 Task: Research Airbnb accommodation in SansannÃ©-Mango, Togo from 12th December, 2023 to 16th December, 2023 for 8 adults.8 bedrooms having 8 beds and 8 bathrooms. Property type can be hotel. Amenities needed are: wifi, TV, free parkinig on premises, gym, breakfast. Look for 3 properties as per requirement.
Action: Mouse moved to (437, 96)
Screenshot: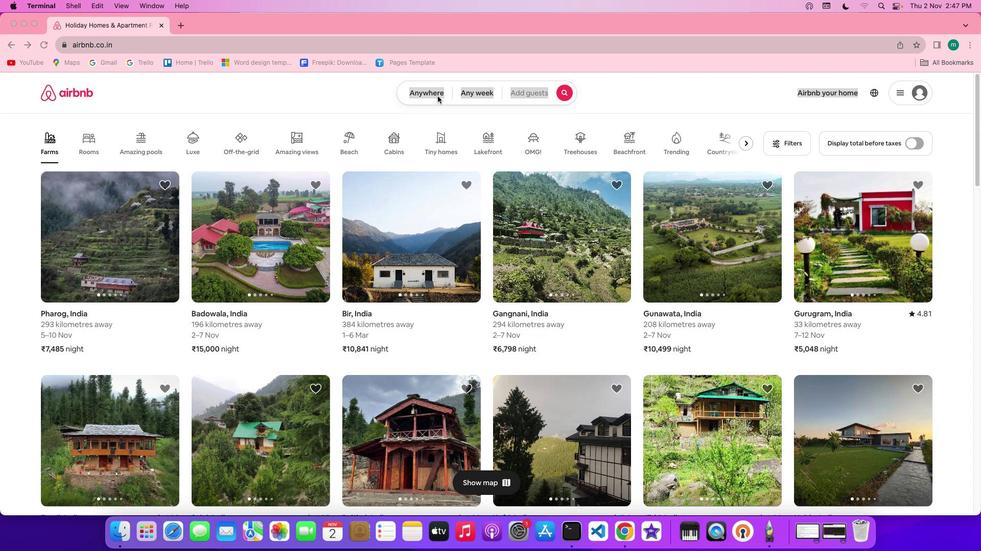 
Action: Mouse pressed left at (437, 96)
Screenshot: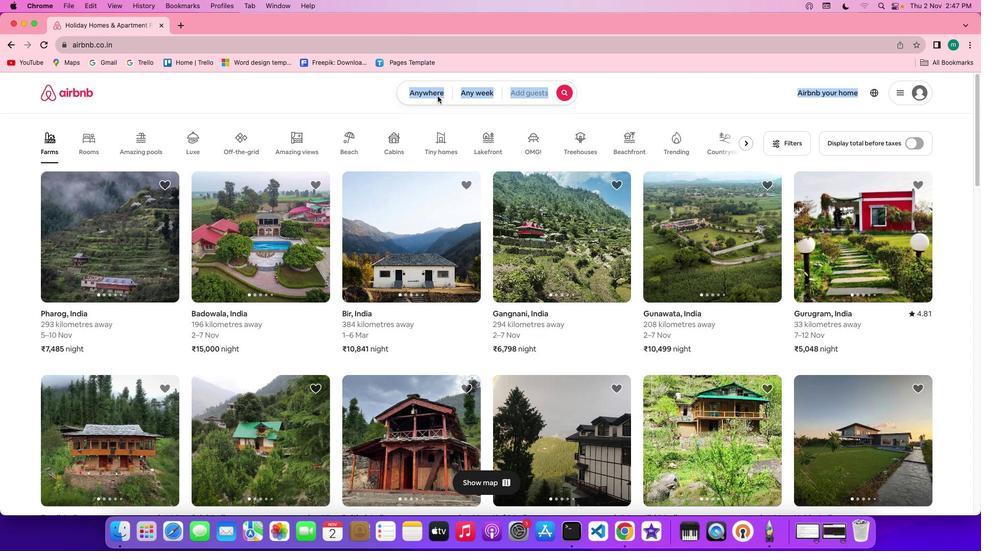 
Action: Mouse pressed left at (437, 96)
Screenshot: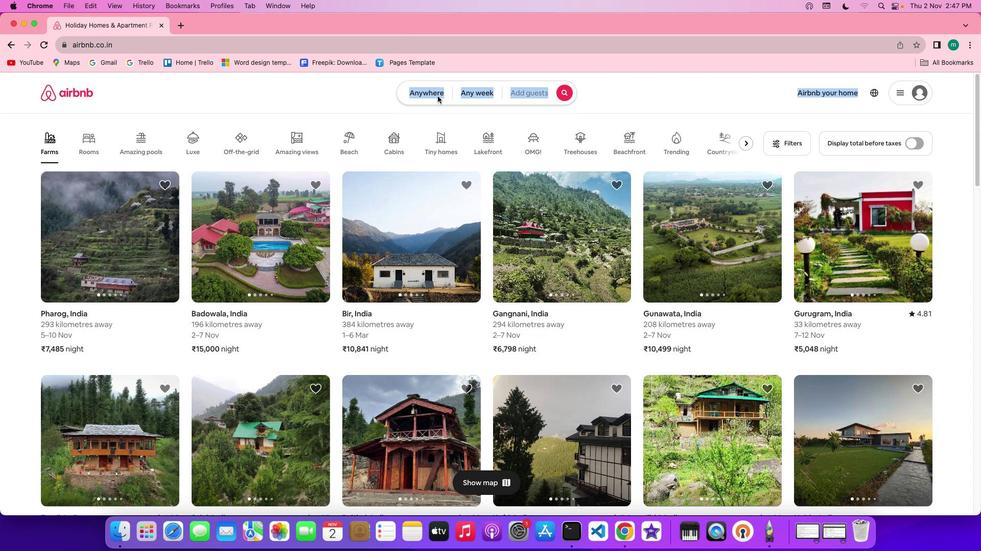 
Action: Mouse moved to (355, 135)
Screenshot: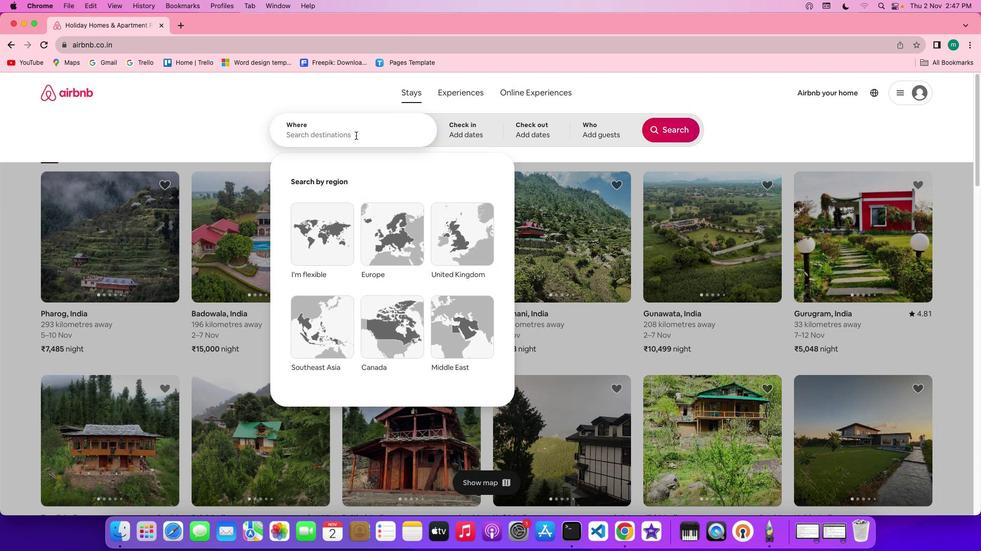 
Action: Key pressed Key.spaceKey.shift'S''a''n''s''a''n''n''e''-'Key.spaceKey.shift'M''a''n''g''o'','Key.spaceKey.shift'T''o''g''o'
Screenshot: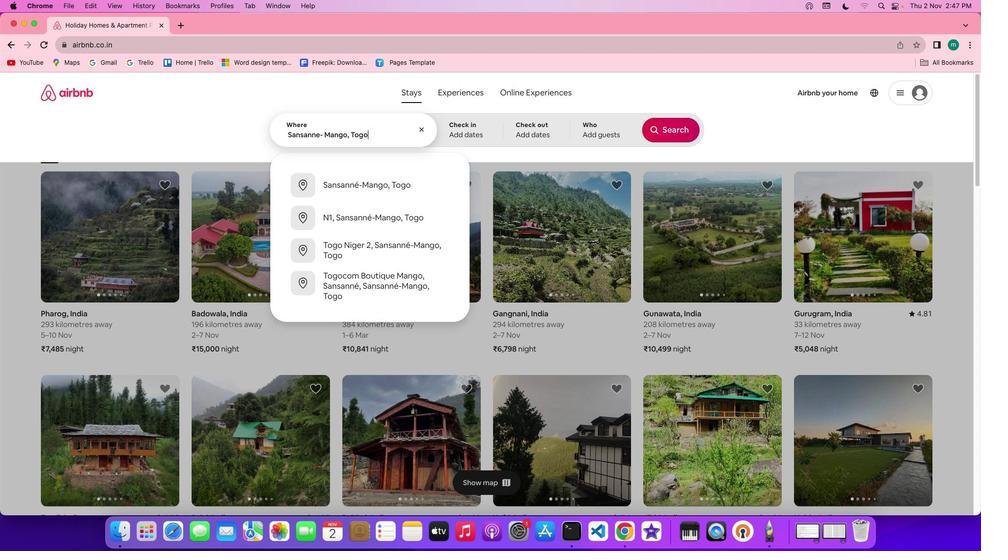 
Action: Mouse moved to (468, 130)
Screenshot: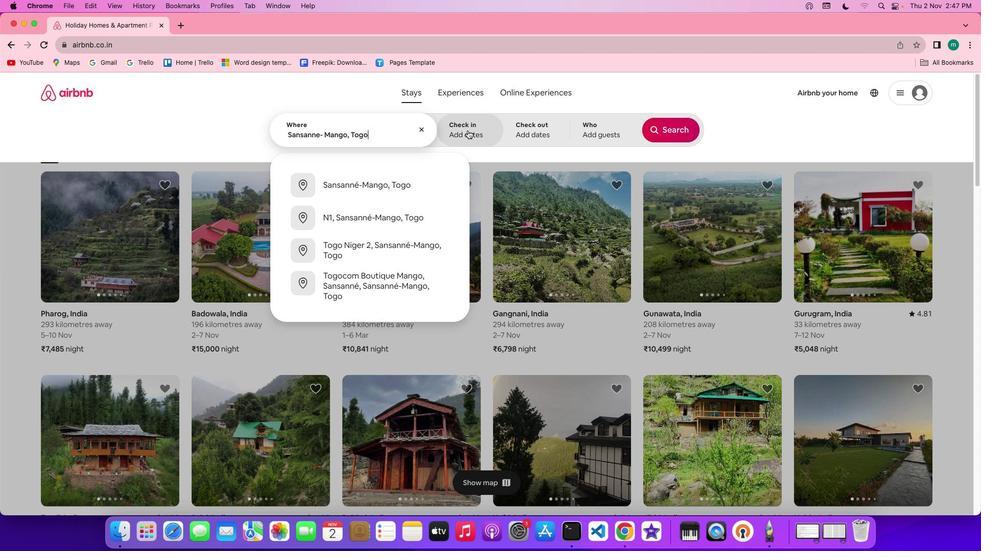 
Action: Mouse pressed left at (468, 130)
Screenshot: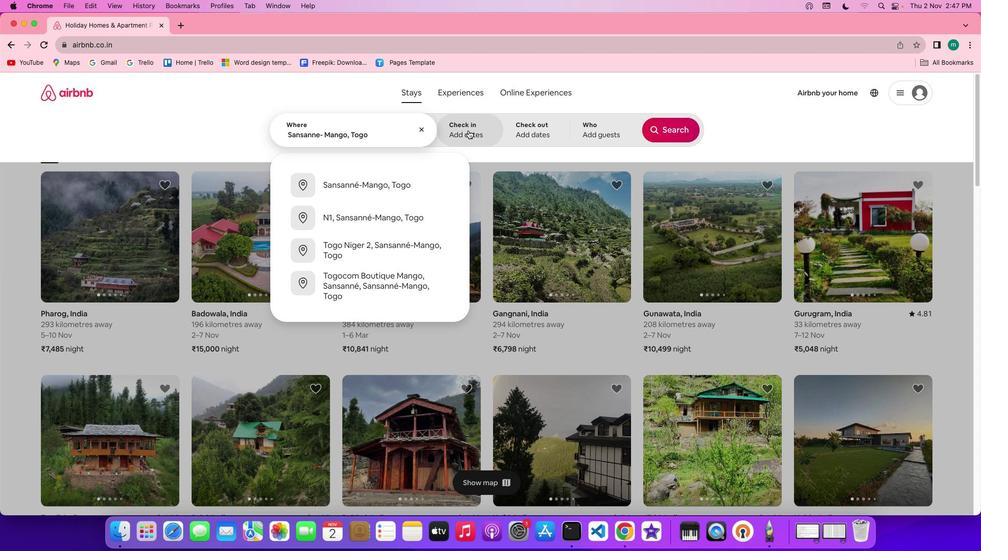 
Action: Mouse moved to (558, 306)
Screenshot: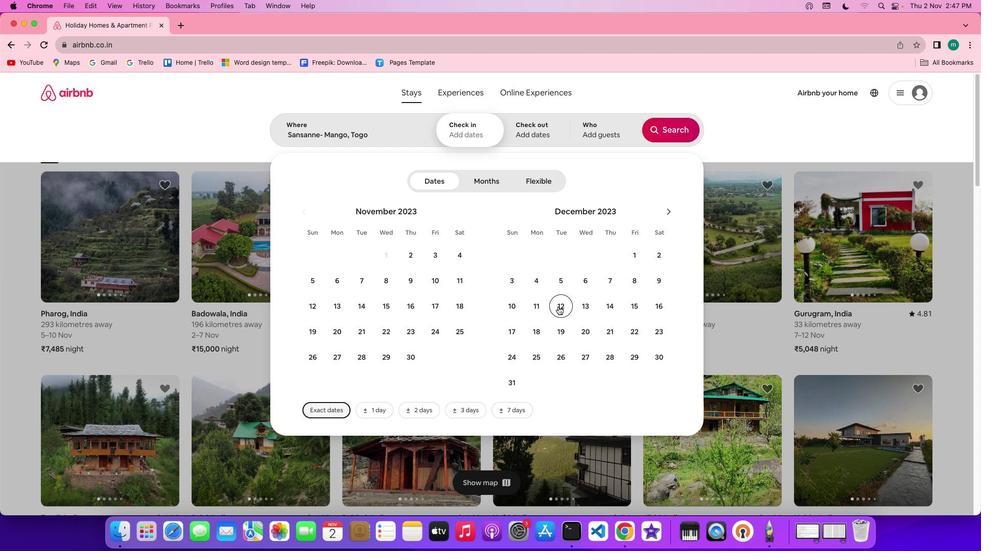 
Action: Mouse pressed left at (558, 306)
Screenshot: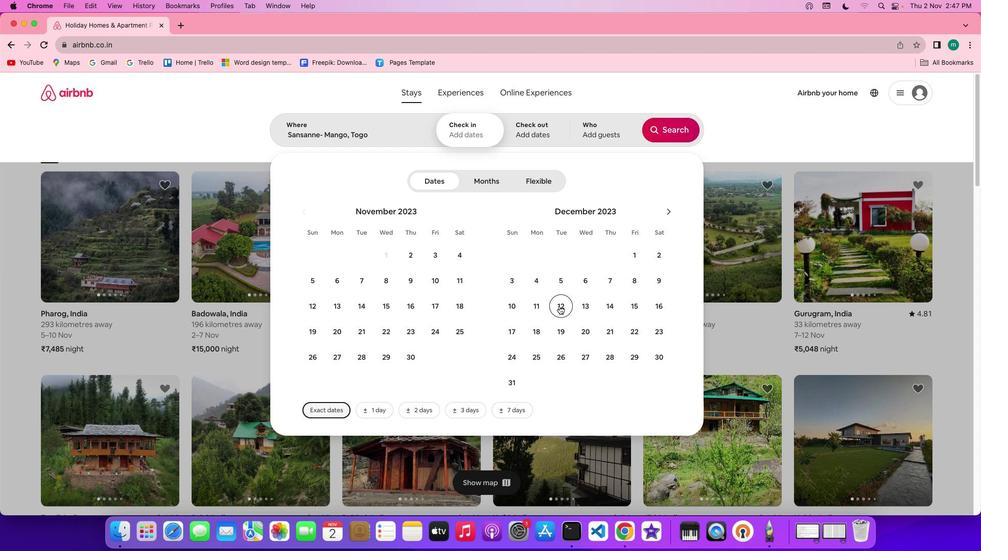 
Action: Mouse moved to (658, 304)
Screenshot: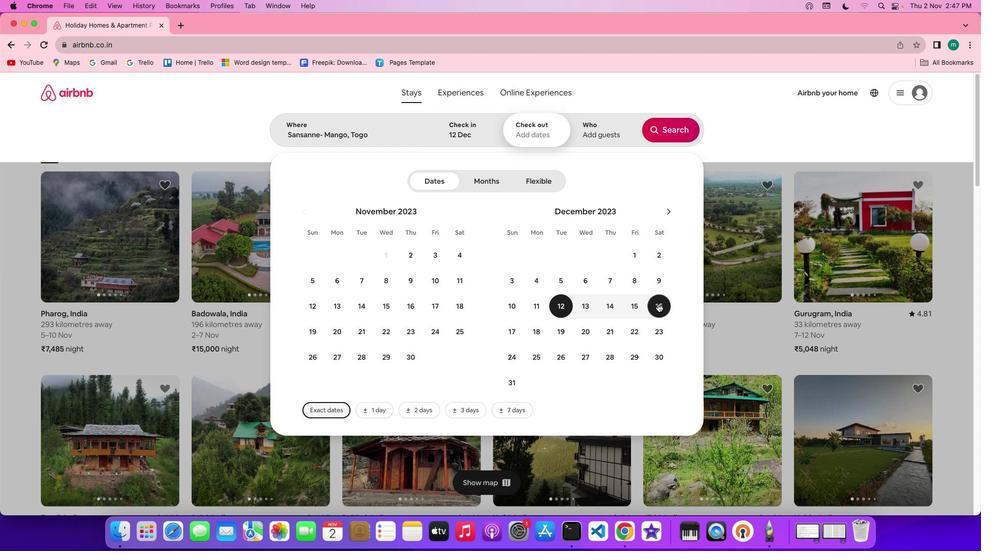 
Action: Mouse pressed left at (658, 304)
Screenshot: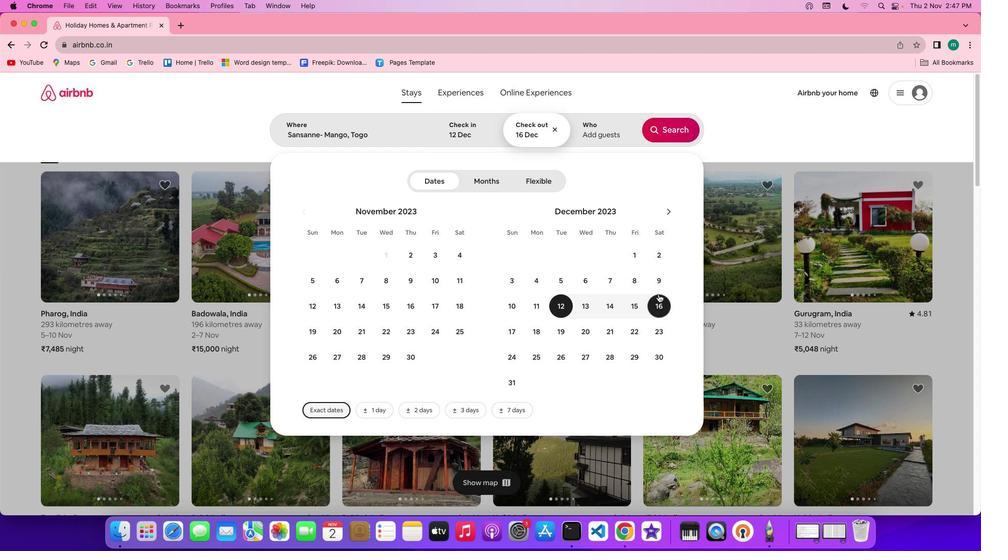 
Action: Mouse moved to (598, 125)
Screenshot: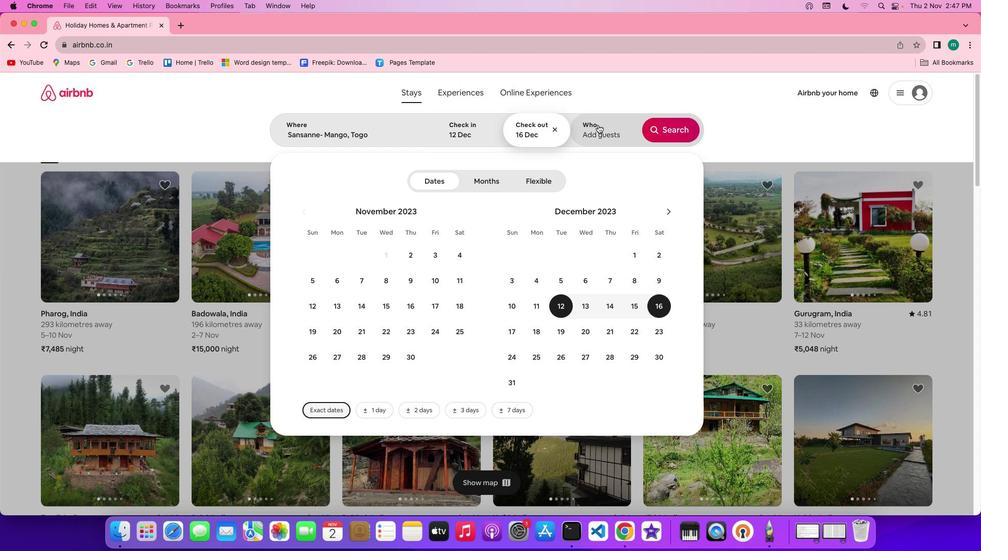 
Action: Mouse pressed left at (598, 125)
Screenshot: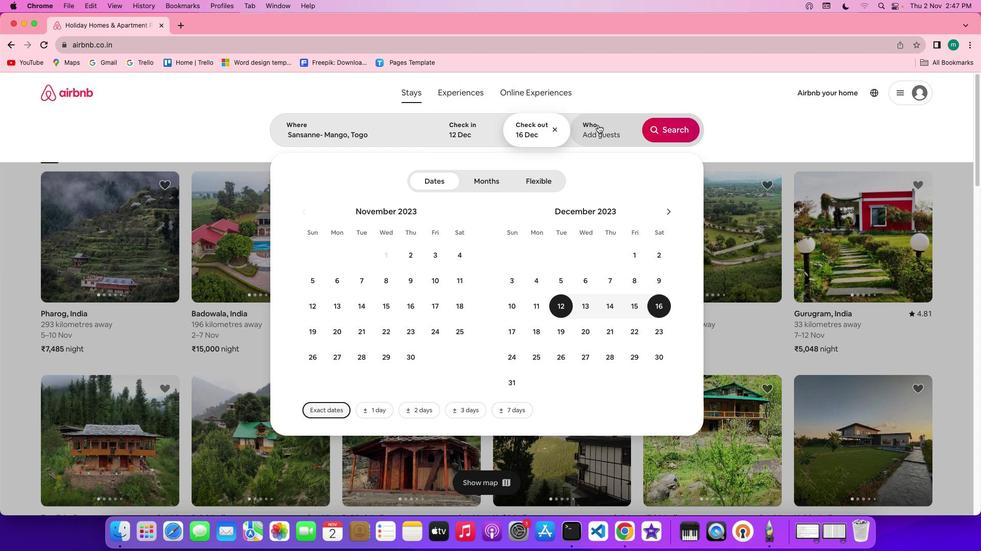 
Action: Mouse moved to (676, 185)
Screenshot: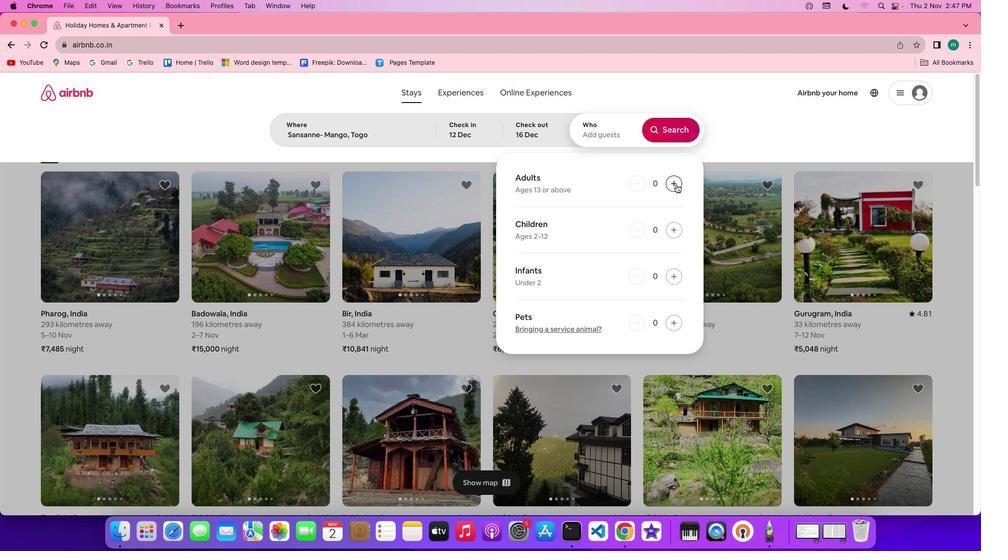 
Action: Mouse pressed left at (676, 185)
Screenshot: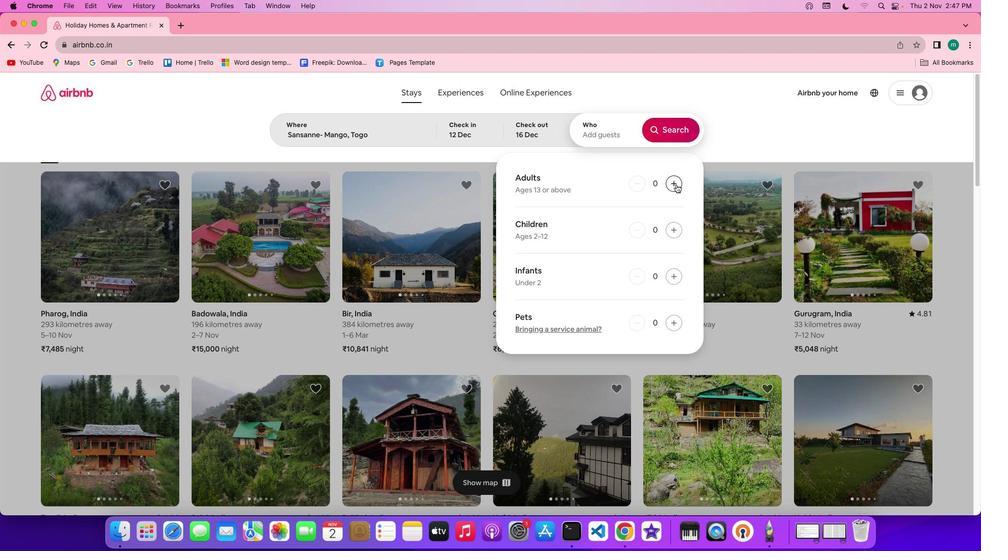 
Action: Mouse pressed left at (676, 185)
Screenshot: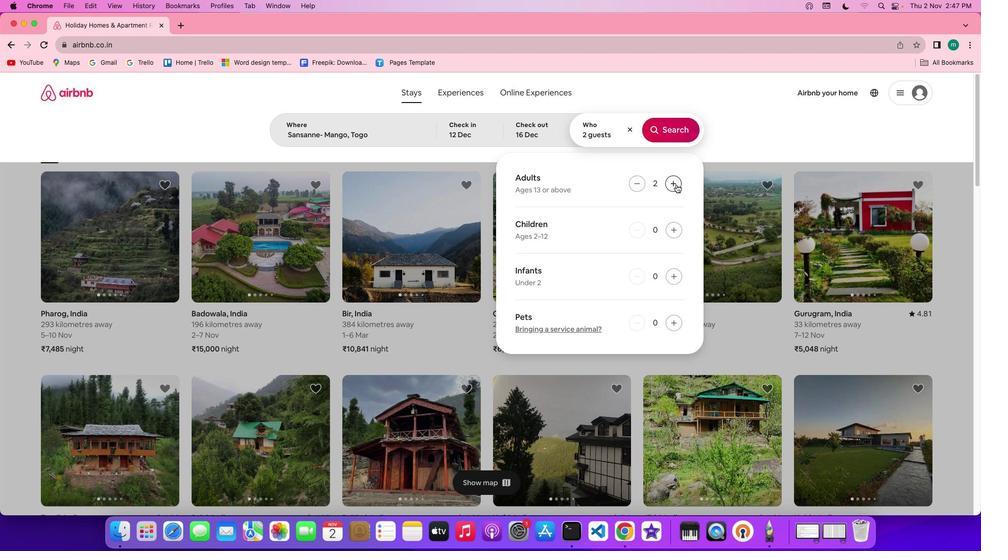 
Action: Mouse pressed left at (676, 185)
Screenshot: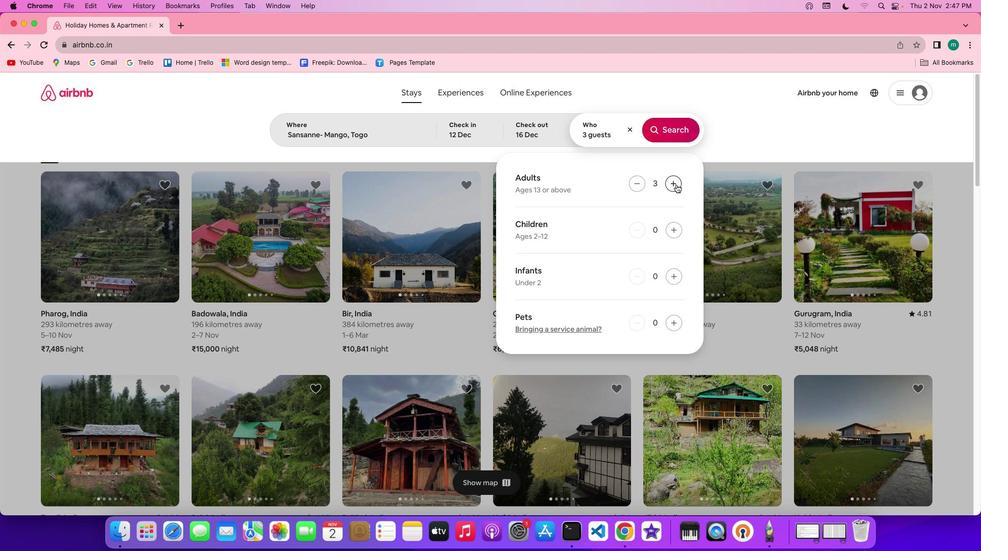 
Action: Mouse pressed left at (676, 185)
Screenshot: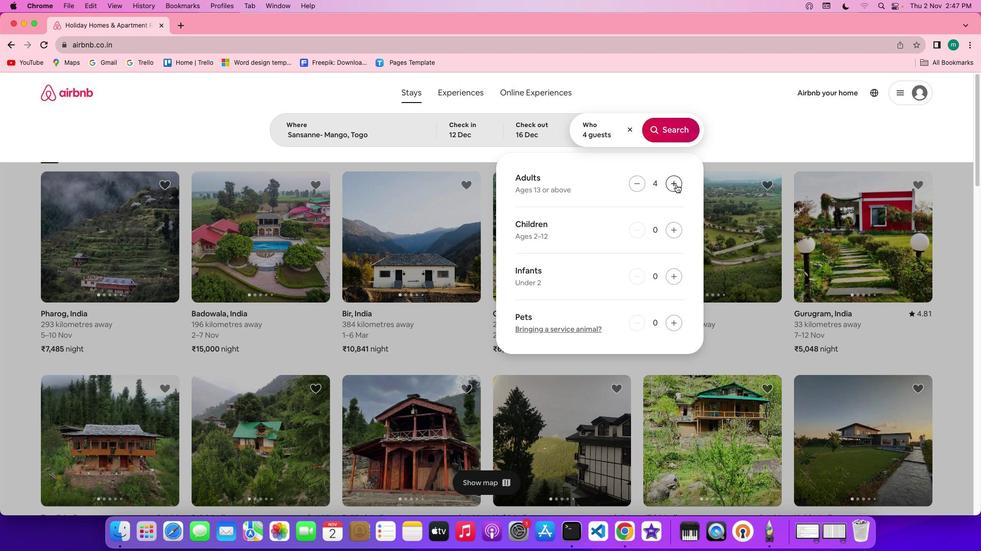 
Action: Mouse pressed left at (676, 185)
Screenshot: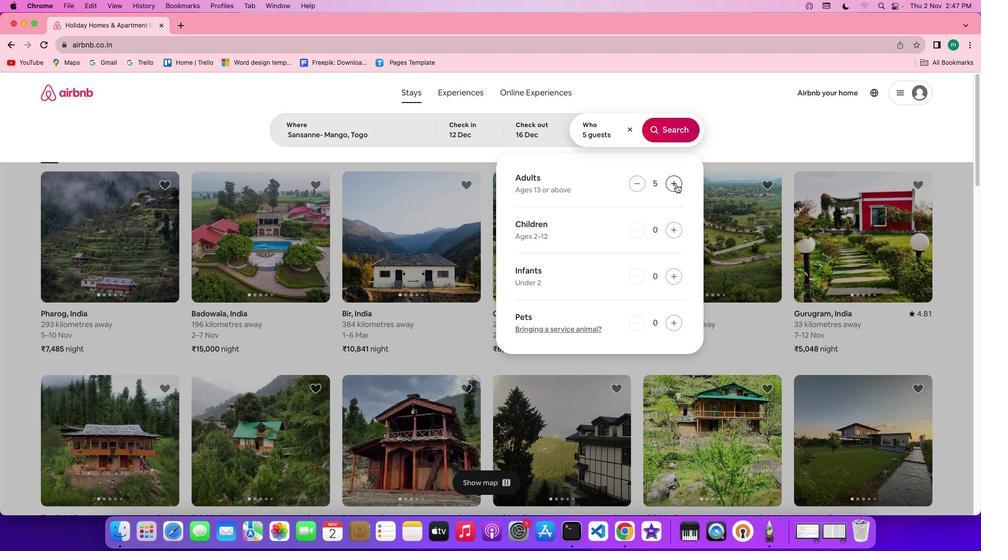 
Action: Mouse pressed left at (676, 185)
Screenshot: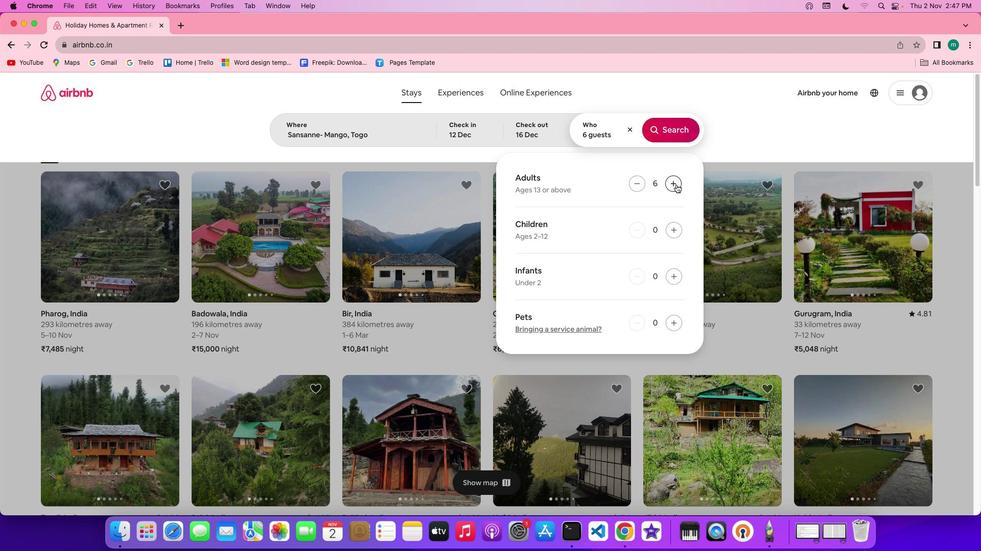 
Action: Mouse pressed left at (676, 185)
Screenshot: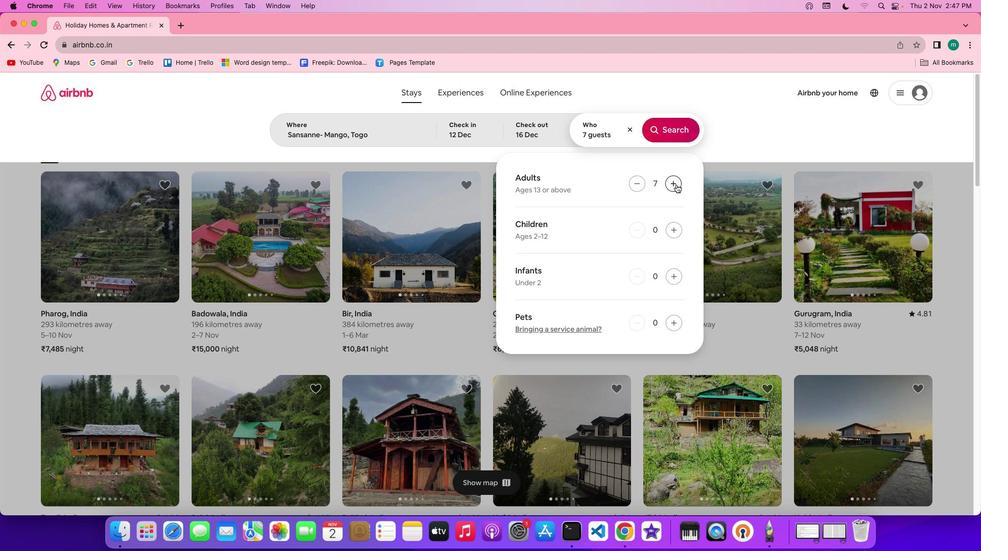 
Action: Mouse pressed left at (676, 185)
Screenshot: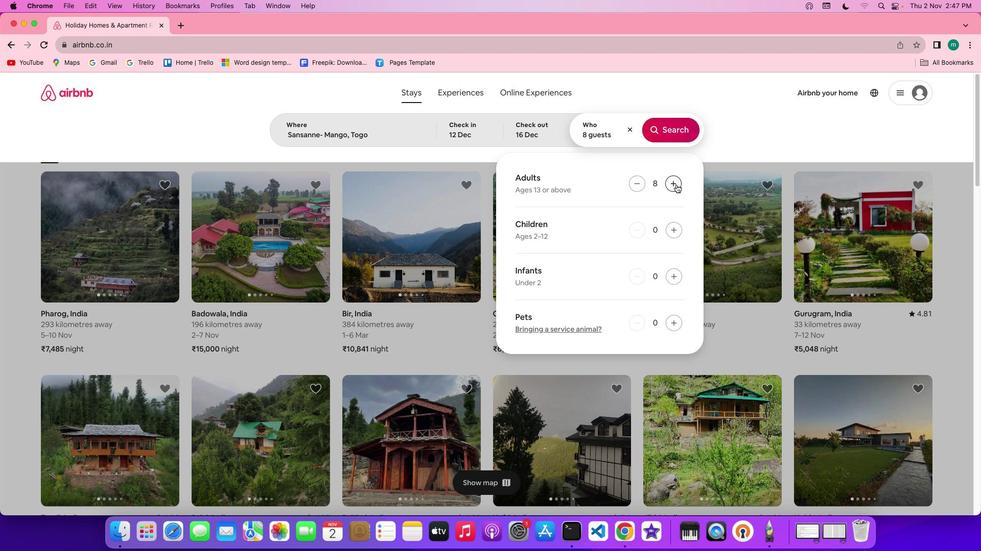 
Action: Mouse moved to (664, 127)
Screenshot: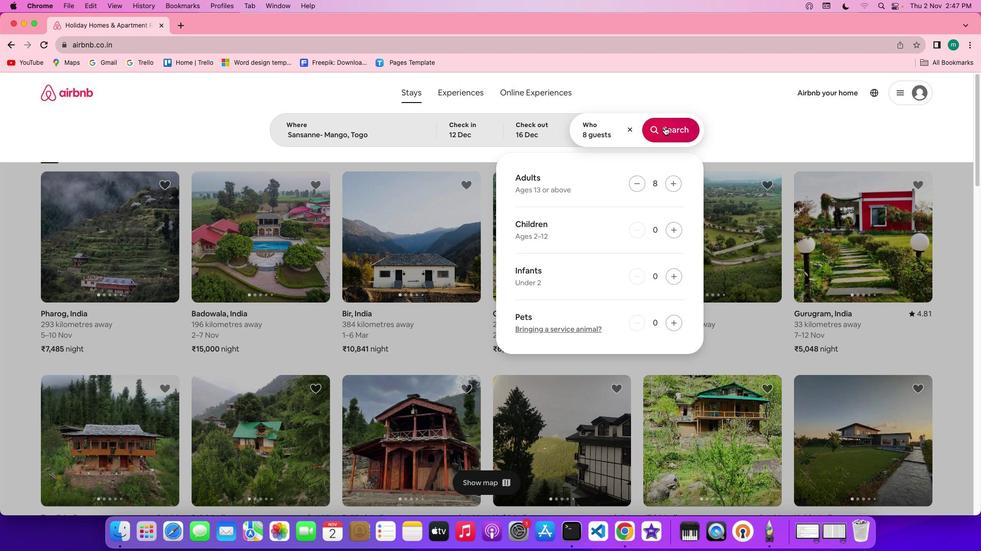 
Action: Mouse pressed left at (664, 127)
Screenshot: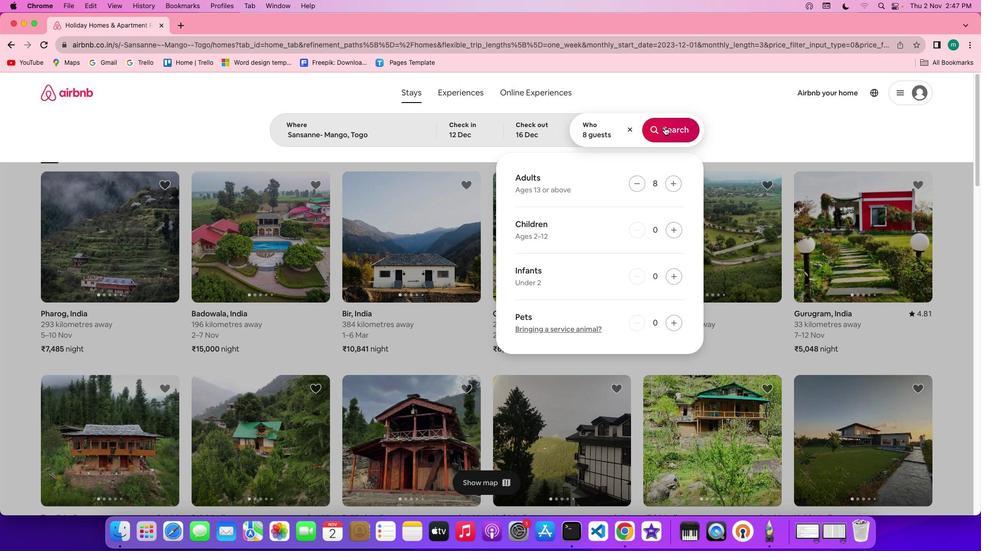 
Action: Mouse moved to (829, 132)
Screenshot: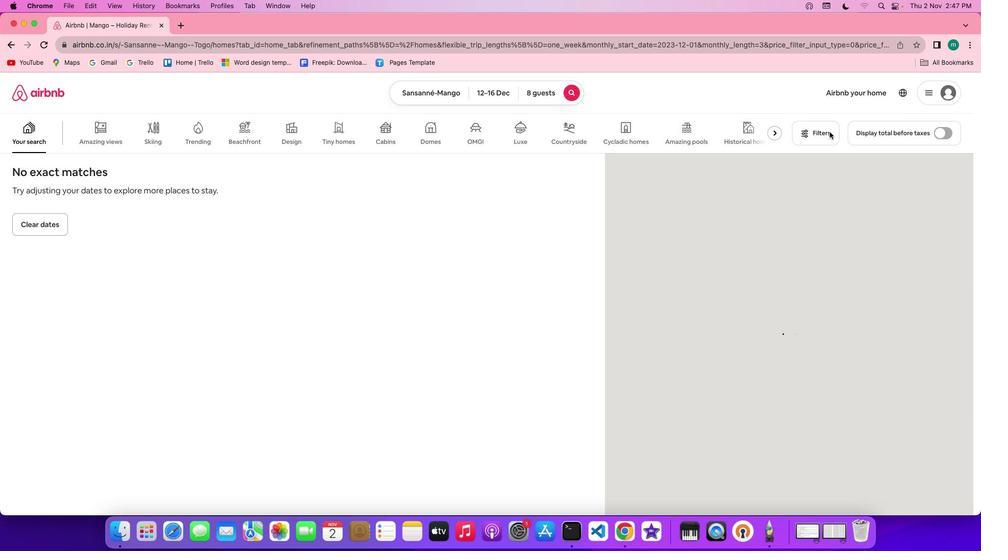 
Action: Mouse pressed left at (829, 132)
Screenshot: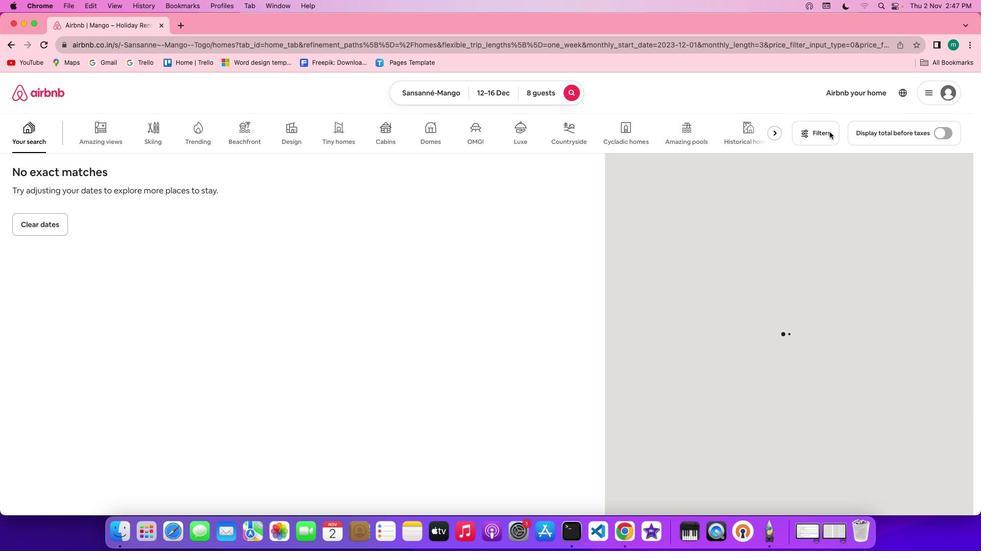 
Action: Mouse moved to (804, 132)
Screenshot: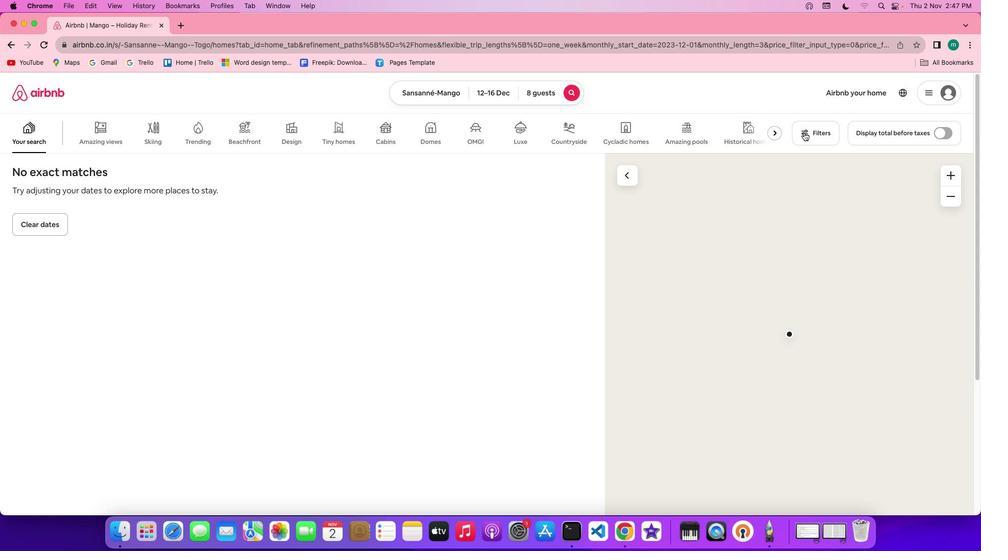 
Action: Mouse pressed left at (804, 132)
Screenshot: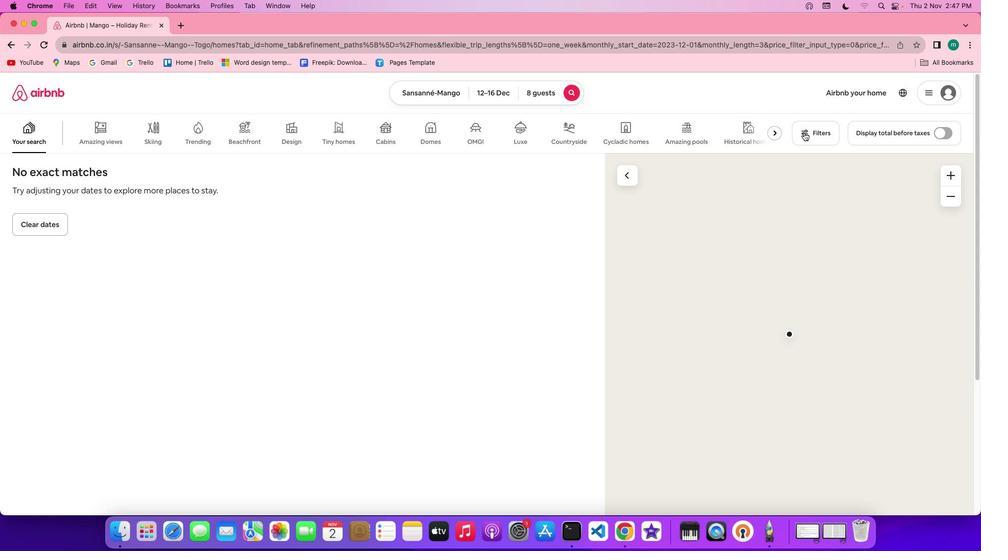 
Action: Mouse moved to (822, 132)
Screenshot: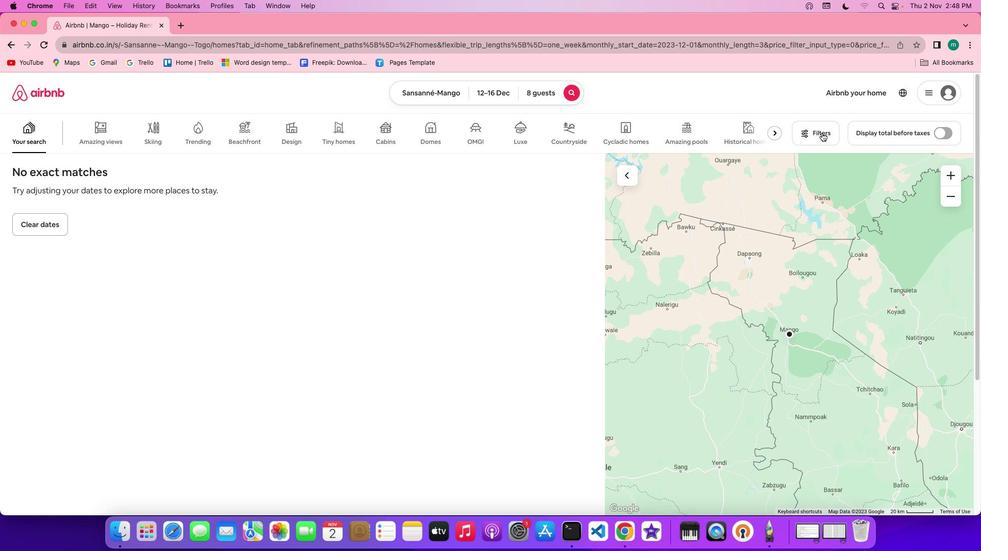 
Action: Mouse pressed left at (822, 132)
Screenshot: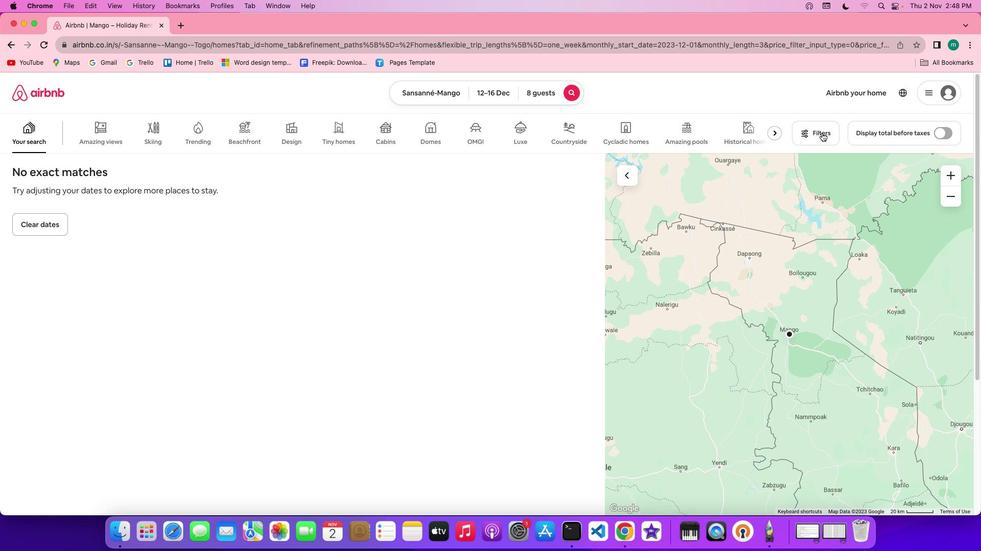 
Action: Mouse moved to (548, 279)
Screenshot: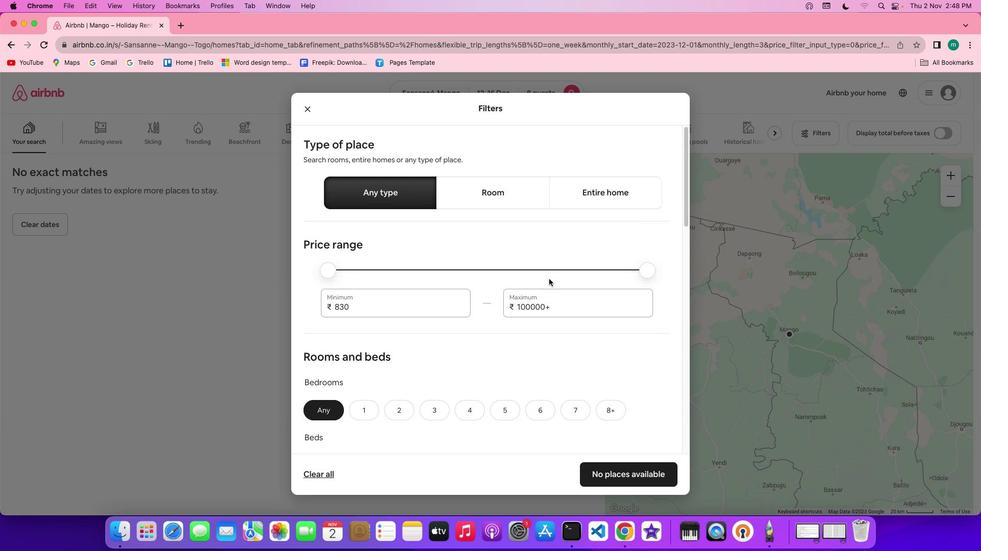 
Action: Mouse scrolled (548, 279) with delta (0, 0)
Screenshot: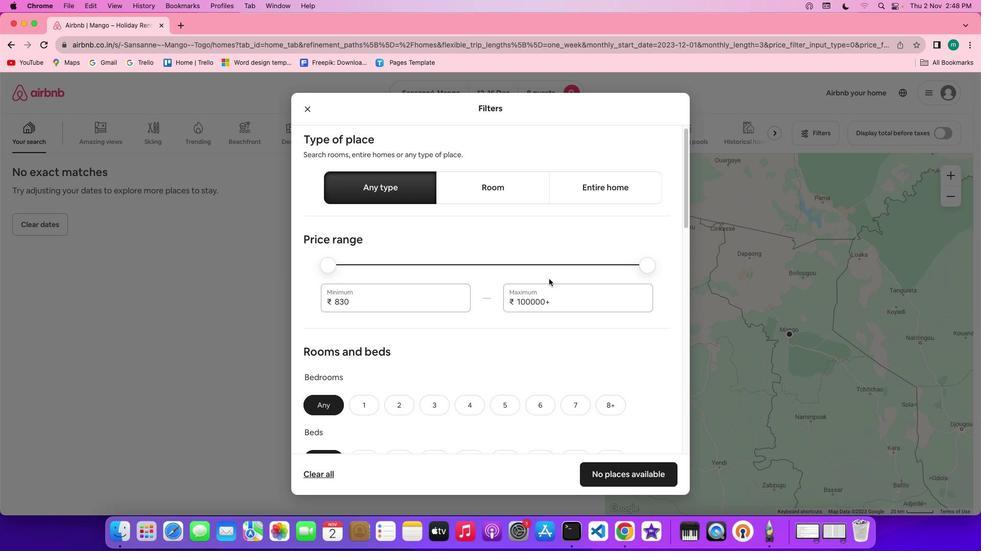 
Action: Mouse scrolled (548, 279) with delta (0, 0)
Screenshot: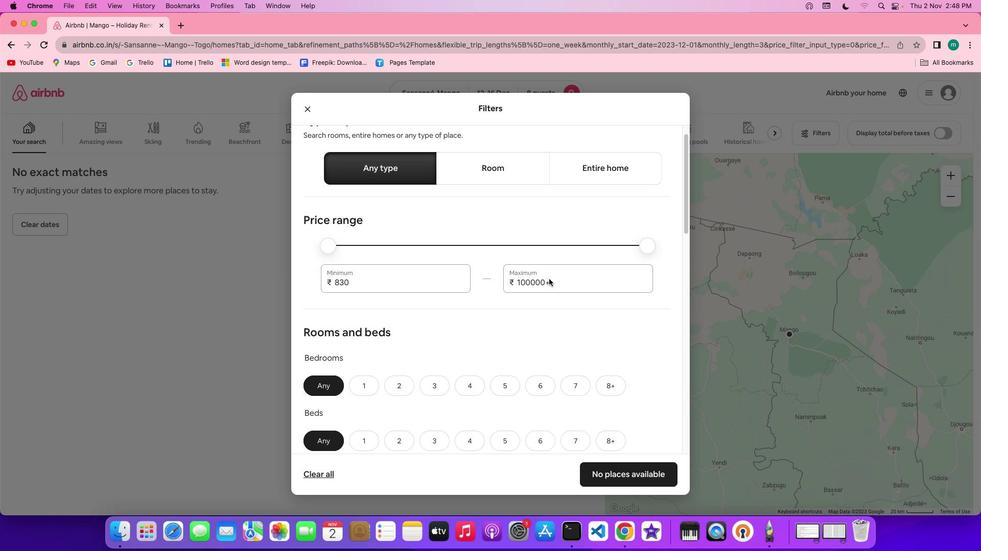 
Action: Mouse scrolled (548, 279) with delta (0, 0)
Screenshot: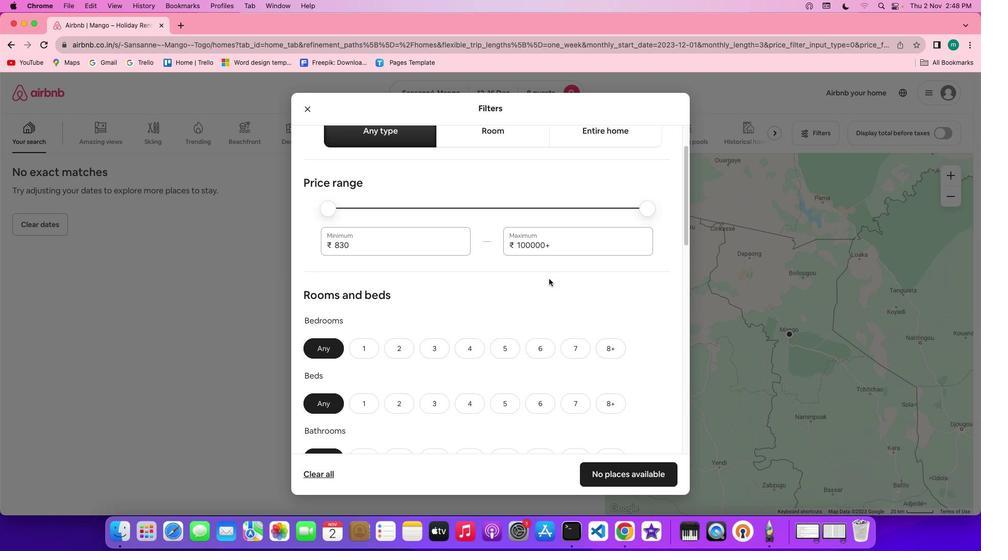 
Action: Mouse scrolled (548, 279) with delta (0, -1)
Screenshot: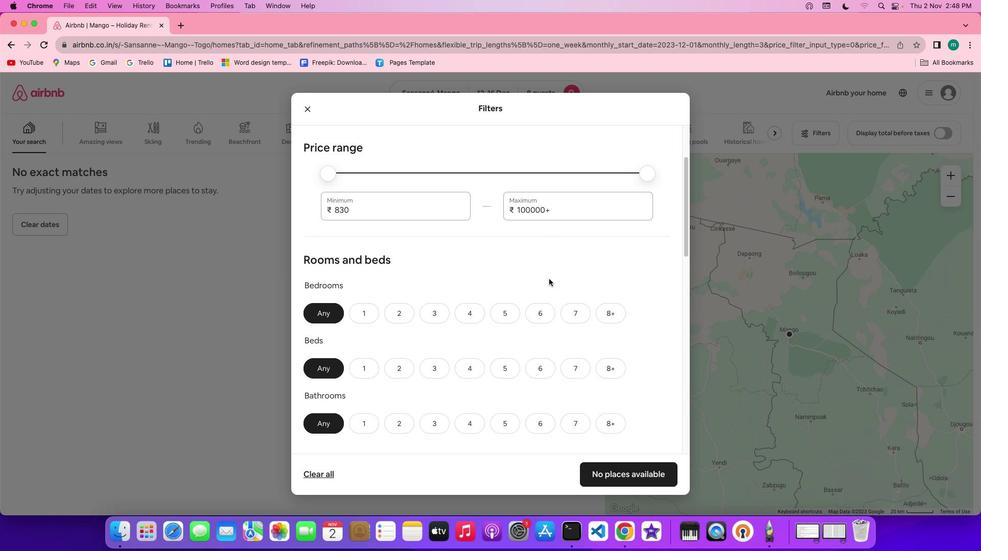 
Action: Mouse scrolled (548, 279) with delta (0, 0)
Screenshot: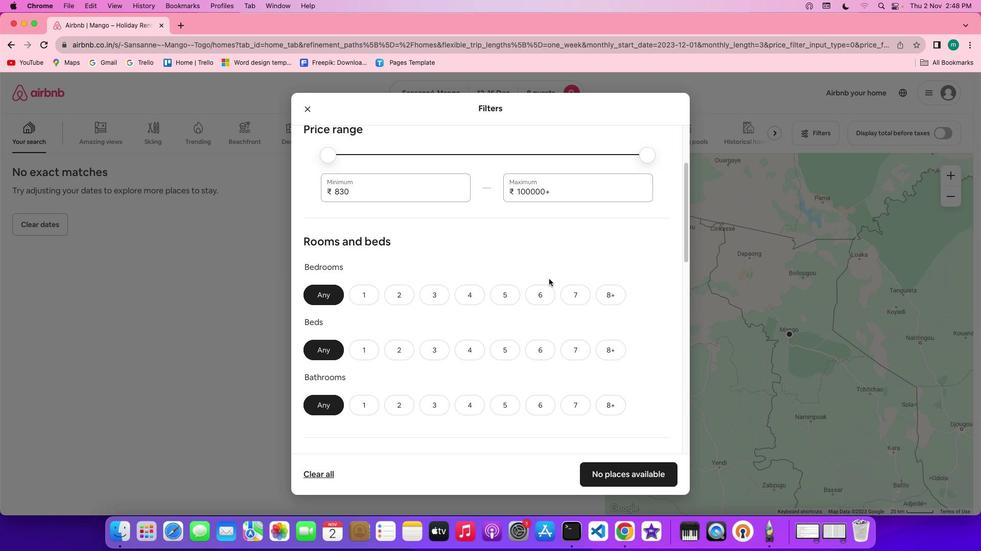 
Action: Mouse scrolled (548, 279) with delta (0, 0)
Screenshot: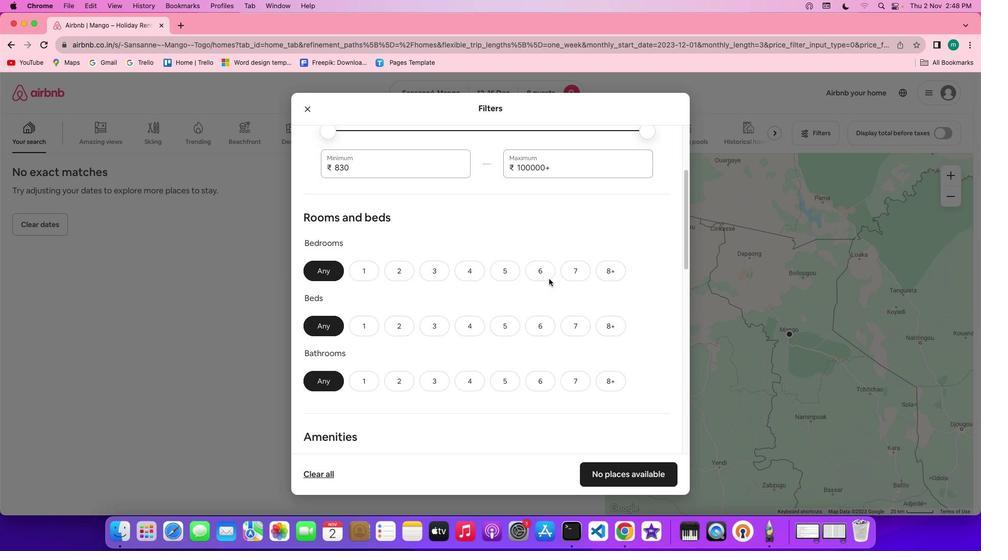 
Action: Mouse scrolled (548, 279) with delta (0, 0)
Screenshot: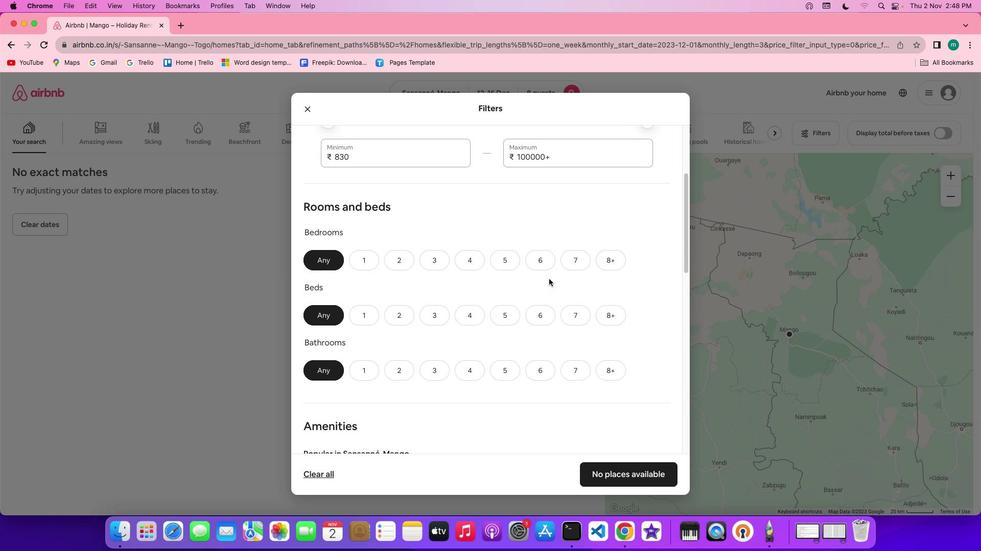 
Action: Mouse scrolled (548, 279) with delta (0, 0)
Screenshot: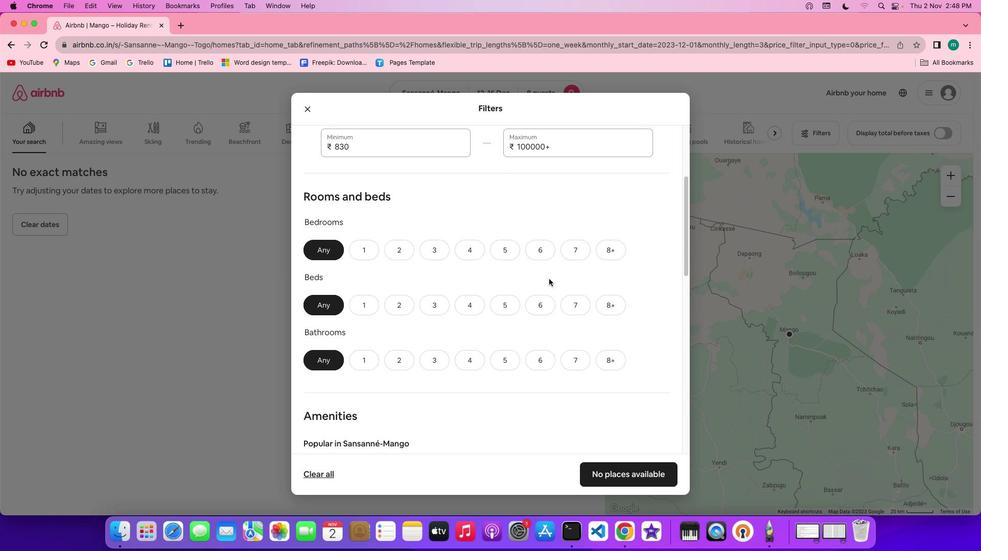 
Action: Mouse scrolled (548, 279) with delta (0, 0)
Screenshot: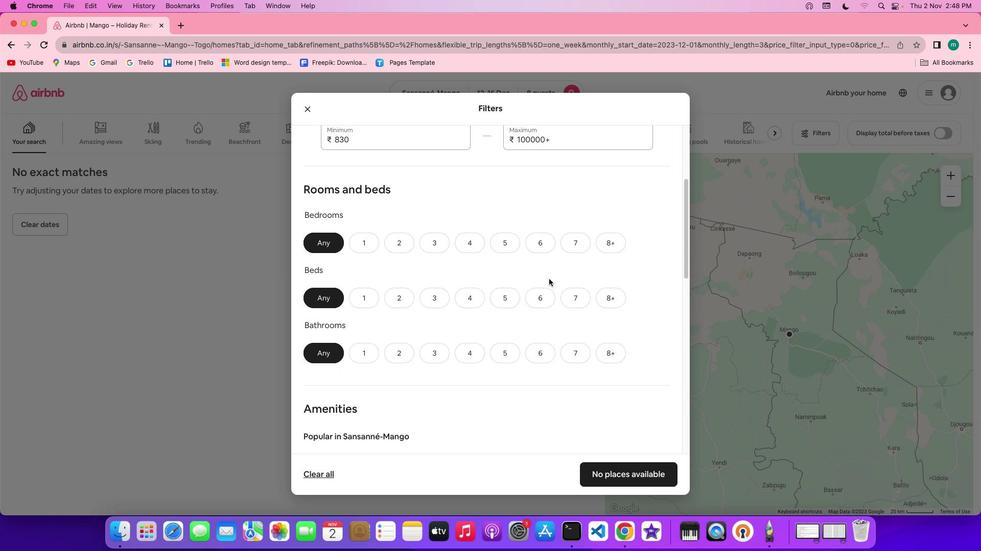 
Action: Mouse scrolled (548, 279) with delta (0, 0)
Screenshot: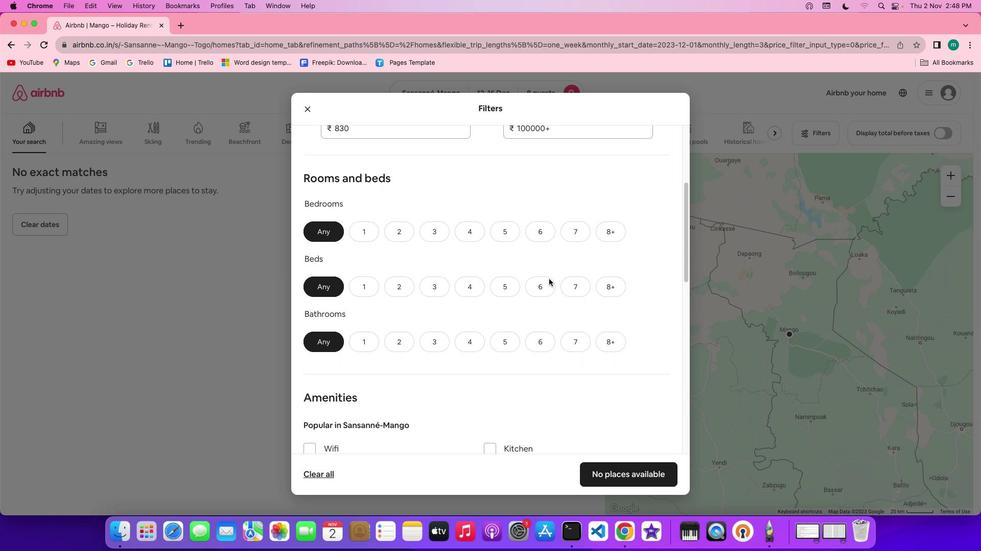 
Action: Mouse moved to (613, 229)
Screenshot: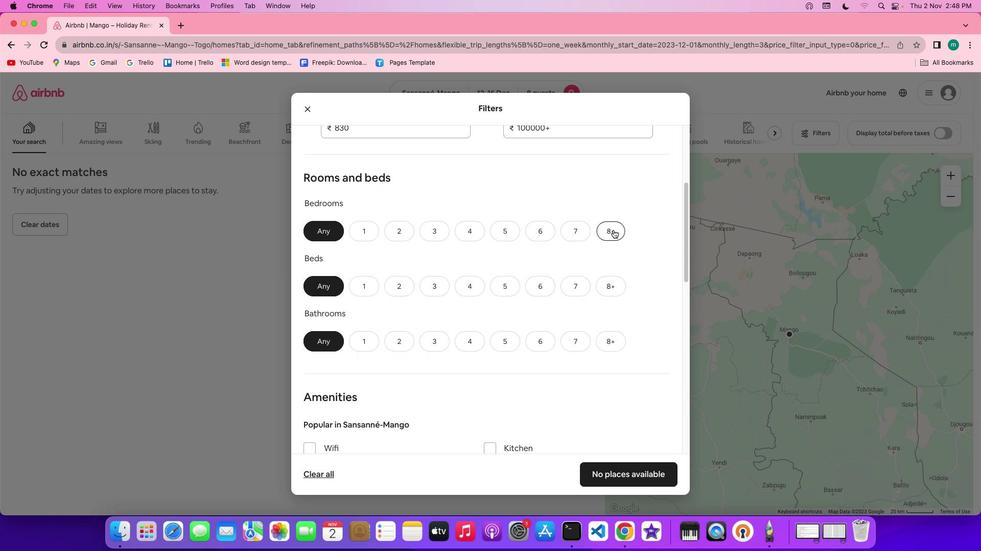 
Action: Mouse pressed left at (613, 229)
Screenshot: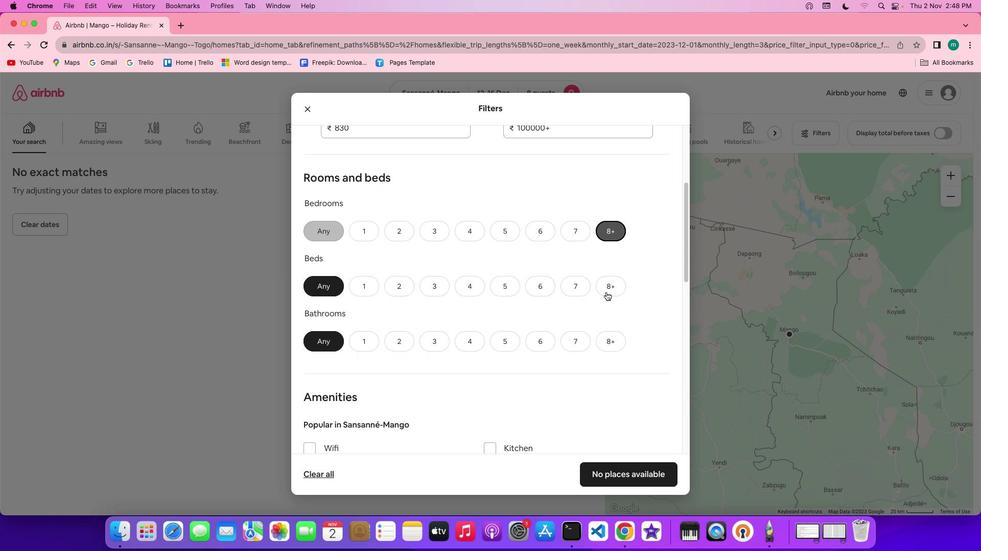 
Action: Mouse moved to (606, 294)
Screenshot: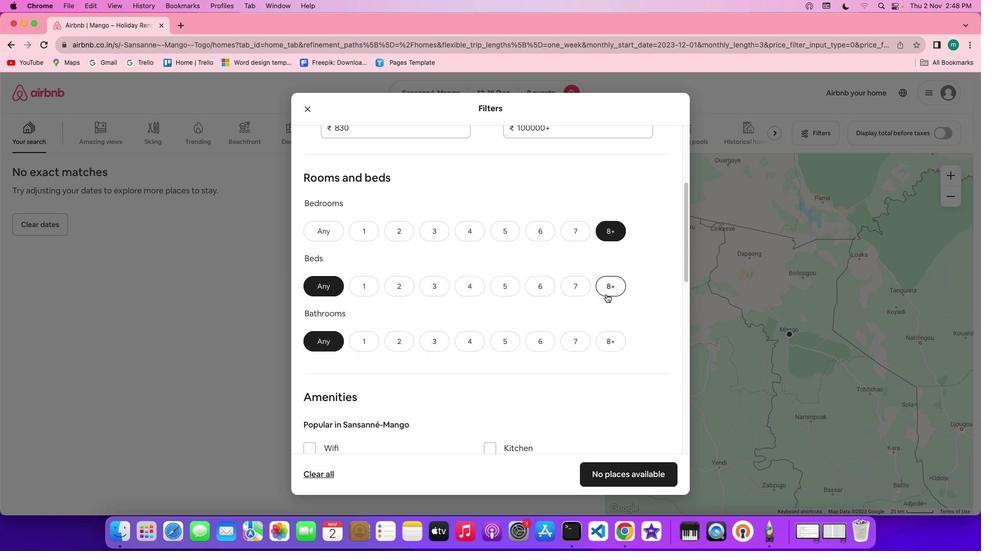 
Action: Mouse pressed left at (606, 294)
Screenshot: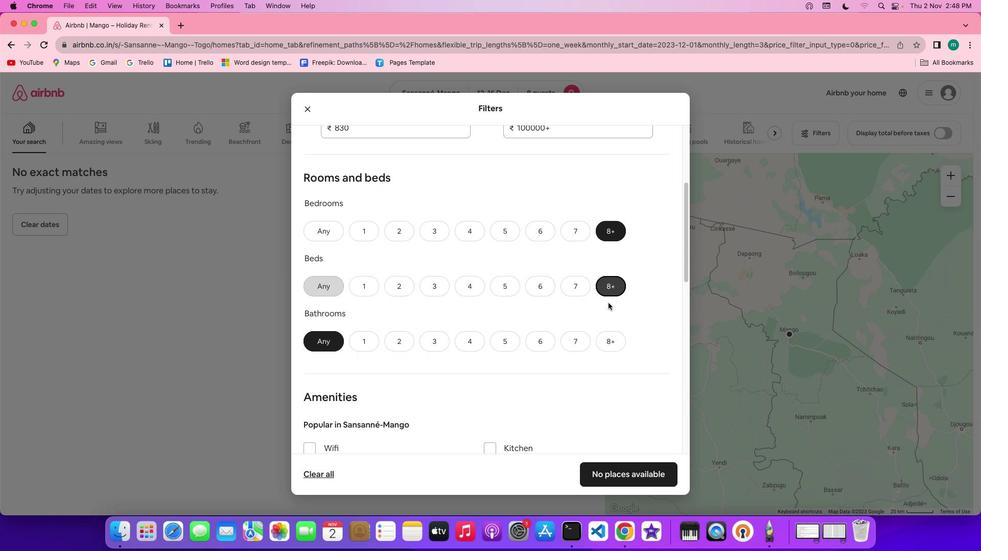 
Action: Mouse moved to (610, 337)
Screenshot: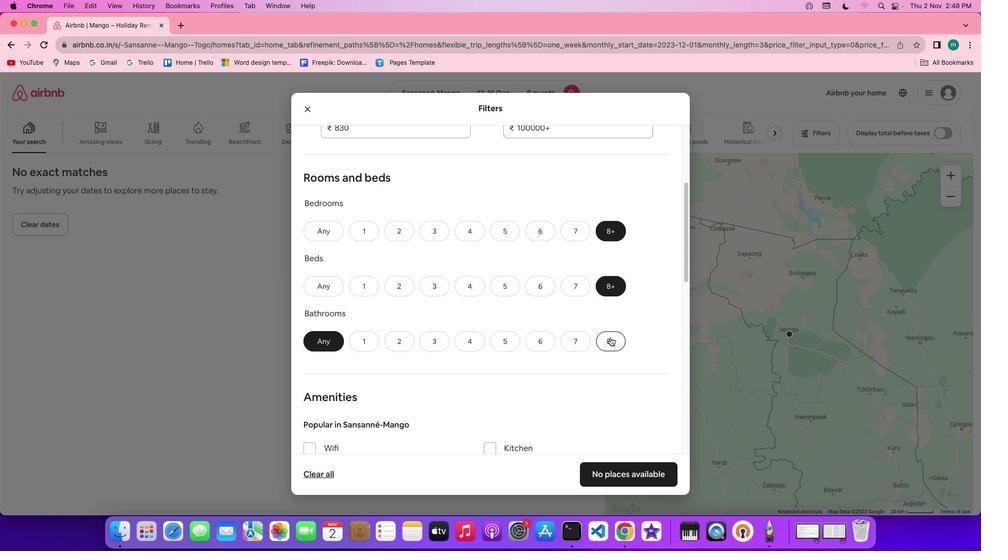 
Action: Mouse pressed left at (610, 337)
Screenshot: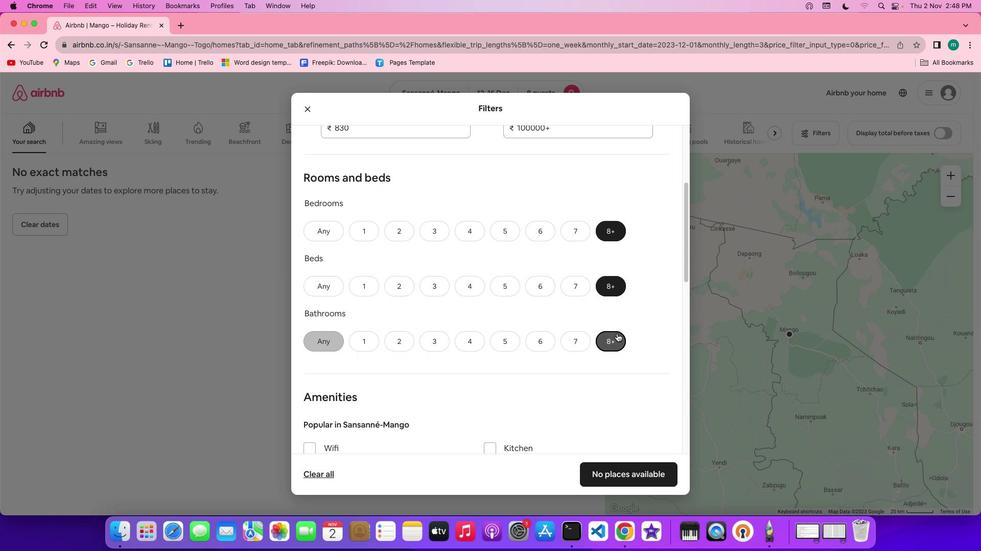 
Action: Mouse moved to (636, 324)
Screenshot: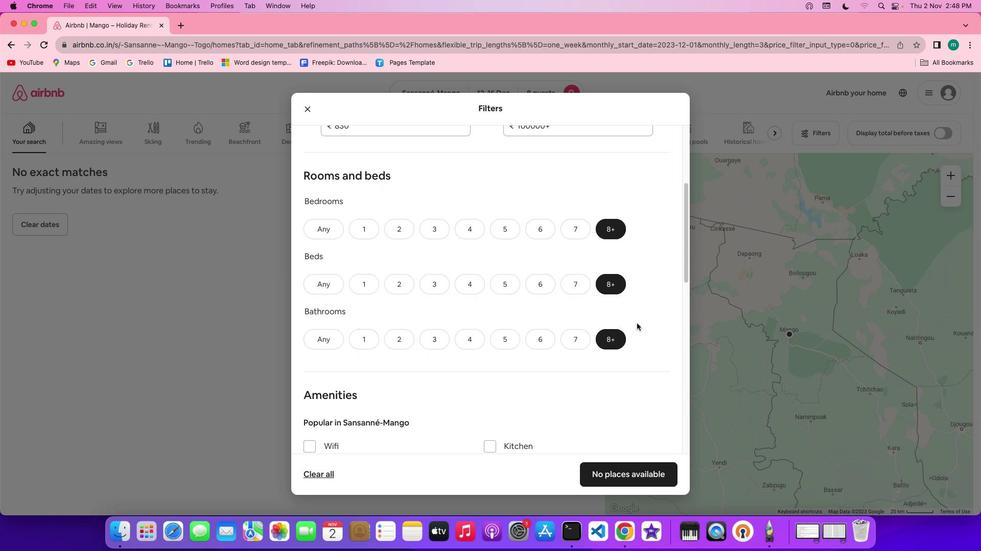 
Action: Mouse scrolled (636, 324) with delta (0, 0)
Screenshot: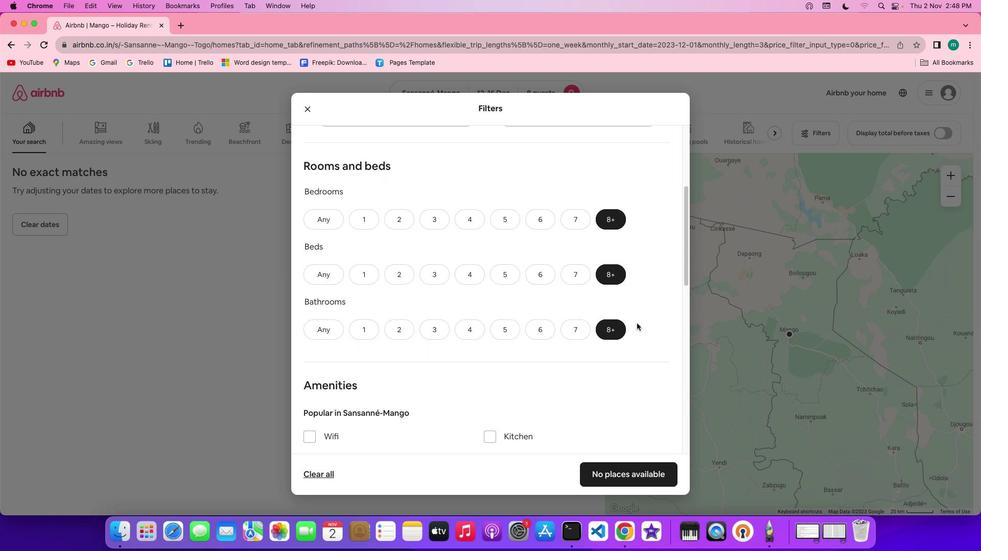
Action: Mouse scrolled (636, 324) with delta (0, 0)
Screenshot: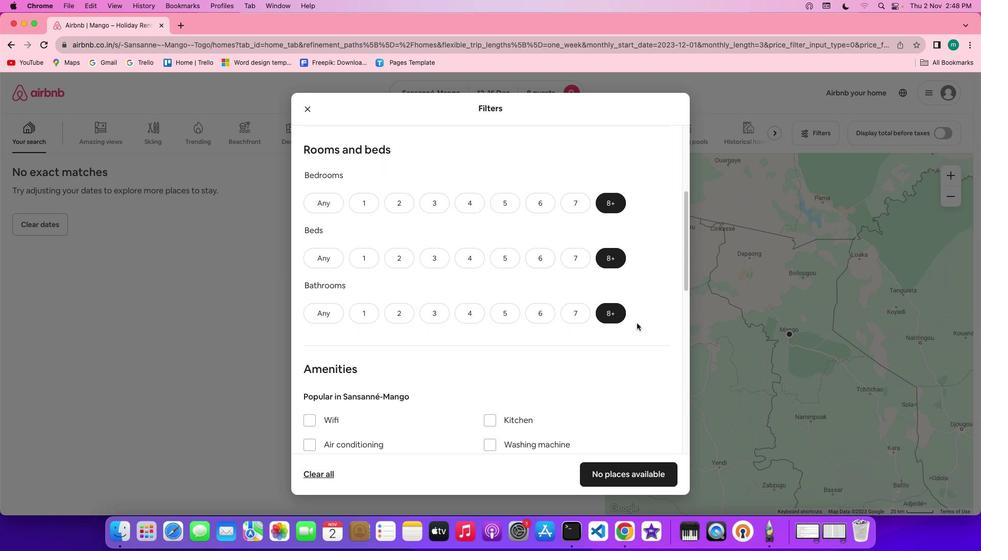 
Action: Mouse scrolled (636, 324) with delta (0, 0)
Screenshot: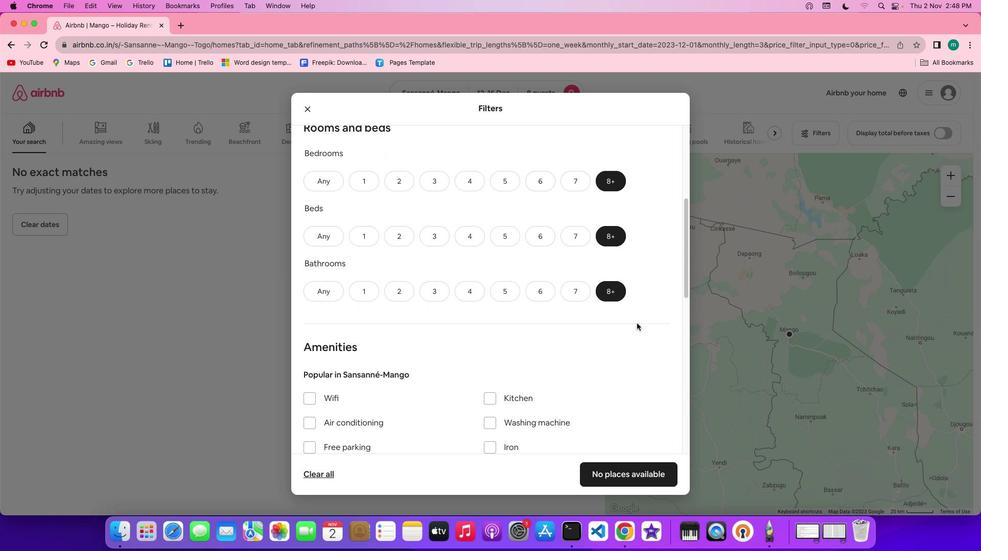 
Action: Mouse moved to (628, 316)
Screenshot: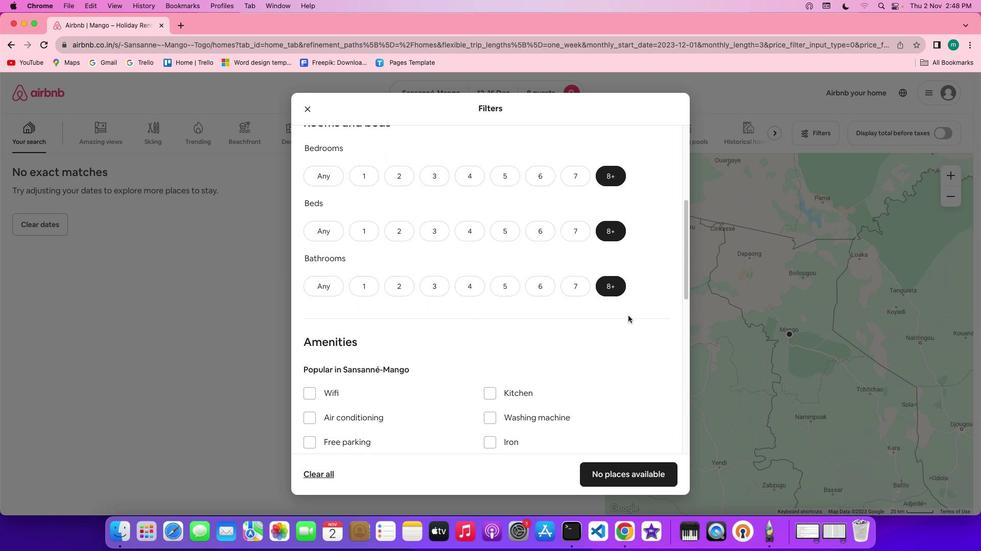 
Action: Mouse scrolled (628, 316) with delta (0, 0)
Screenshot: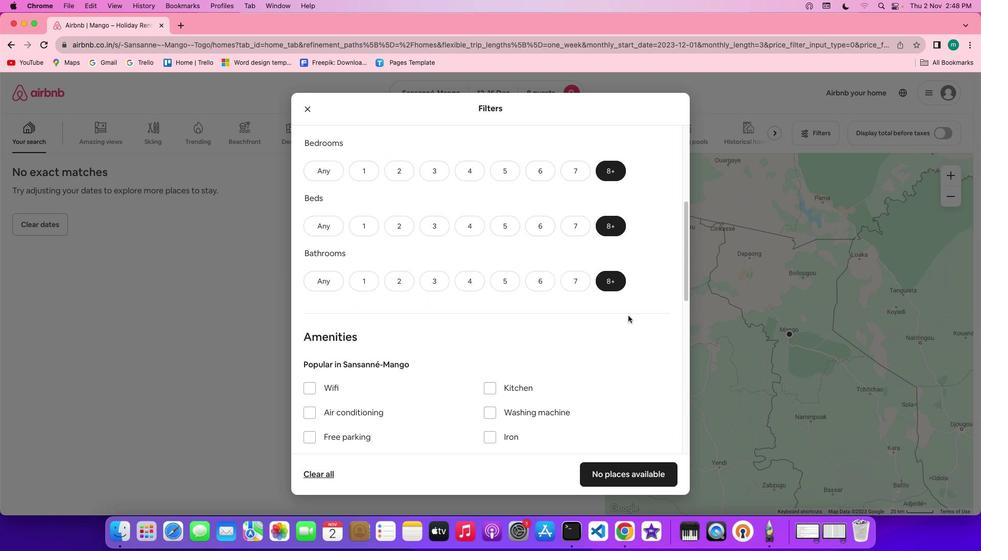 
Action: Mouse scrolled (628, 316) with delta (0, 0)
Screenshot: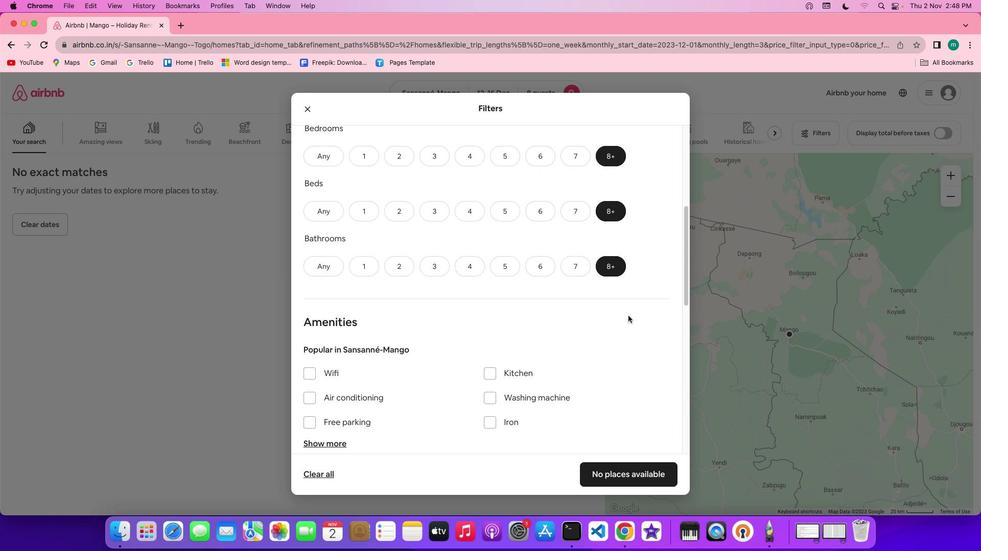 
Action: Mouse scrolled (628, 316) with delta (0, 0)
Screenshot: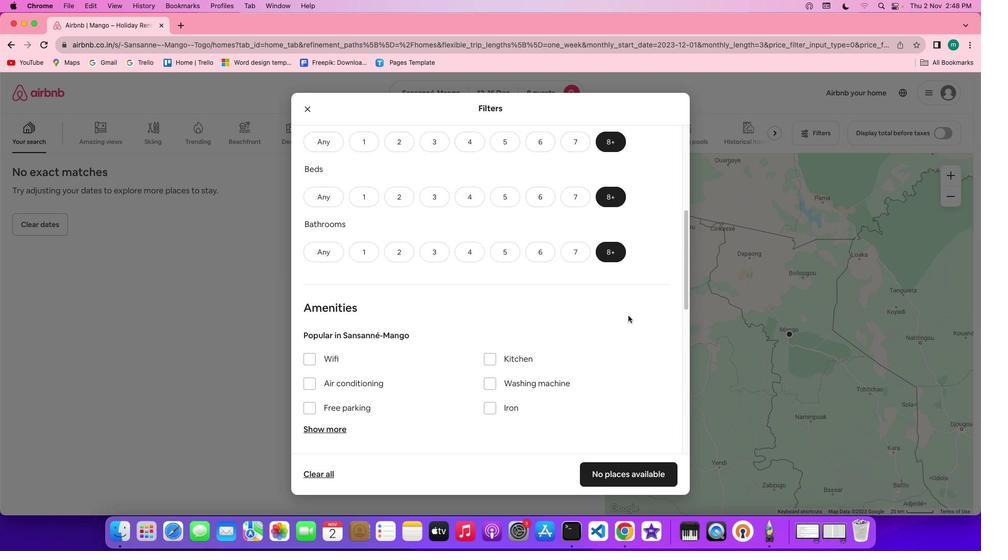 
Action: Mouse scrolled (628, 316) with delta (0, 0)
Screenshot: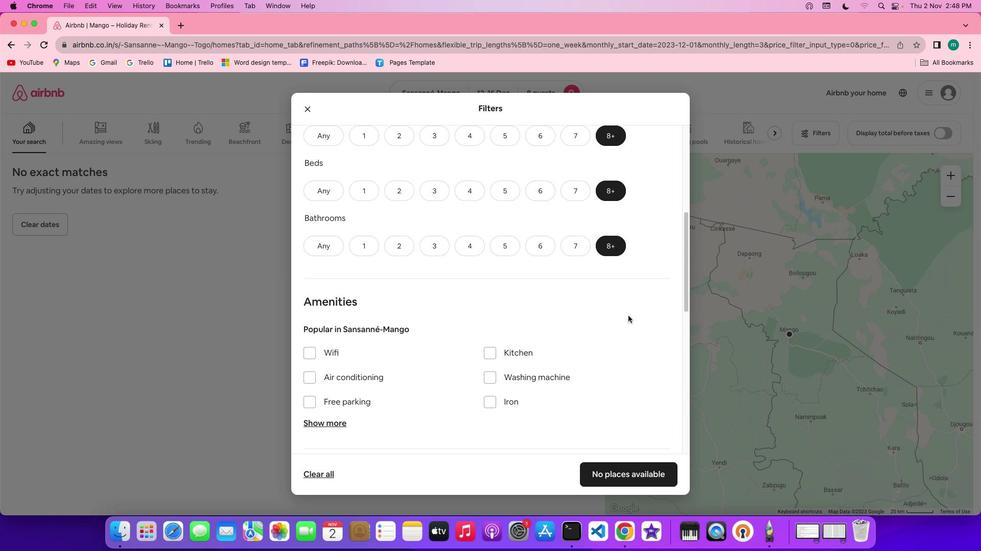 
Action: Mouse scrolled (628, 316) with delta (0, 0)
Screenshot: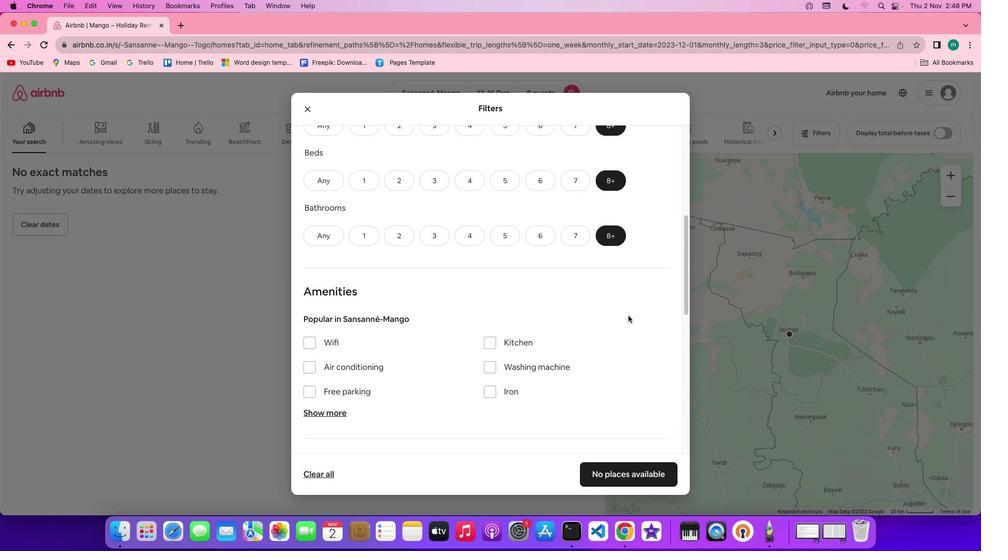 
Action: Mouse scrolled (628, 316) with delta (0, 0)
Screenshot: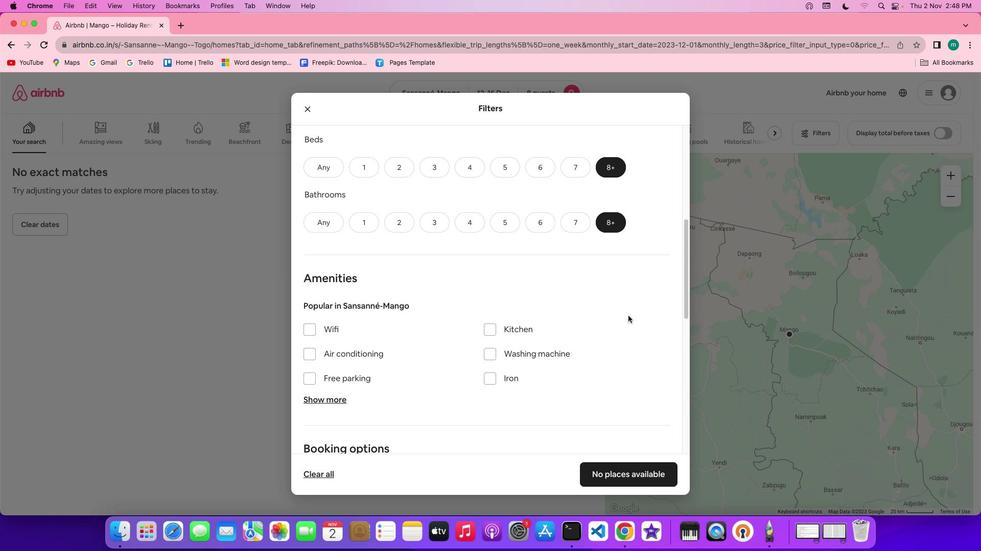 
Action: Mouse scrolled (628, 316) with delta (0, 0)
Screenshot: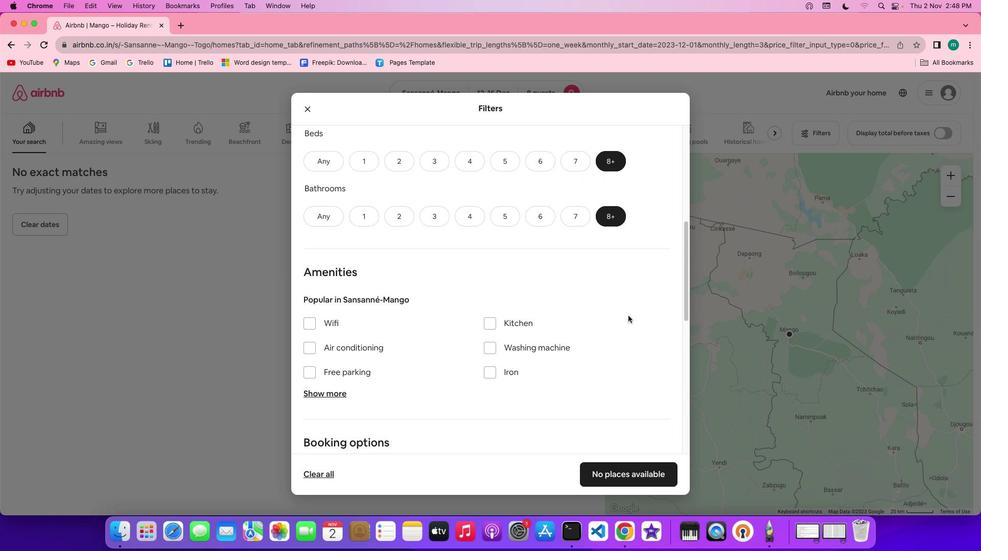 
Action: Mouse scrolled (628, 316) with delta (0, 0)
Screenshot: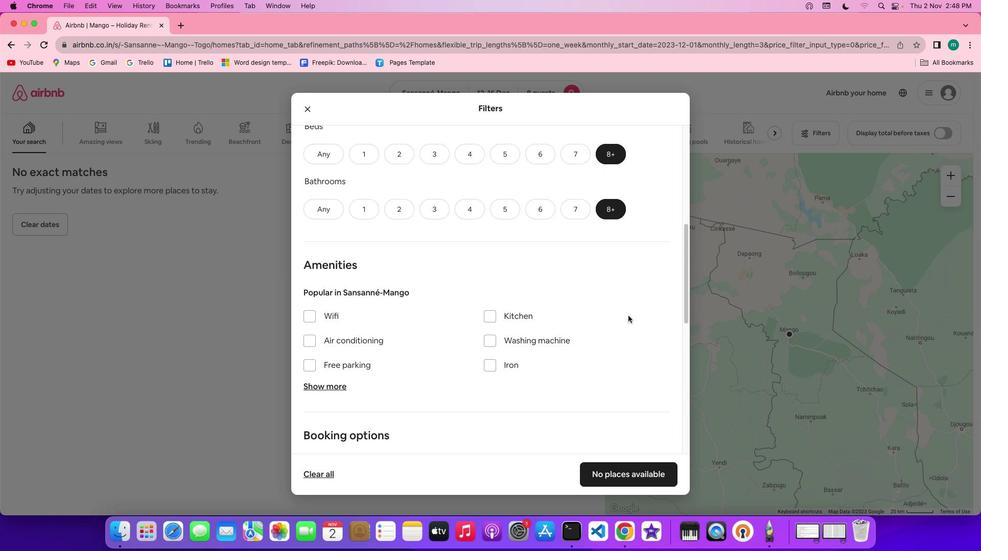 
Action: Mouse scrolled (628, 316) with delta (0, 0)
Screenshot: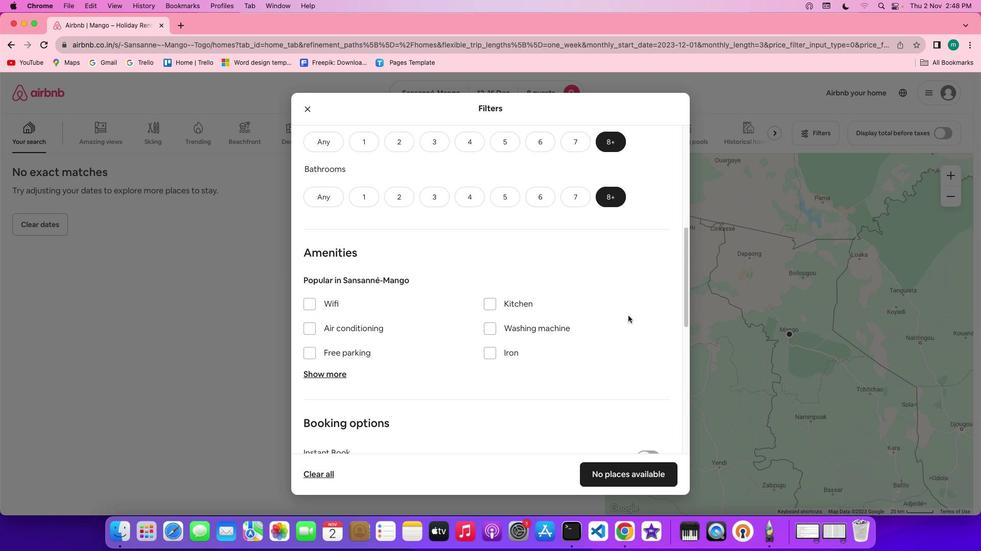 
Action: Mouse scrolled (628, 316) with delta (0, 0)
Screenshot: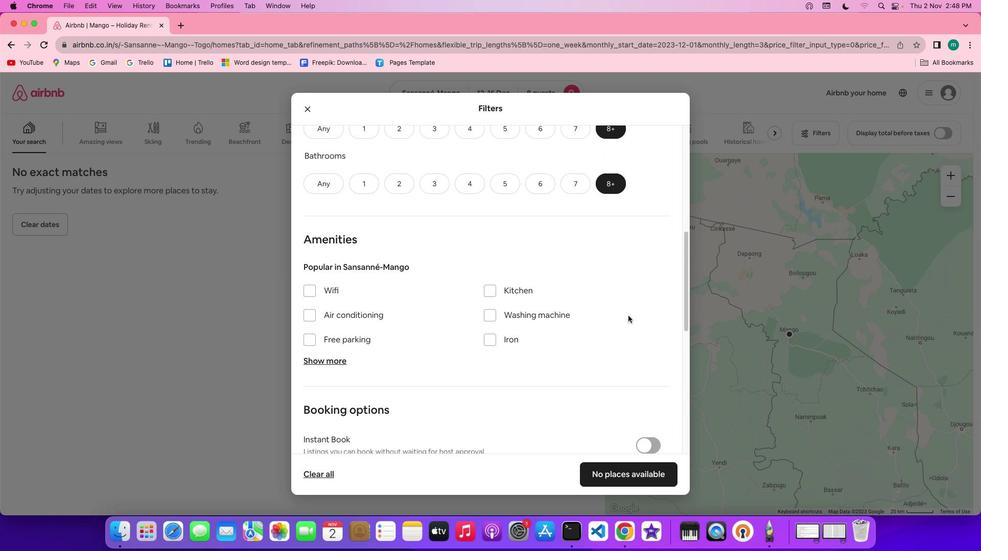 
Action: Mouse scrolled (628, 316) with delta (0, 0)
Screenshot: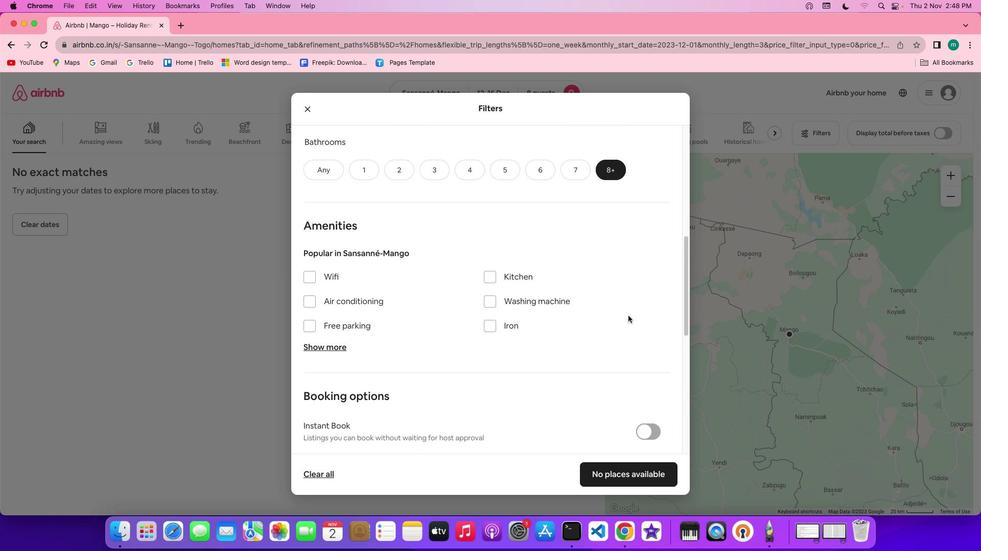 
Action: Mouse scrolled (628, 316) with delta (0, 0)
Screenshot: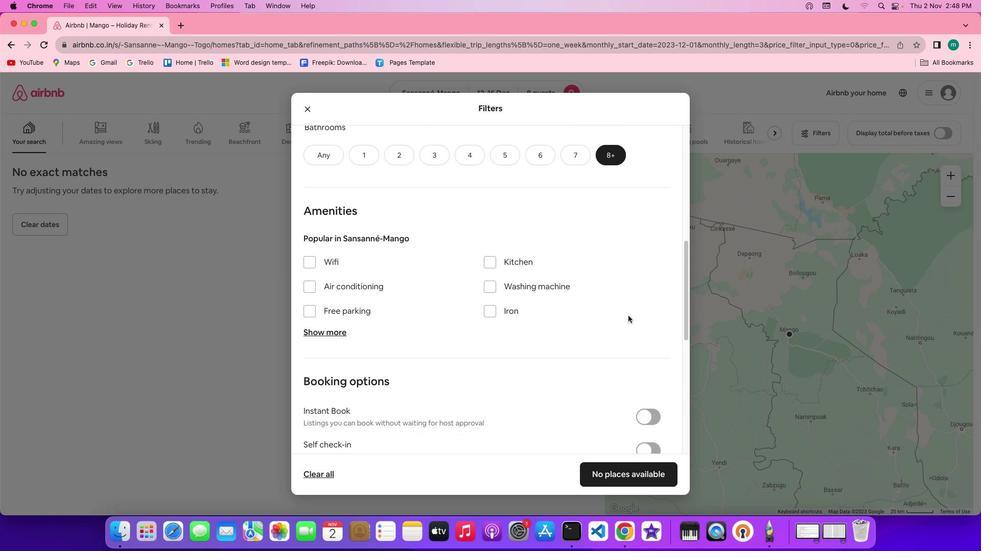 
Action: Mouse scrolled (628, 316) with delta (0, 0)
Screenshot: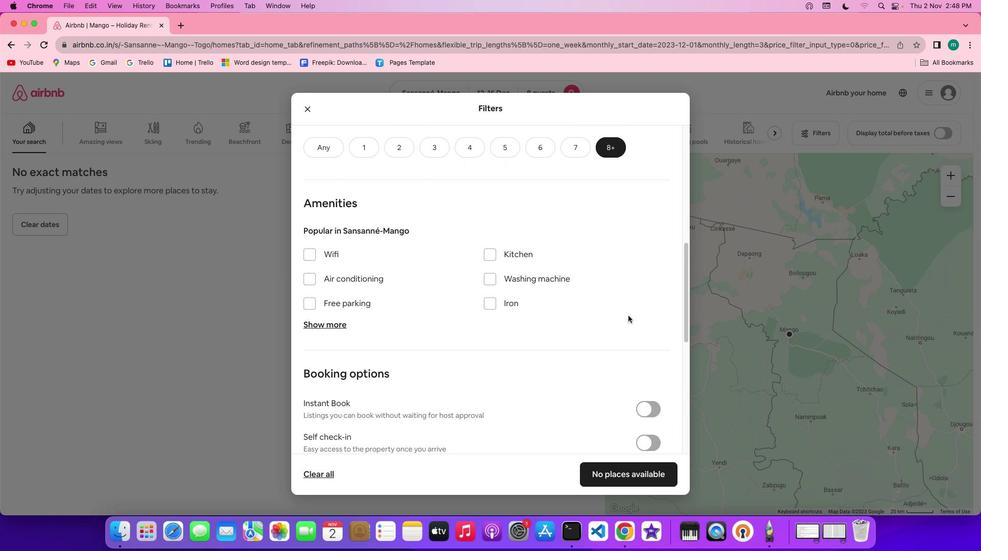 
Action: Mouse scrolled (628, 316) with delta (0, 0)
Screenshot: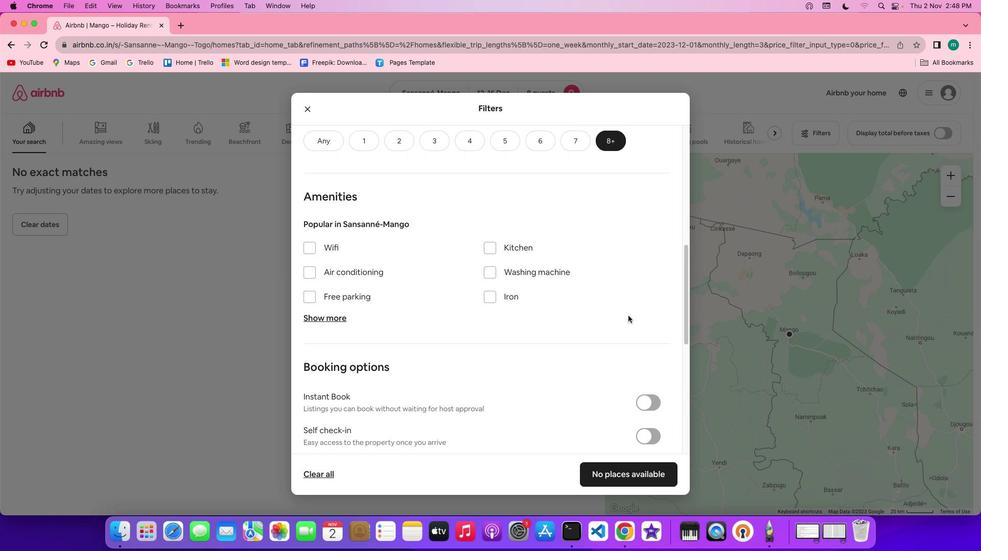 
Action: Mouse scrolled (628, 316) with delta (0, 0)
Screenshot: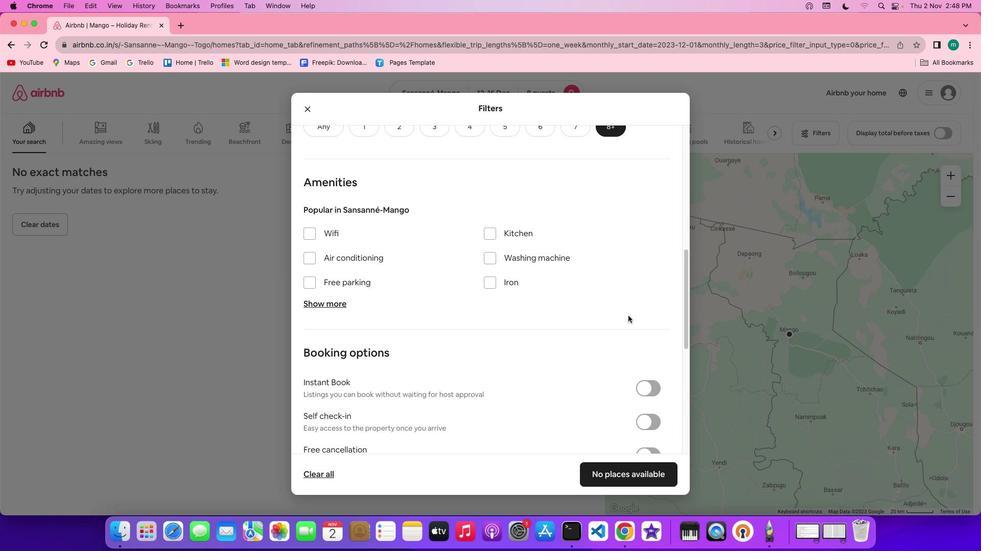 
Action: Mouse scrolled (628, 316) with delta (0, 0)
Screenshot: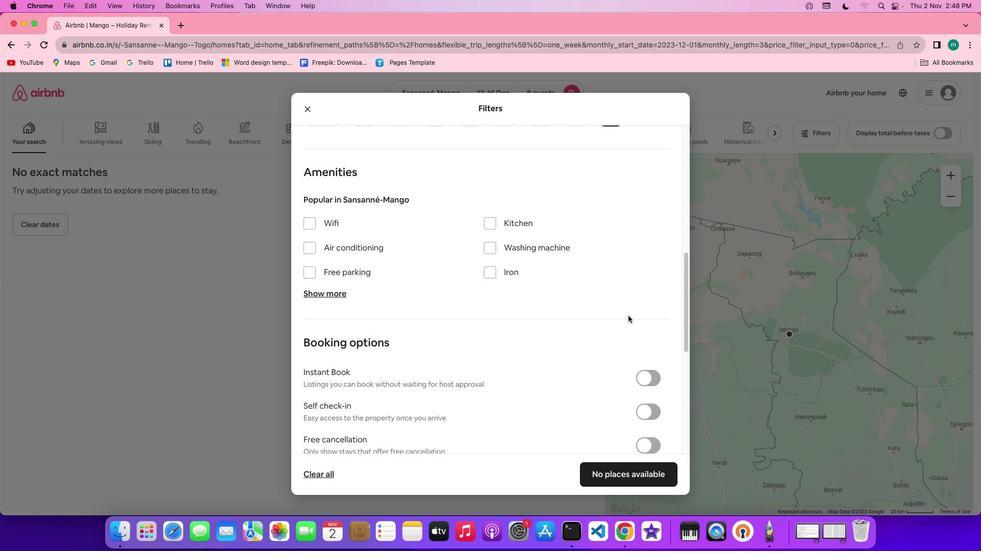 
Action: Mouse scrolled (628, 316) with delta (0, 0)
Screenshot: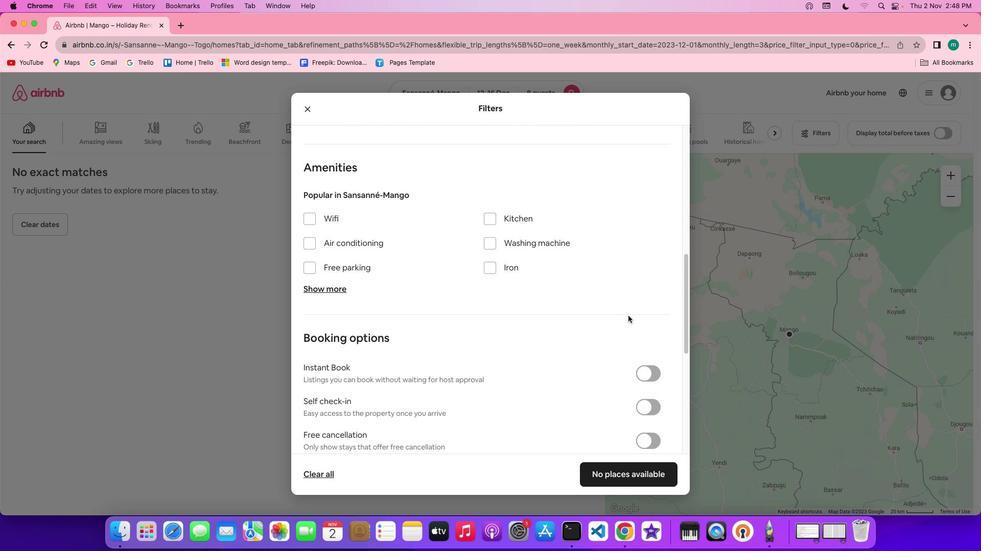
Action: Mouse scrolled (628, 316) with delta (0, 0)
Screenshot: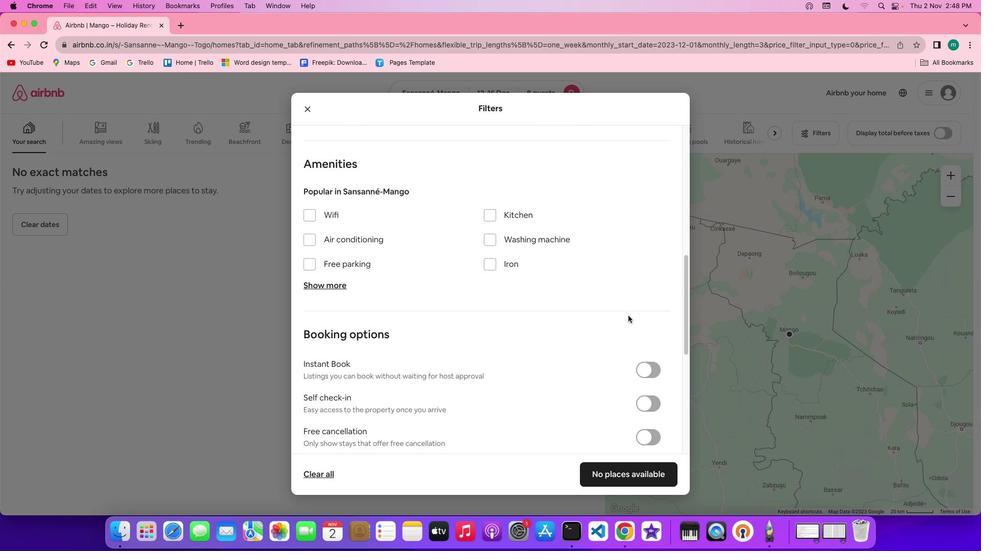 
Action: Mouse scrolled (628, 316) with delta (0, 0)
Screenshot: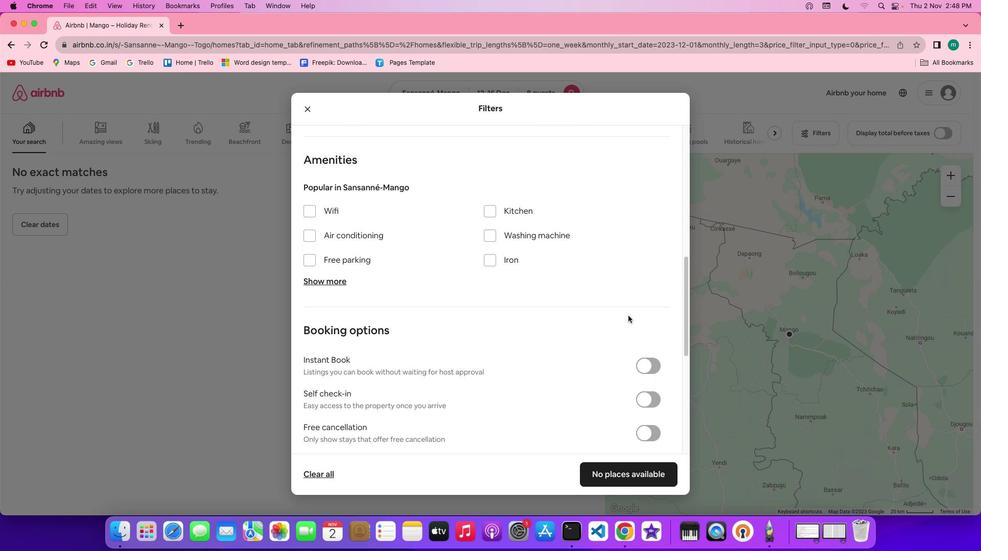 
Action: Mouse moved to (337, 210)
Screenshot: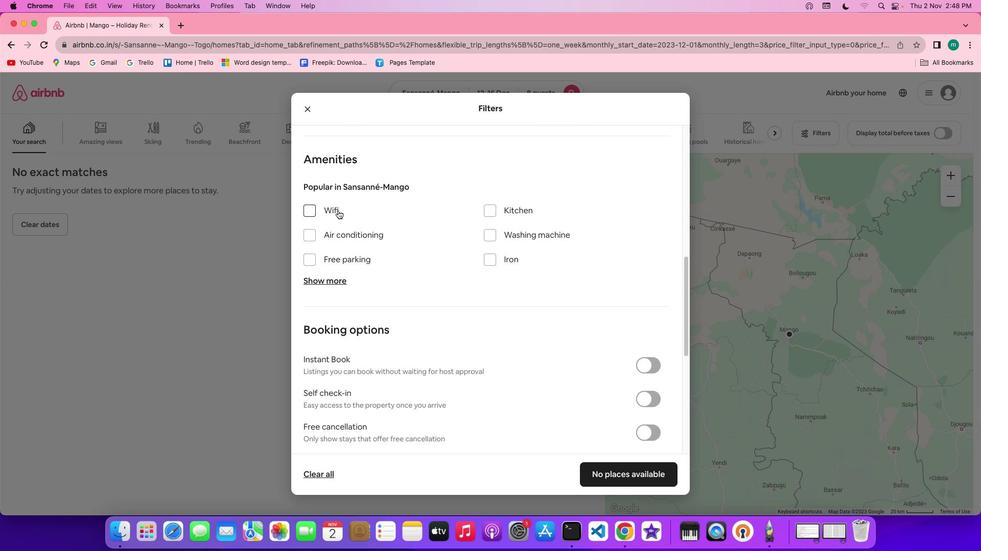 
Action: Mouse pressed left at (337, 210)
Screenshot: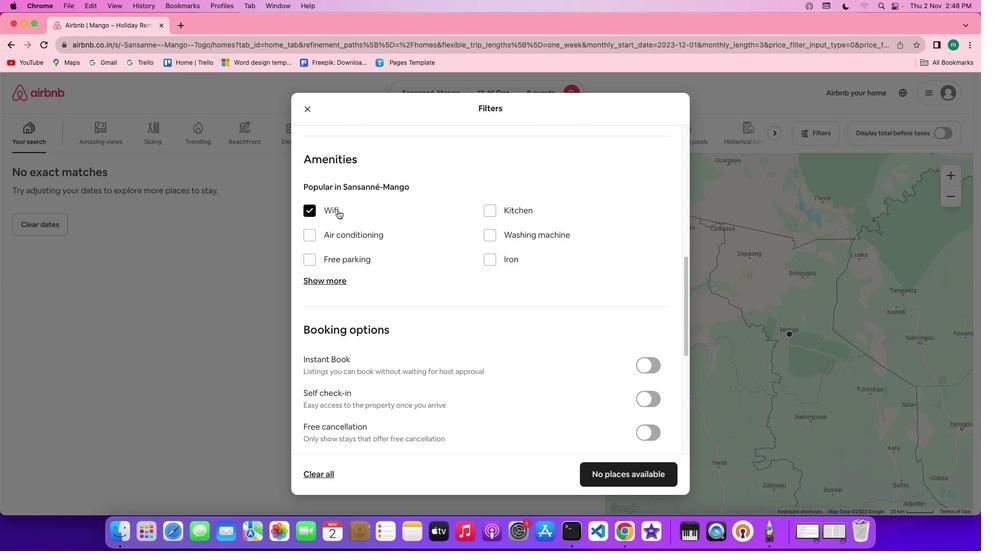 
Action: Mouse moved to (326, 278)
Screenshot: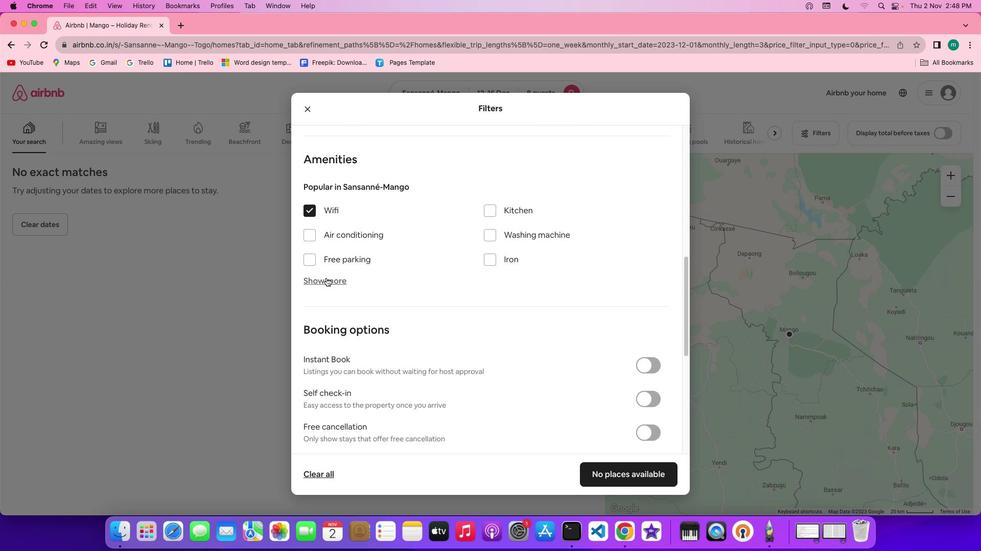 
Action: Mouse pressed left at (326, 278)
Screenshot: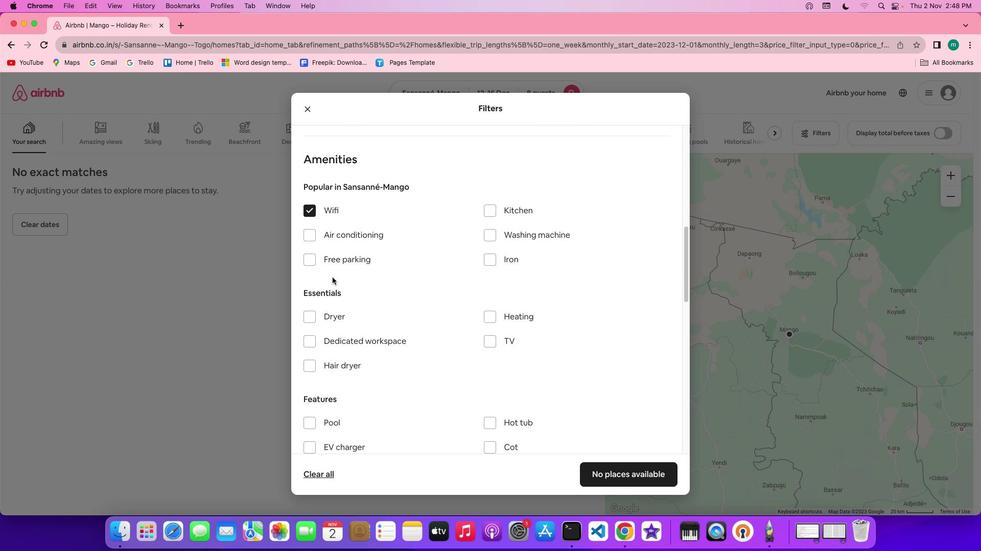 
Action: Mouse moved to (491, 340)
Screenshot: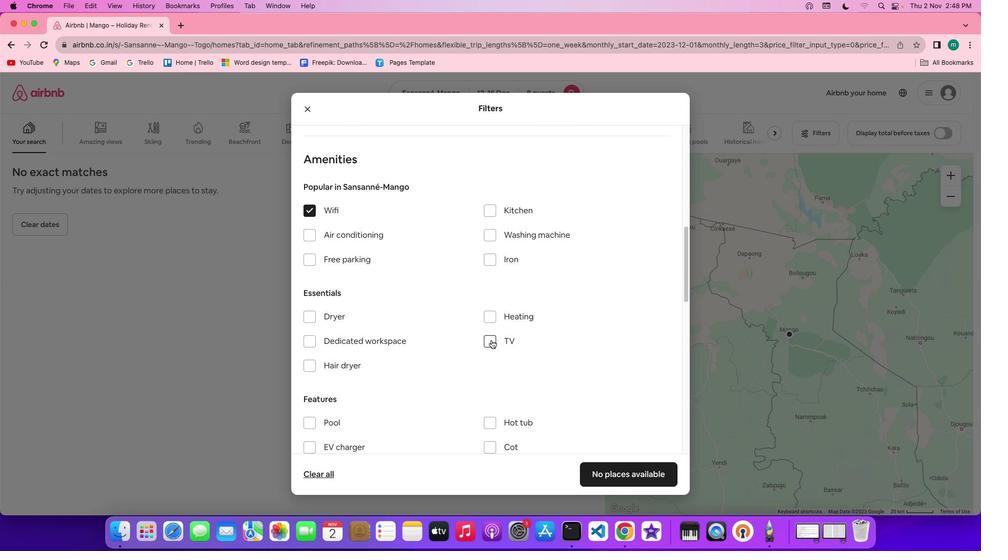 
Action: Mouse pressed left at (491, 340)
Screenshot: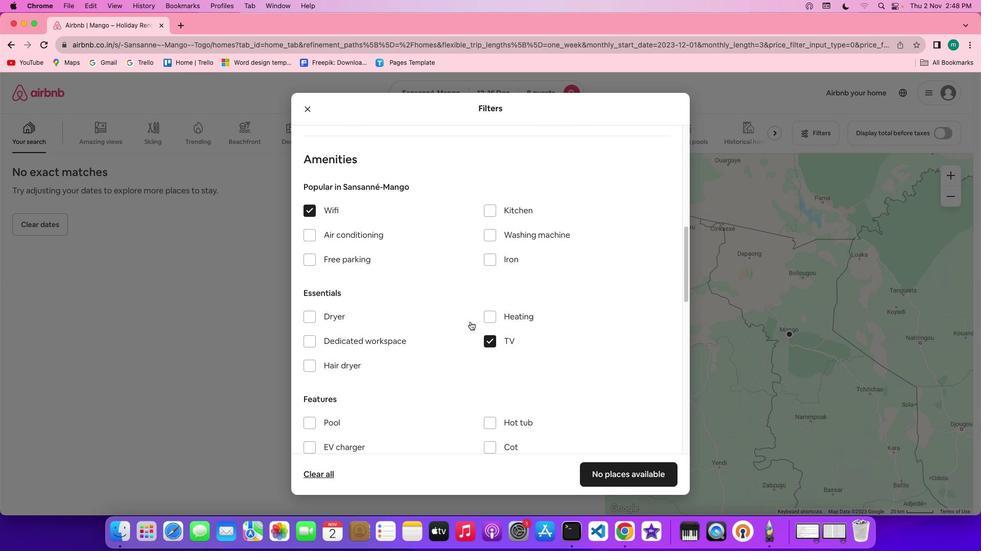 
Action: Mouse moved to (341, 260)
Screenshot: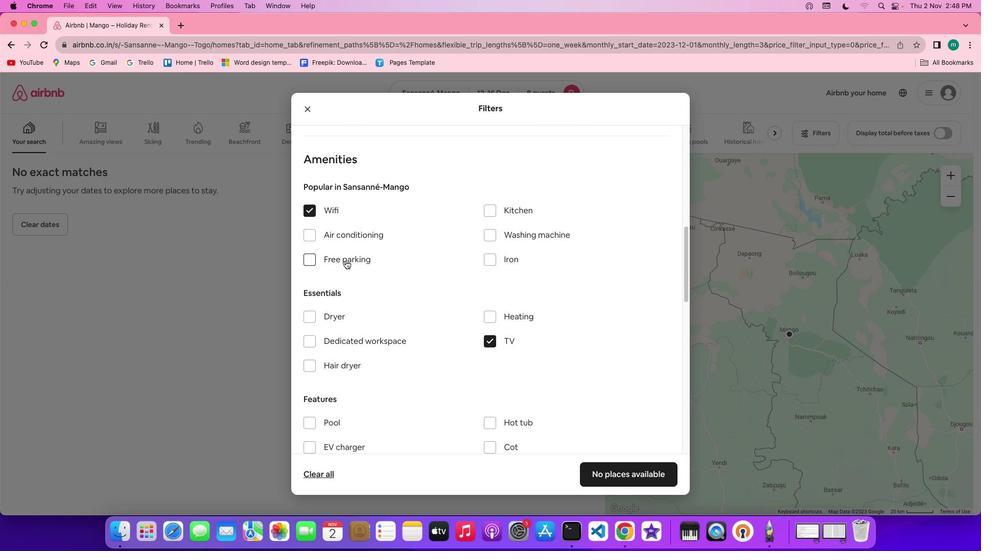 
Action: Mouse pressed left at (341, 260)
Screenshot: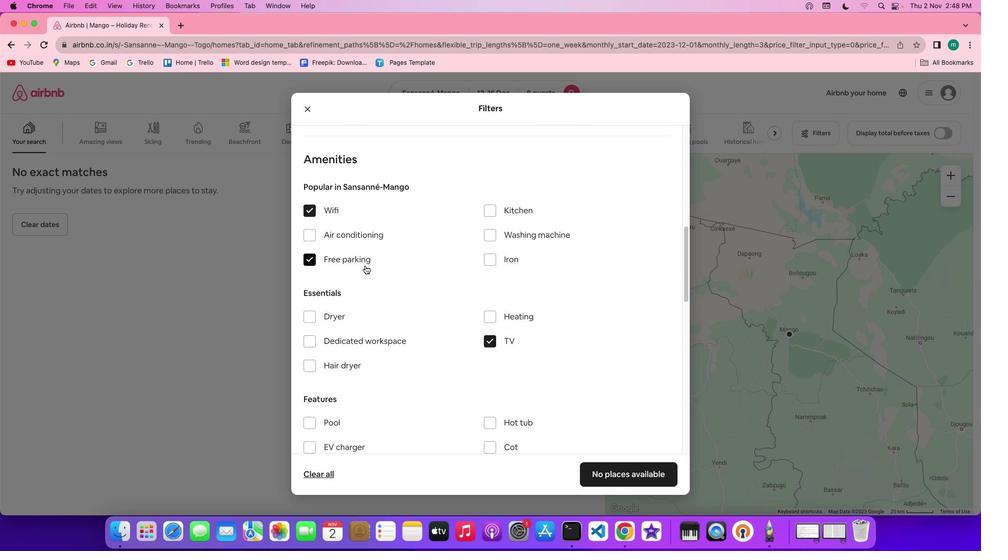
Action: Mouse moved to (421, 275)
Screenshot: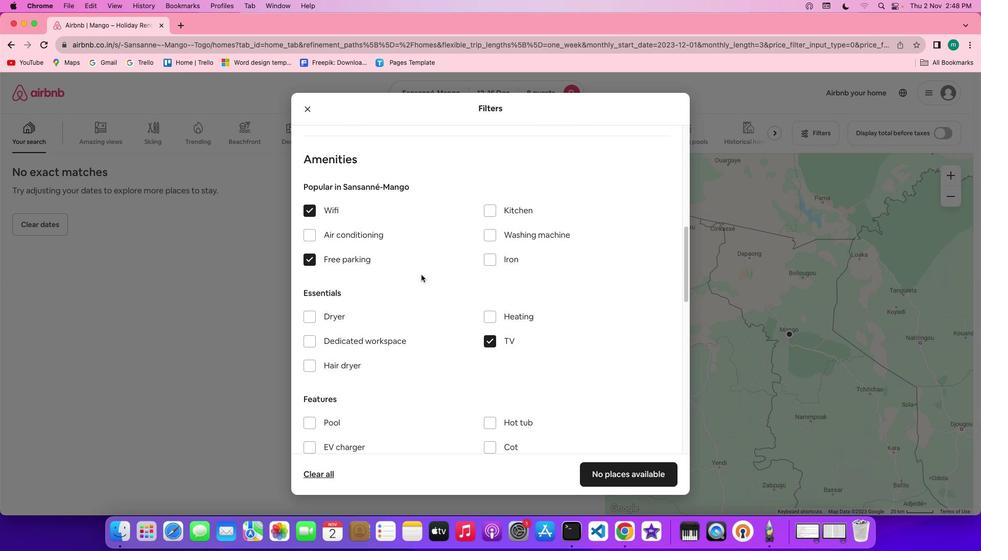
Action: Mouse scrolled (421, 275) with delta (0, 0)
Screenshot: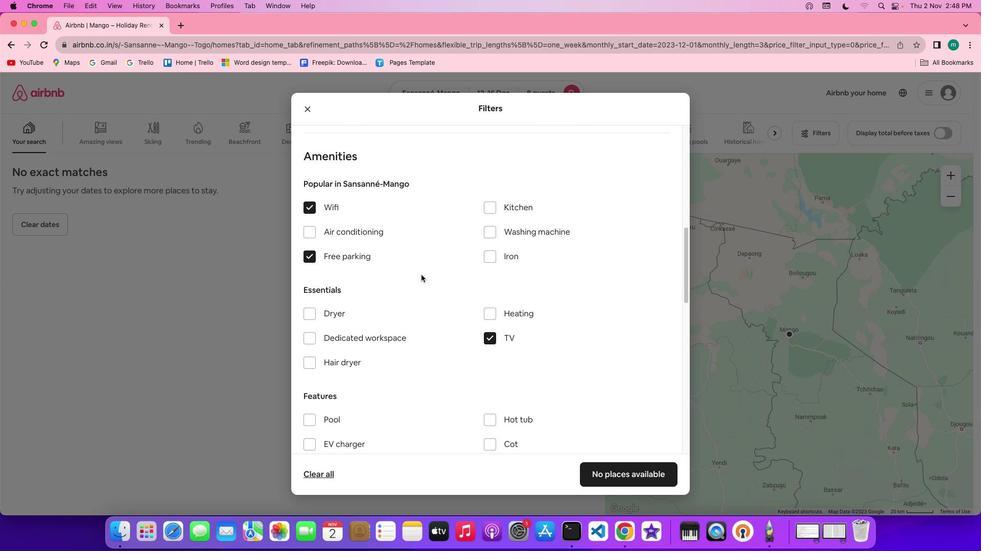 
Action: Mouse scrolled (421, 275) with delta (0, 0)
Screenshot: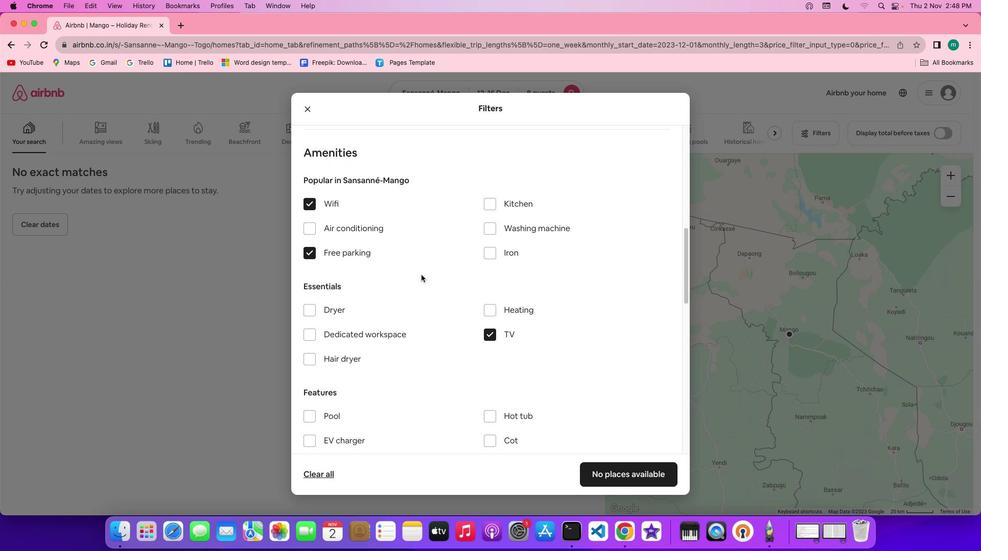 
Action: Mouse scrolled (421, 275) with delta (0, 0)
Screenshot: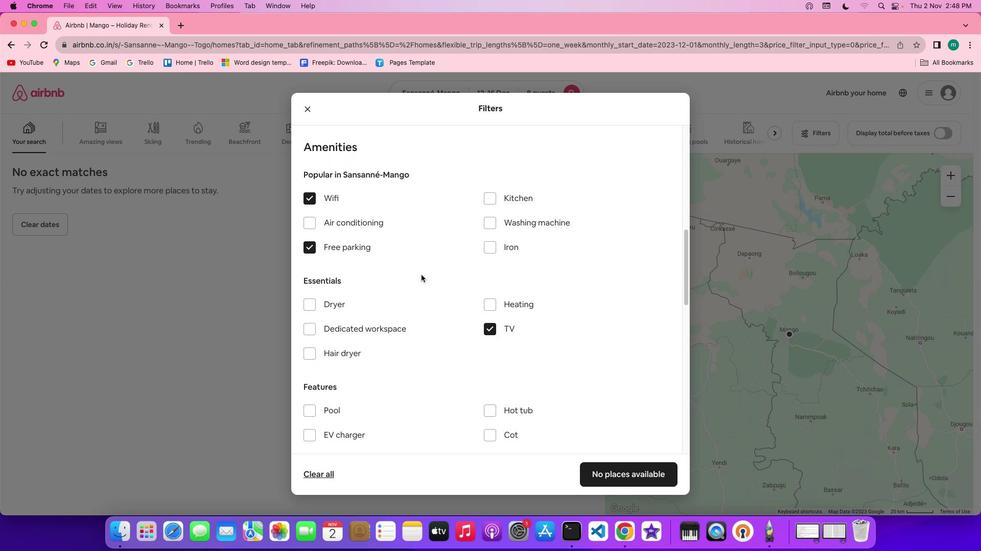 
Action: Mouse scrolled (421, 275) with delta (0, 0)
Screenshot: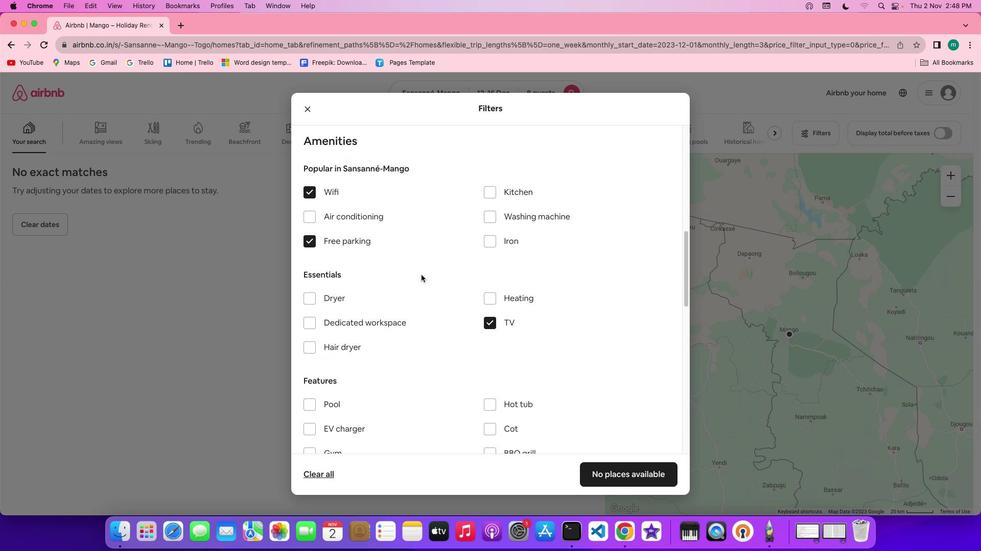 
Action: Mouse scrolled (421, 275) with delta (0, 0)
Screenshot: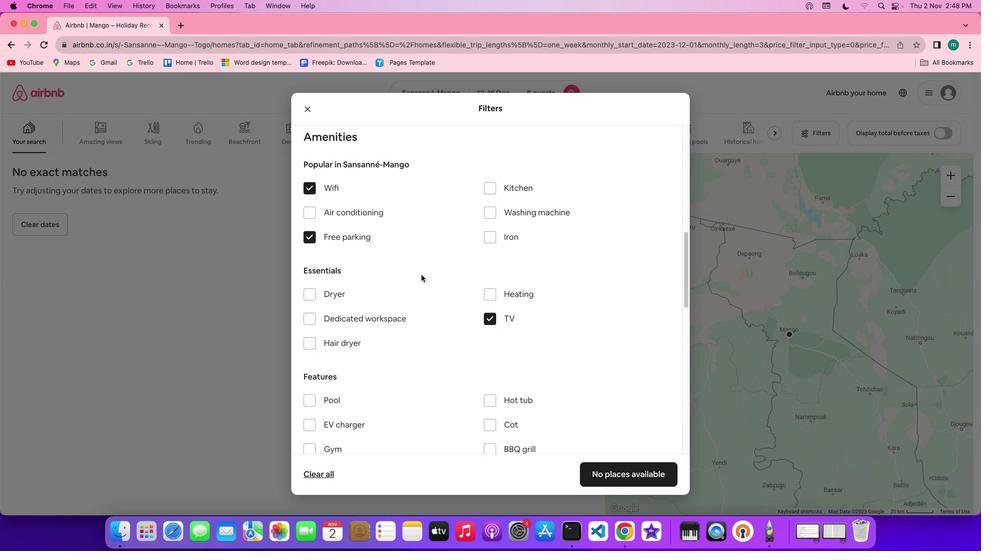 
Action: Mouse scrolled (421, 275) with delta (0, 0)
Screenshot: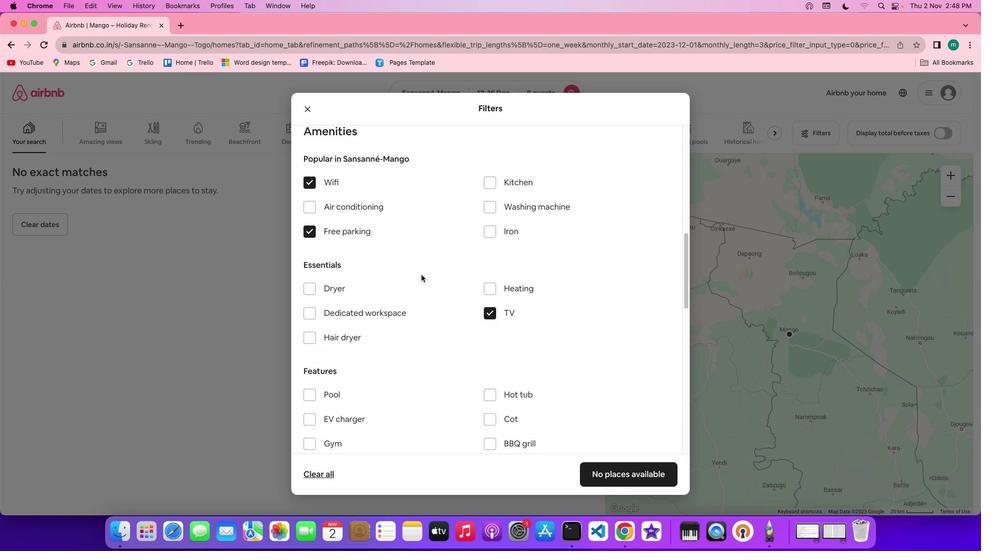 
Action: Mouse scrolled (421, 275) with delta (0, 0)
Screenshot: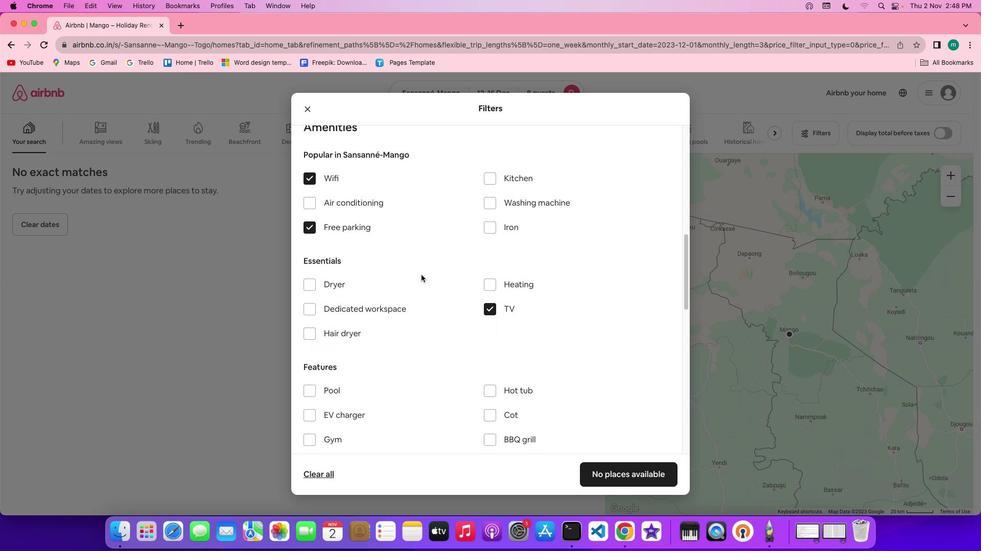 
Action: Mouse scrolled (421, 275) with delta (0, 0)
Screenshot: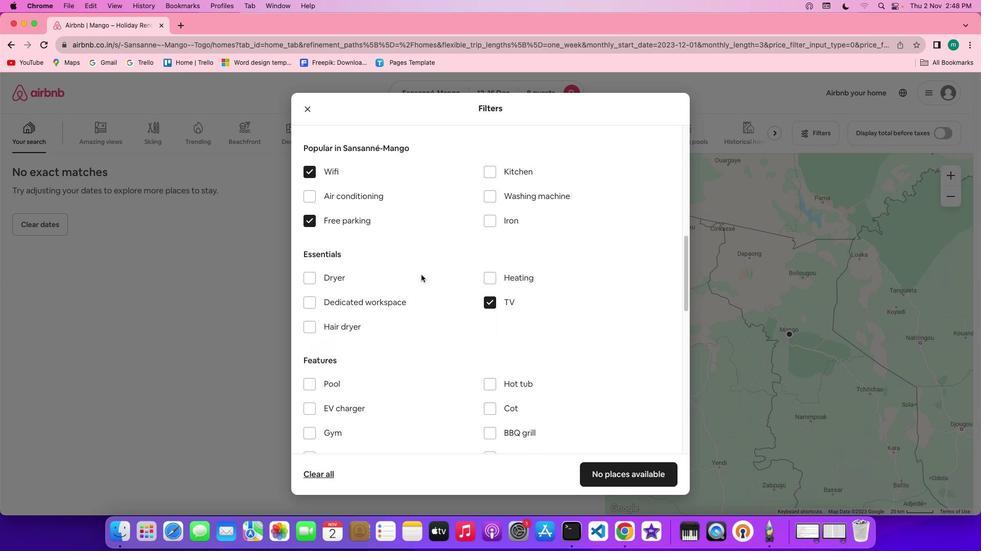 
Action: Mouse scrolled (421, 275) with delta (0, 0)
Screenshot: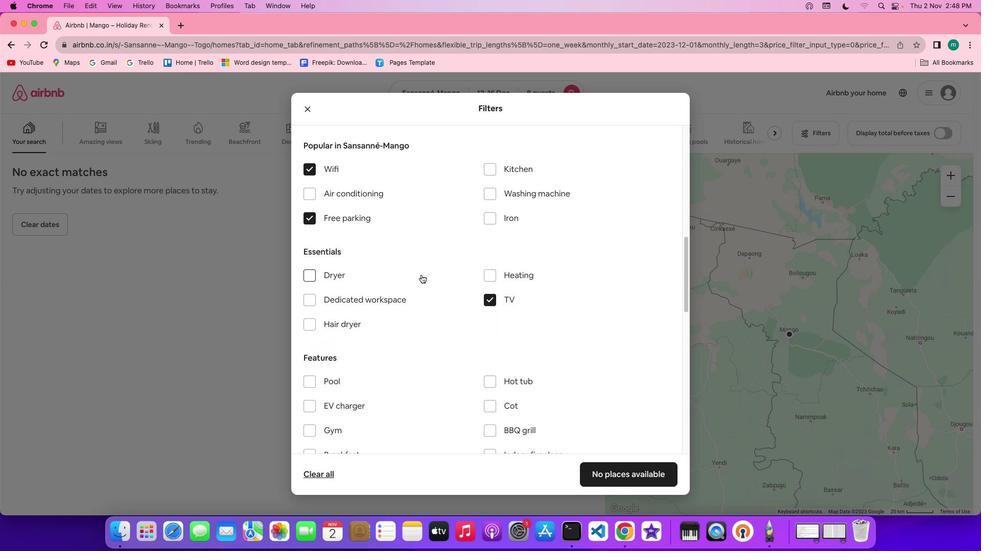 
Action: Mouse scrolled (421, 275) with delta (0, 0)
Screenshot: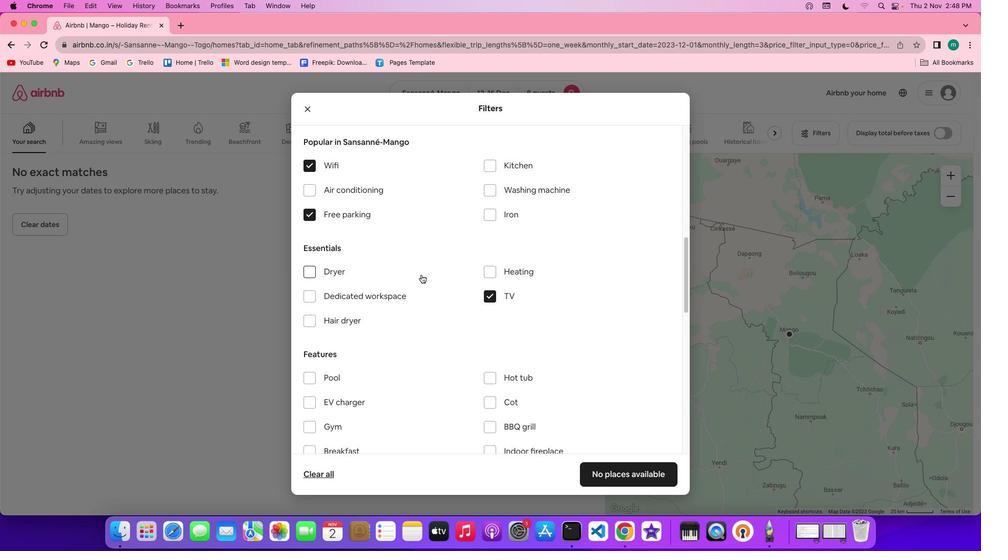 
Action: Mouse scrolled (421, 275) with delta (0, 0)
Screenshot: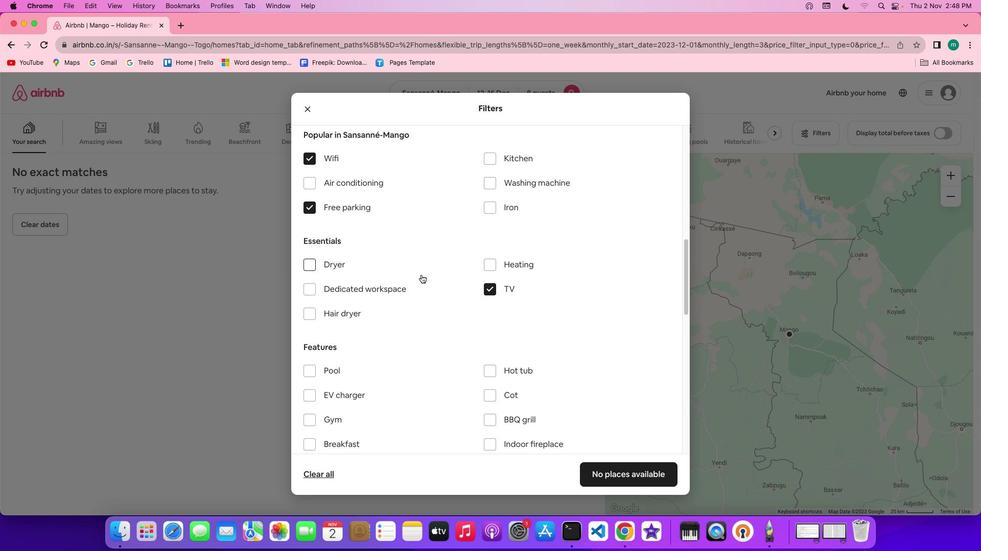
Action: Mouse scrolled (421, 275) with delta (0, 0)
Screenshot: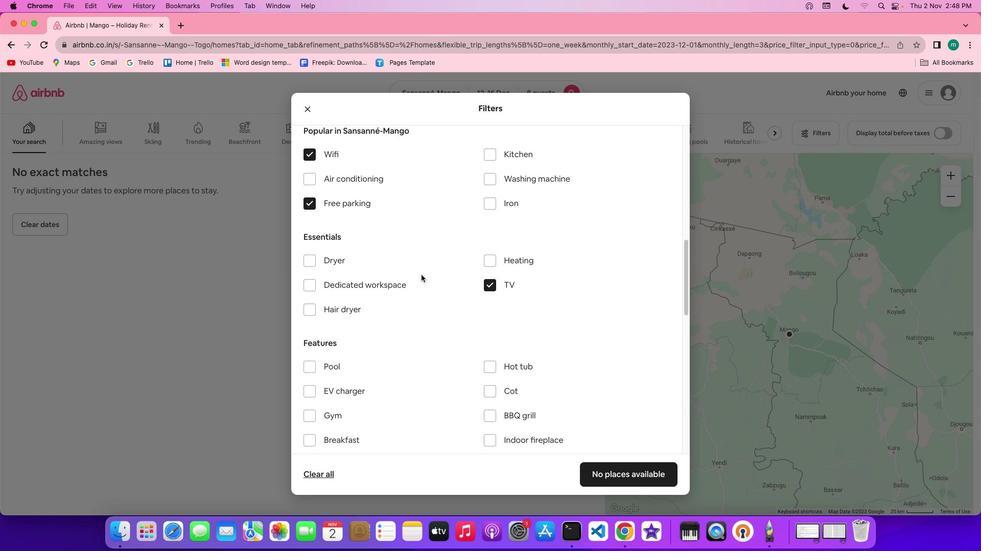 
Action: Mouse scrolled (421, 275) with delta (0, 0)
Screenshot: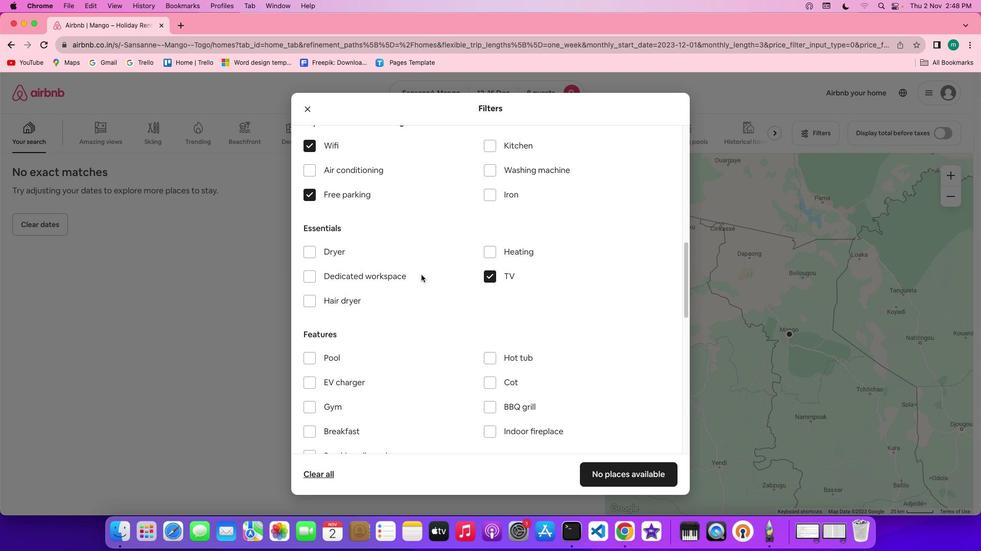 
Action: Mouse moved to (485, 281)
Screenshot: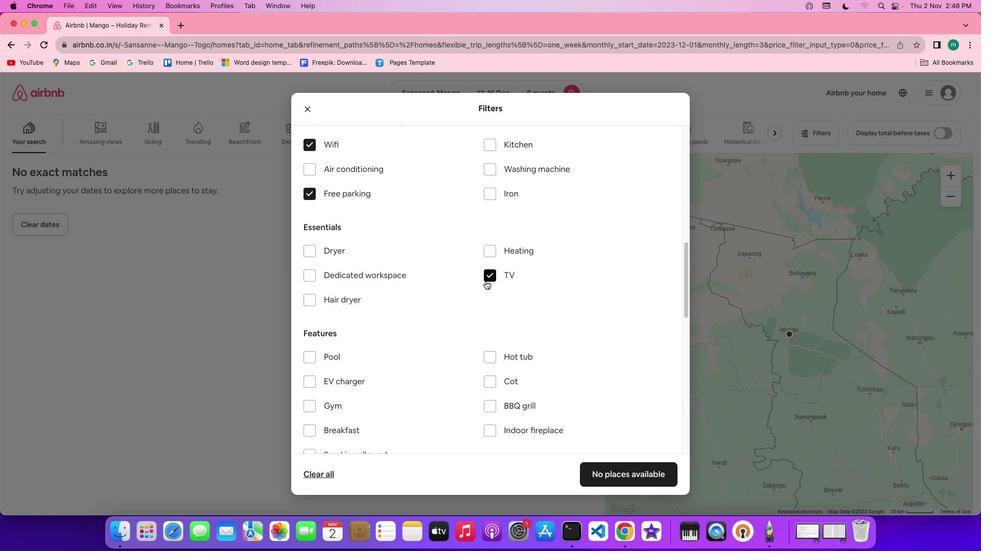 
Action: Mouse scrolled (485, 281) with delta (0, 0)
Screenshot: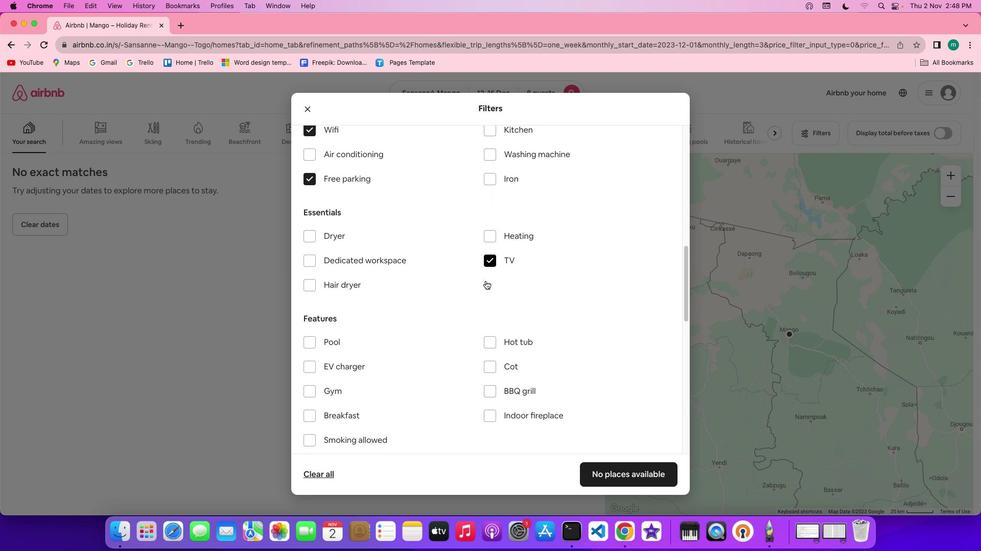 
Action: Mouse scrolled (485, 281) with delta (0, 0)
Screenshot: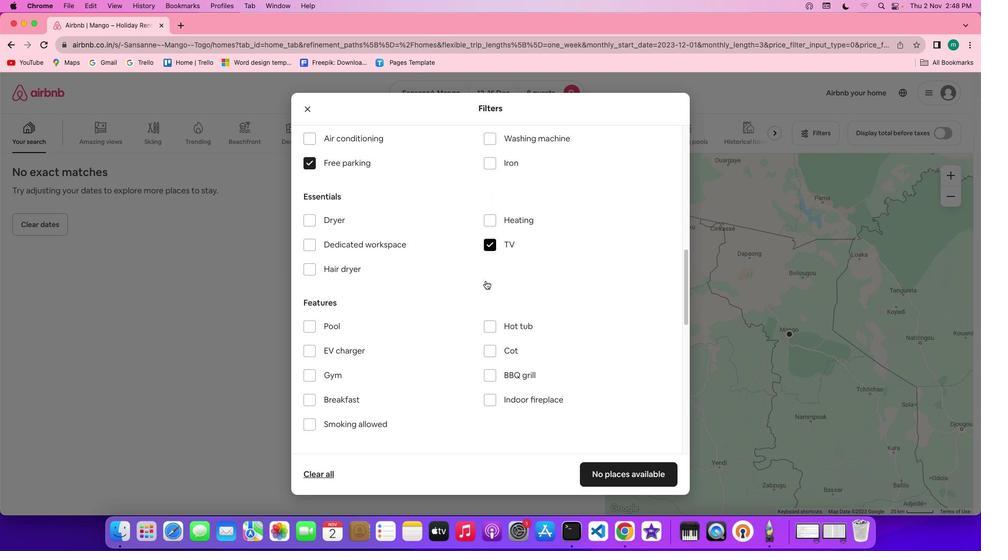 
Action: Mouse scrolled (485, 281) with delta (0, -1)
Screenshot: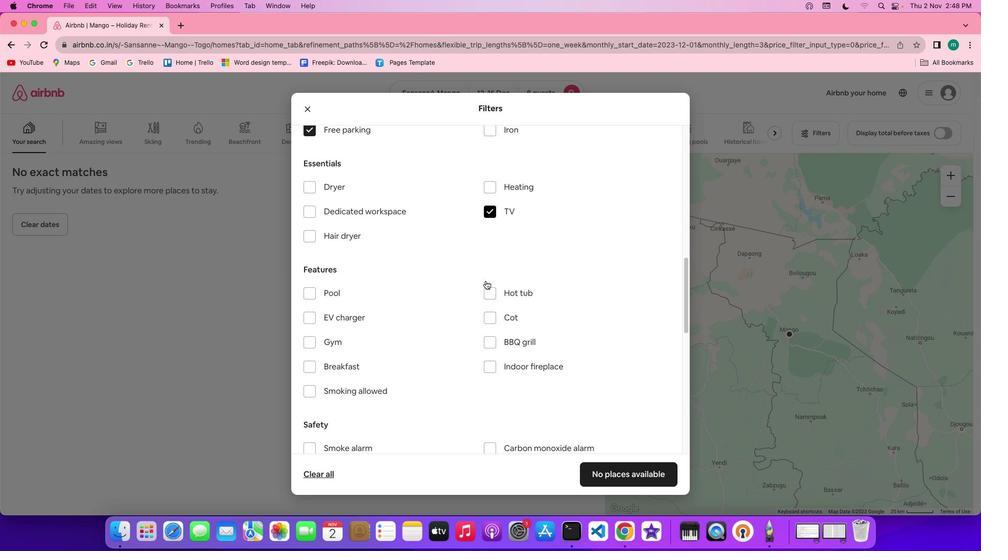 
Action: Mouse moved to (338, 333)
Screenshot: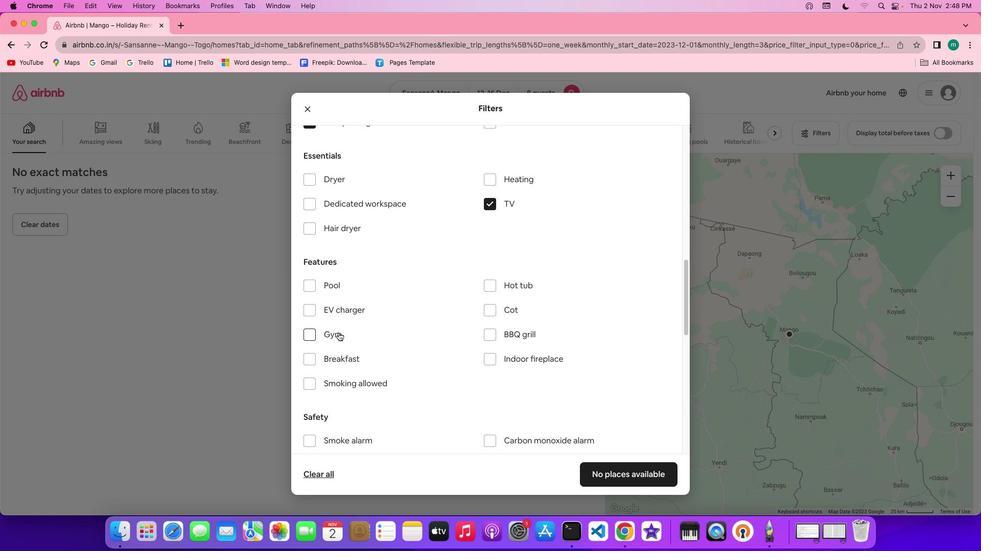 
Action: Mouse pressed left at (338, 333)
Screenshot: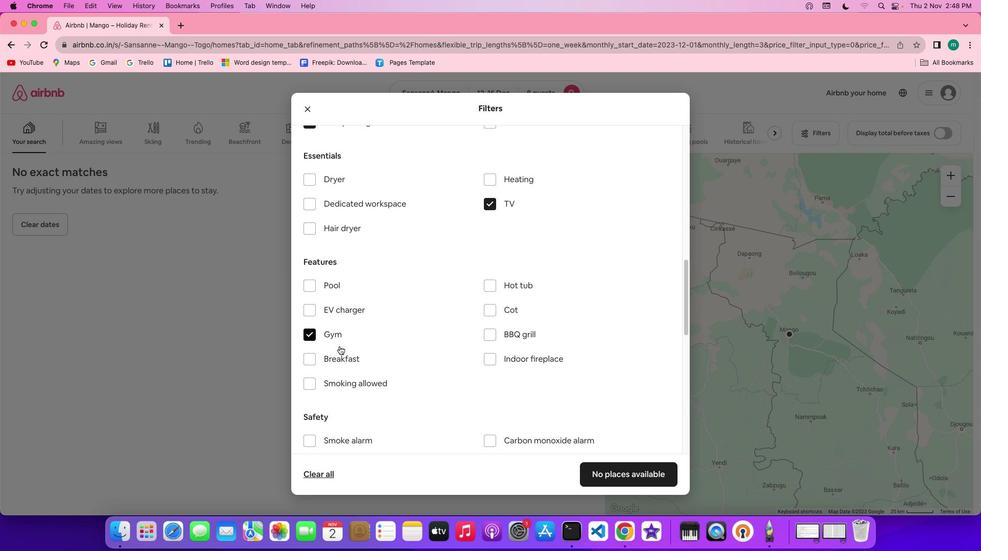 
Action: Mouse moved to (340, 360)
Screenshot: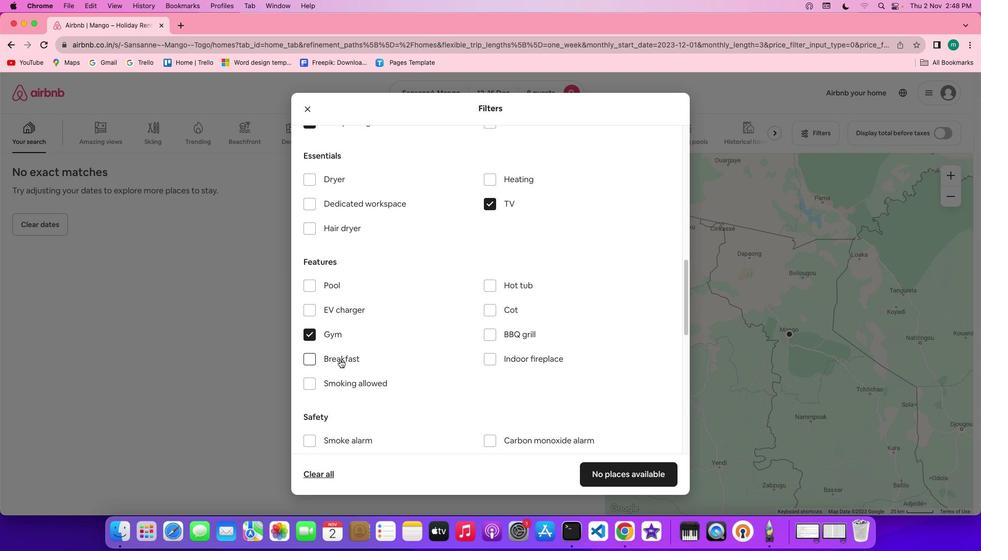 
Action: Mouse pressed left at (340, 360)
Screenshot: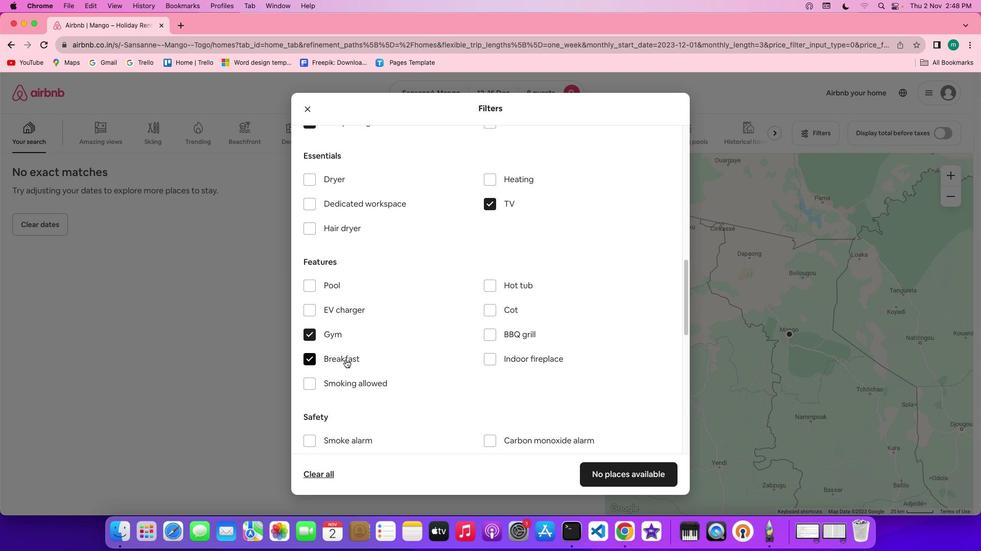
Action: Mouse moved to (487, 359)
Screenshot: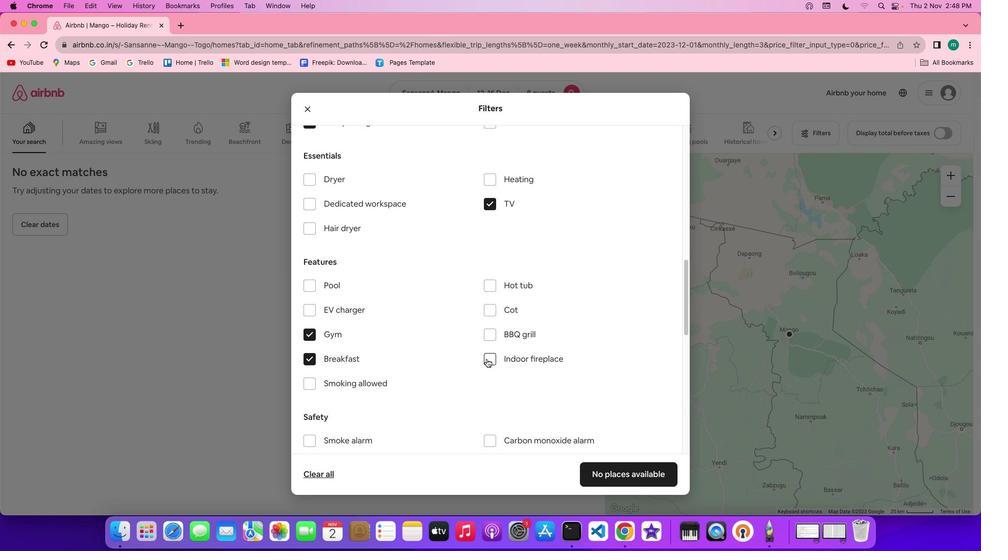 
Action: Mouse scrolled (487, 359) with delta (0, 0)
Screenshot: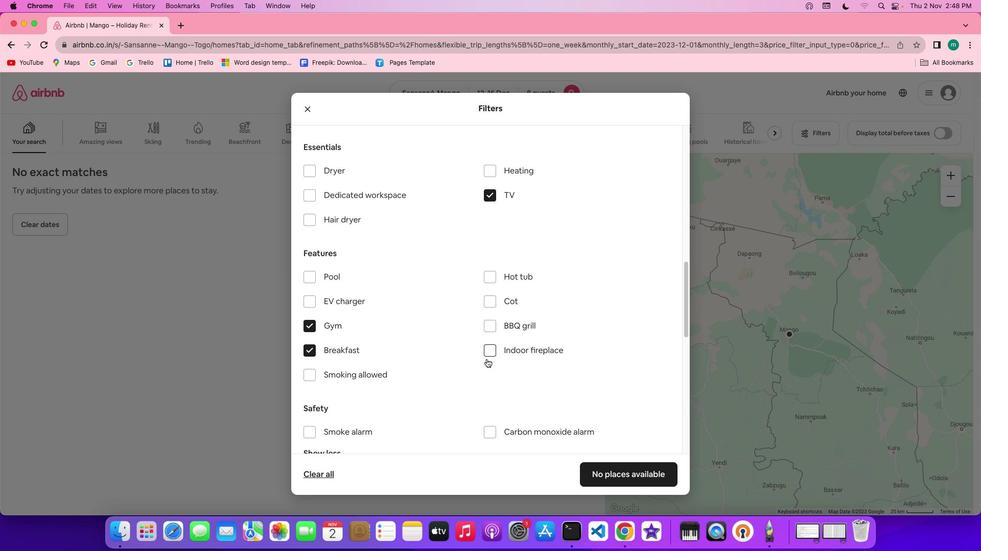 
Action: Mouse scrolled (487, 359) with delta (0, 0)
Screenshot: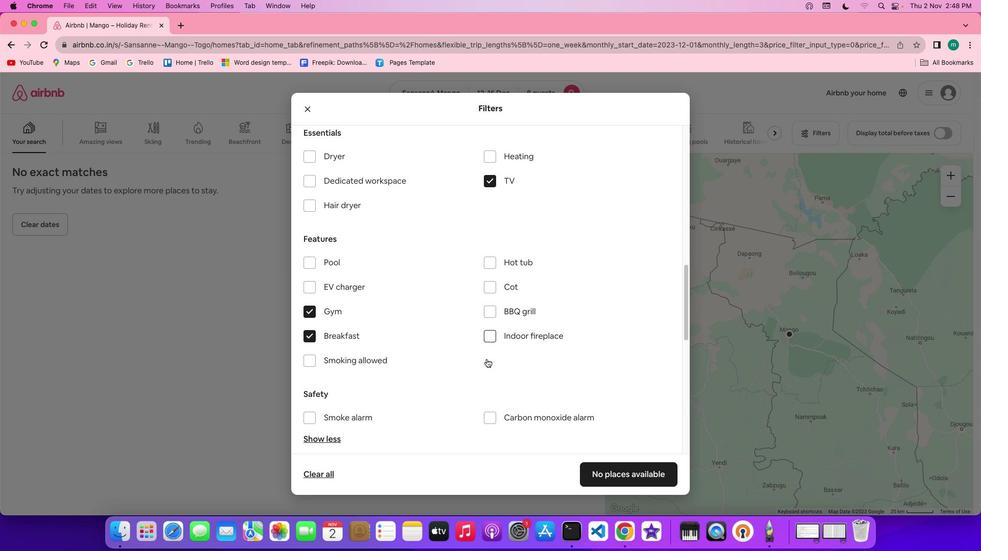 
Action: Mouse scrolled (487, 359) with delta (0, 0)
Screenshot: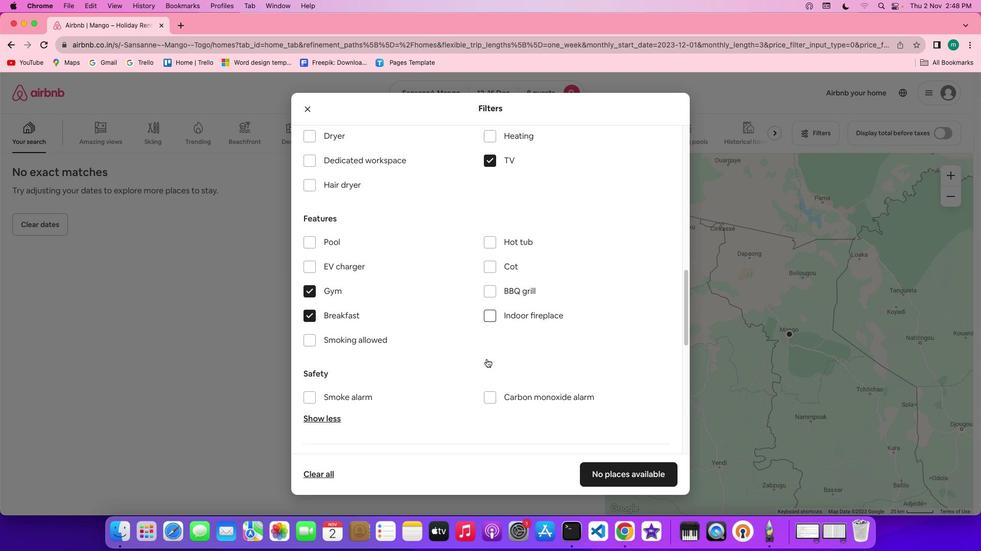 
Action: Mouse scrolled (487, 359) with delta (0, 0)
Screenshot: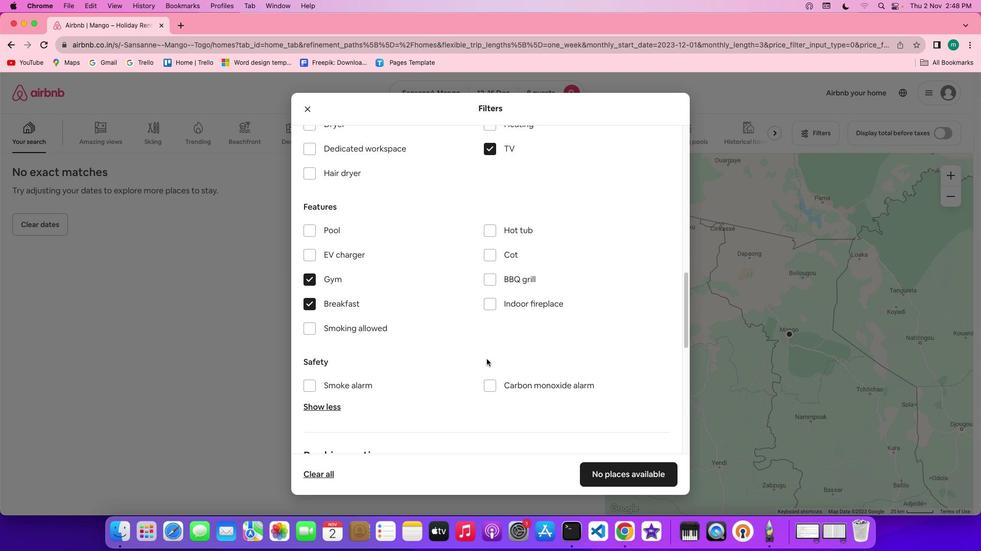 
Action: Mouse scrolled (487, 359) with delta (0, 0)
Screenshot: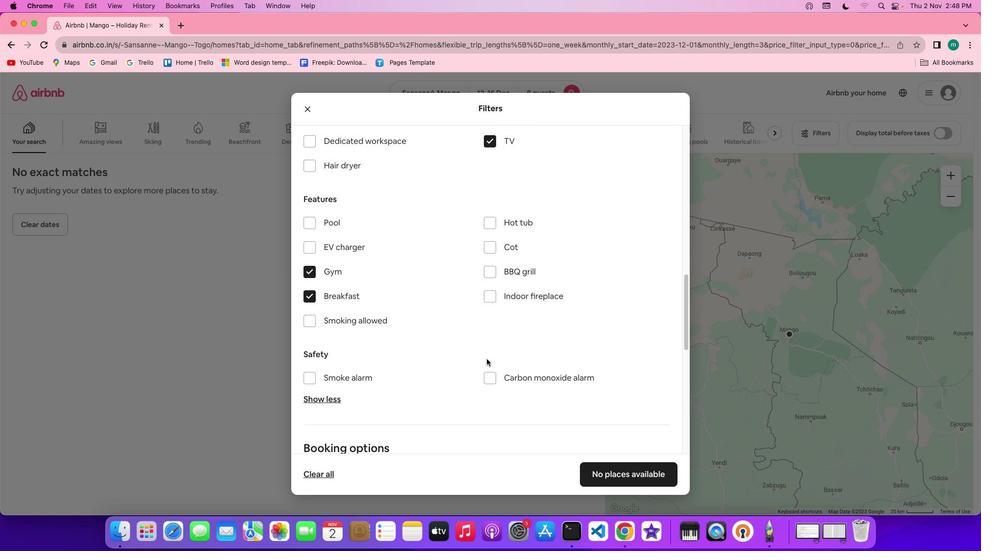 
Action: Mouse moved to (487, 359)
Screenshot: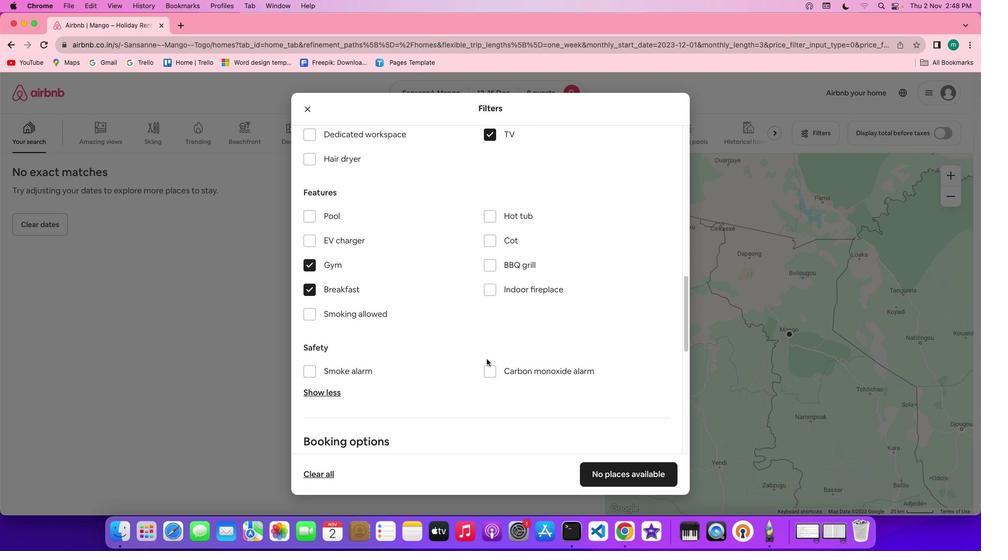 
Action: Mouse scrolled (487, 359) with delta (0, 0)
Screenshot: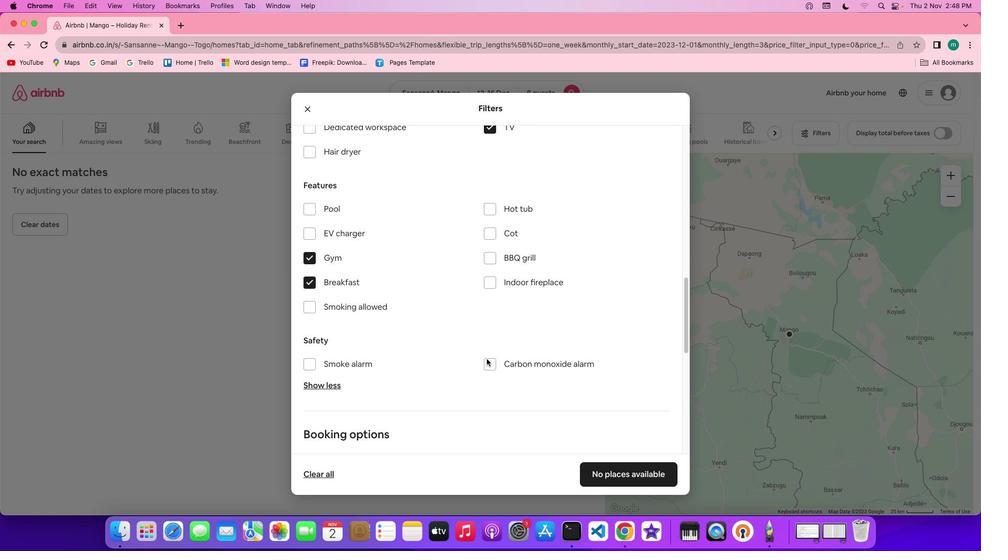 
Action: Mouse scrolled (487, 359) with delta (0, 0)
Screenshot: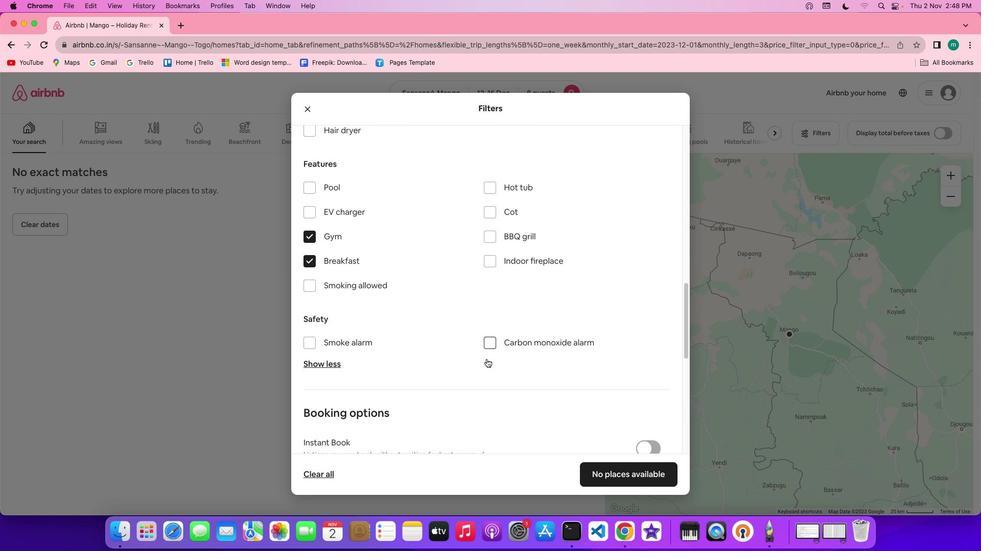 
Action: Mouse scrolled (487, 359) with delta (0, 0)
Screenshot: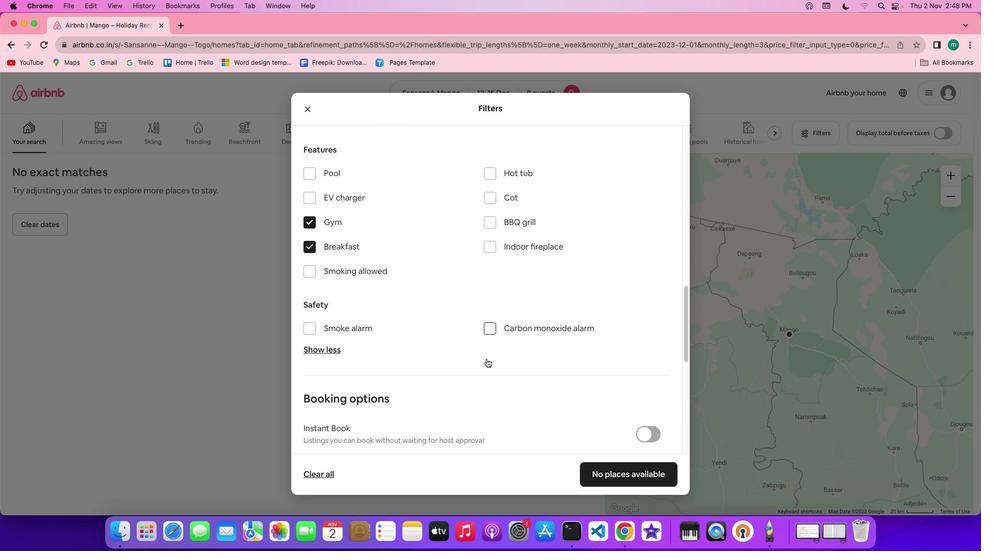 
Action: Mouse scrolled (487, 359) with delta (0, -1)
Screenshot: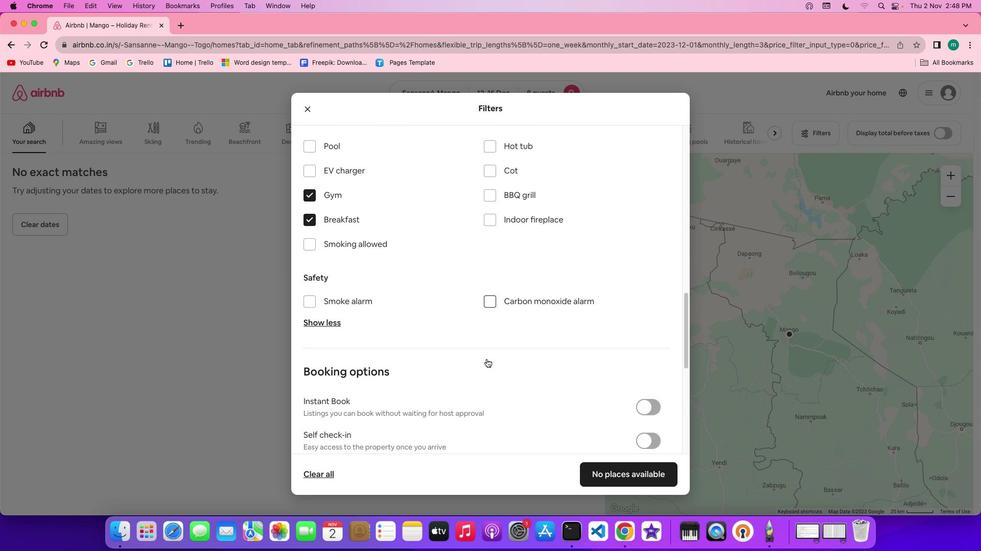 
Action: Mouse moved to (486, 355)
Screenshot: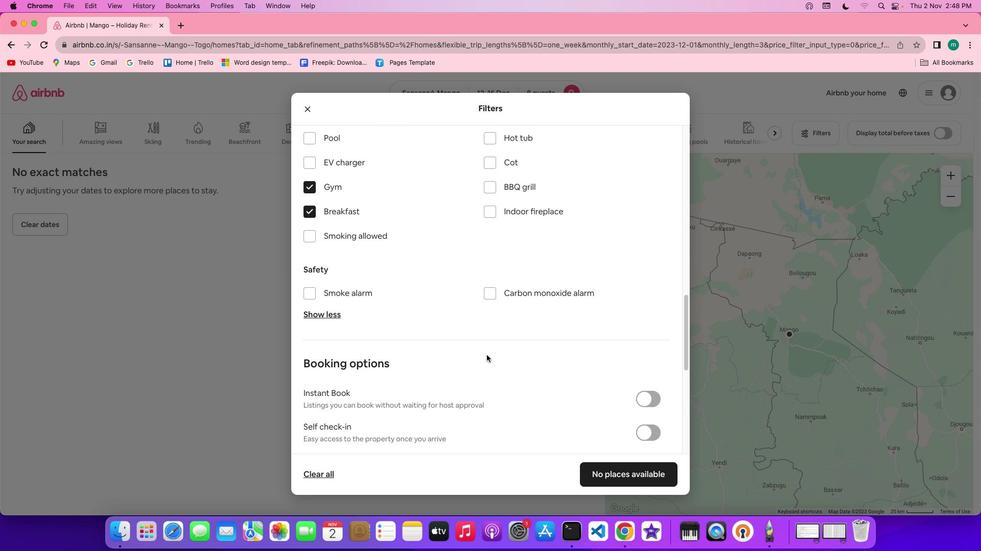 
Action: Mouse scrolled (486, 355) with delta (0, 0)
Screenshot: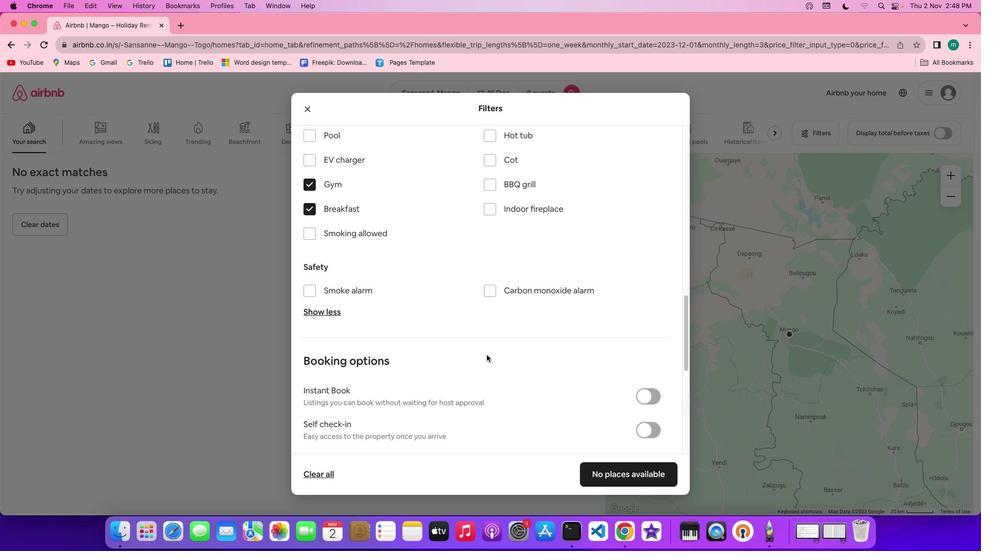 
Action: Mouse scrolled (486, 355) with delta (0, 0)
Screenshot: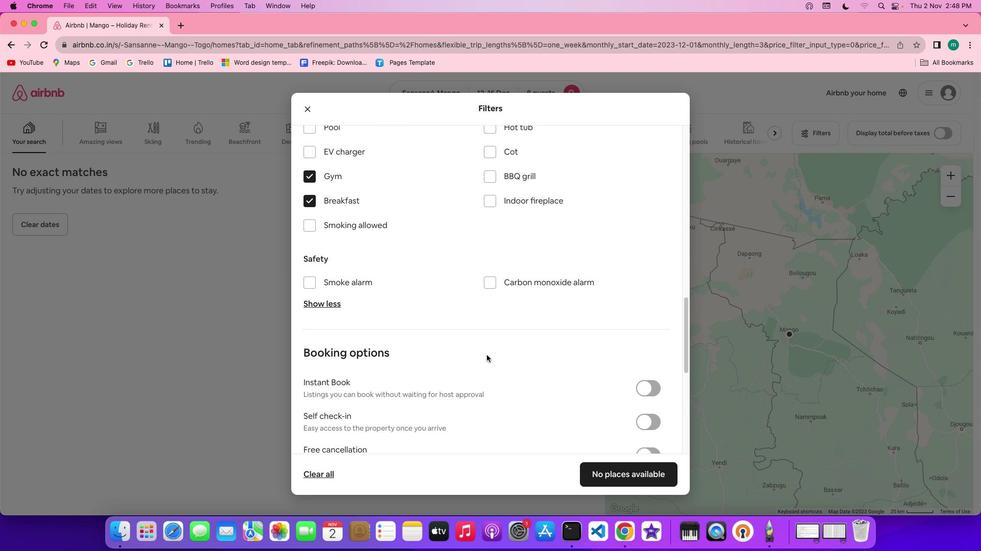 
Action: Mouse scrolled (486, 355) with delta (0, 0)
Screenshot: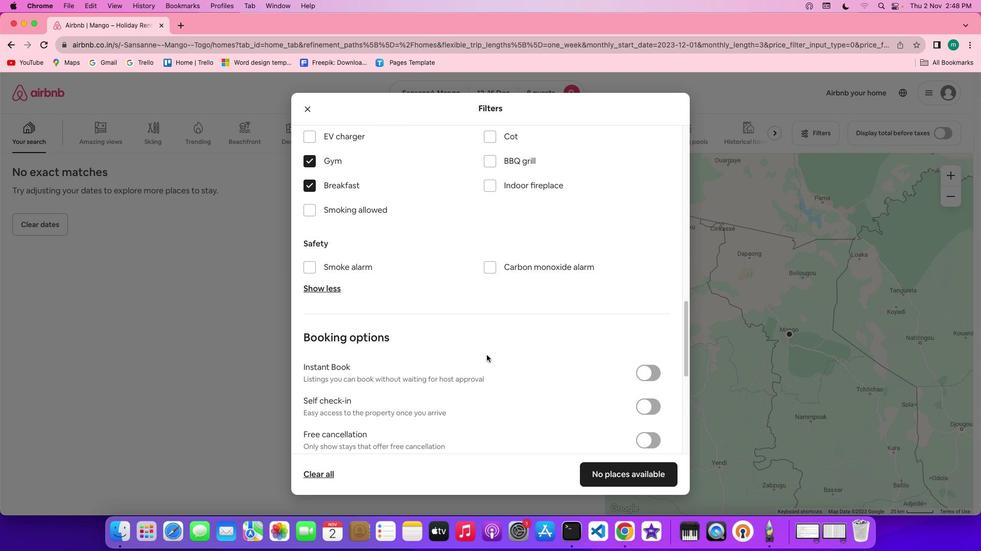 
Action: Mouse scrolled (486, 355) with delta (0, 0)
Screenshot: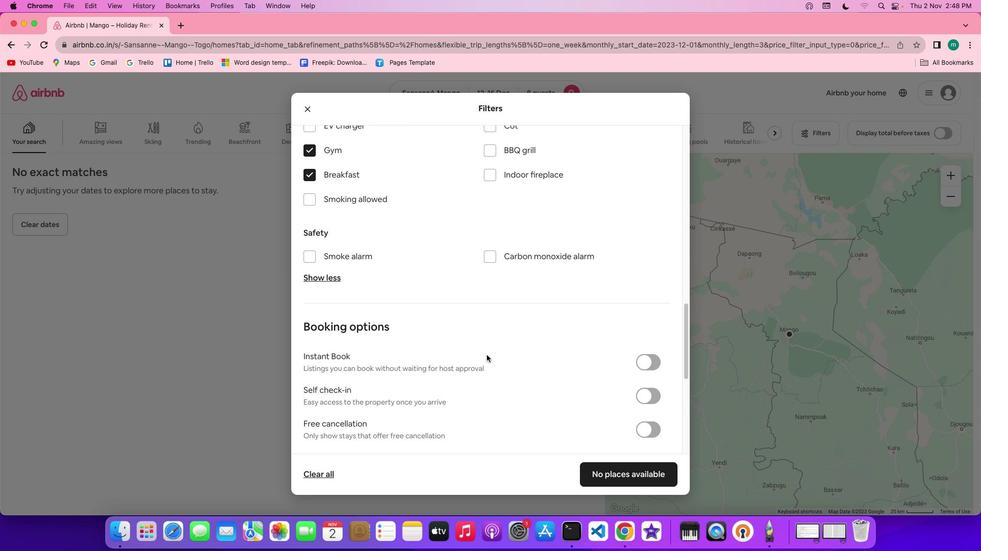 
Action: Mouse scrolled (486, 355) with delta (0, 0)
Screenshot: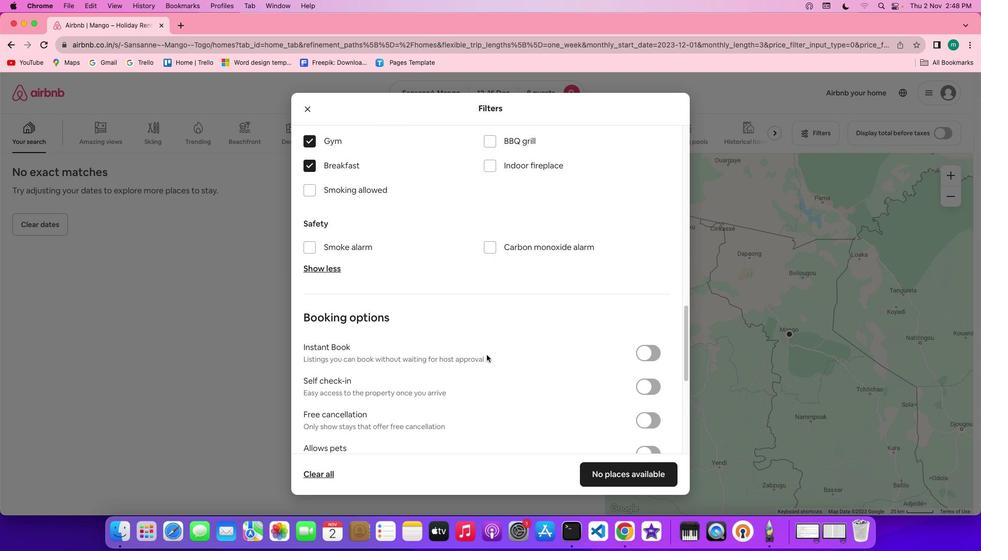 
Action: Mouse scrolled (486, 355) with delta (0, 0)
Screenshot: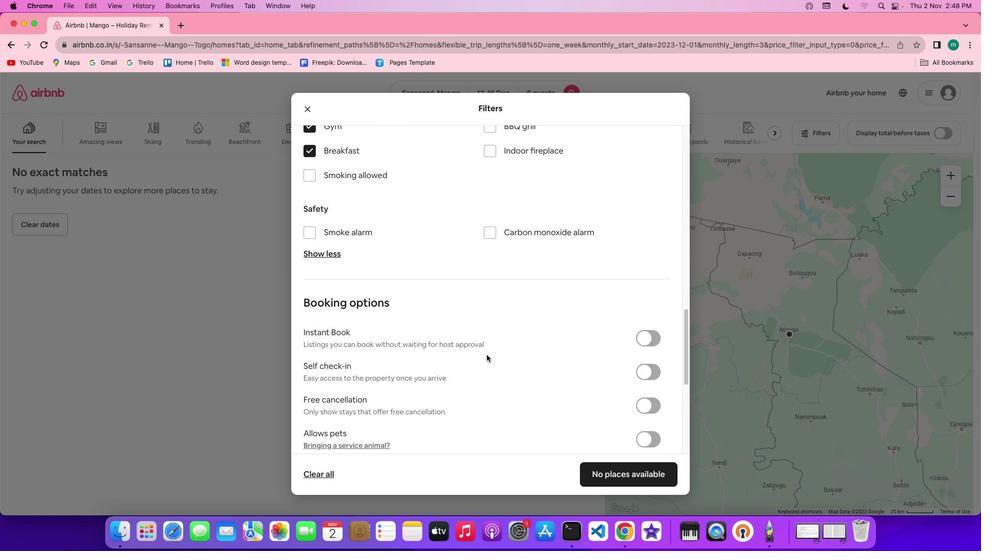 
Action: Mouse moved to (537, 372)
Screenshot: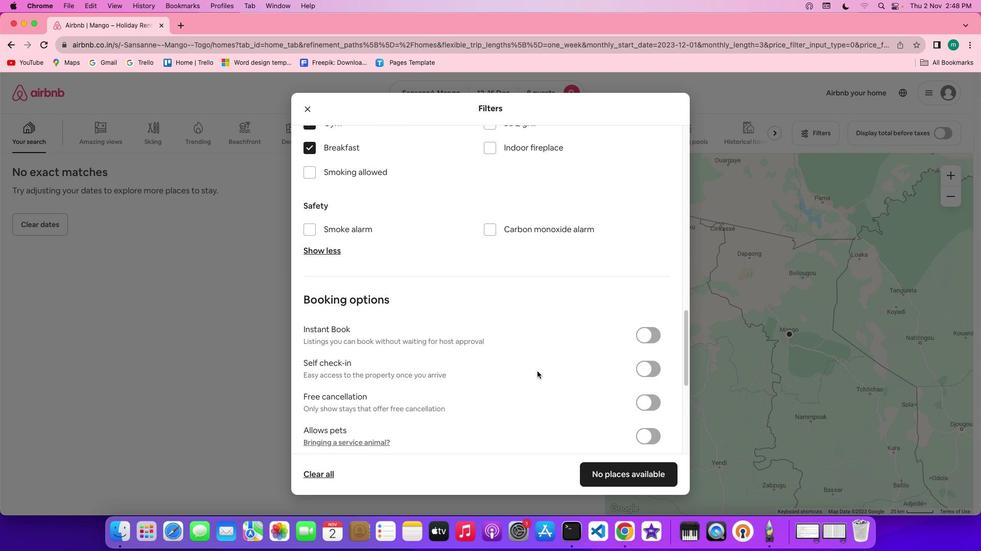 
Action: Mouse scrolled (537, 372) with delta (0, 0)
Screenshot: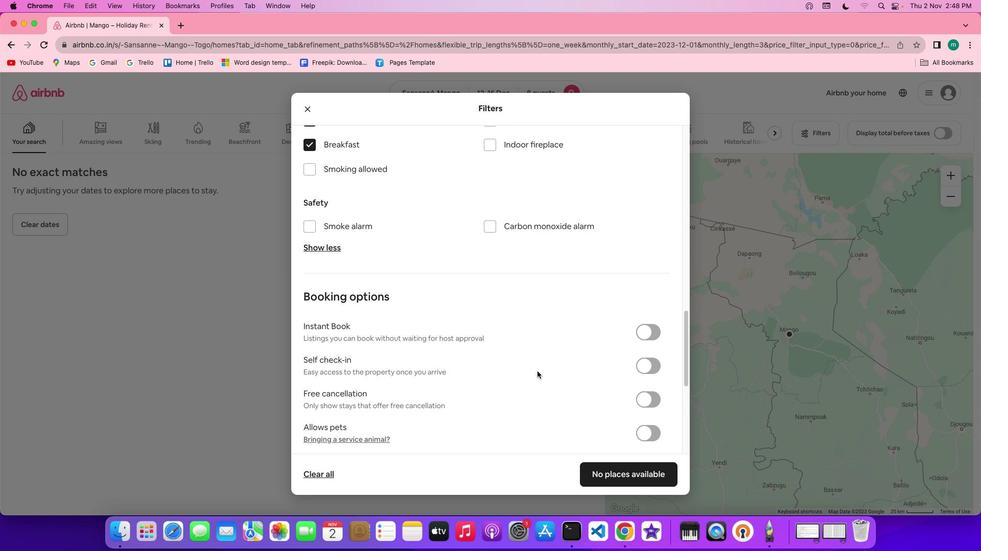 
Action: Mouse scrolled (537, 372) with delta (0, 0)
Screenshot: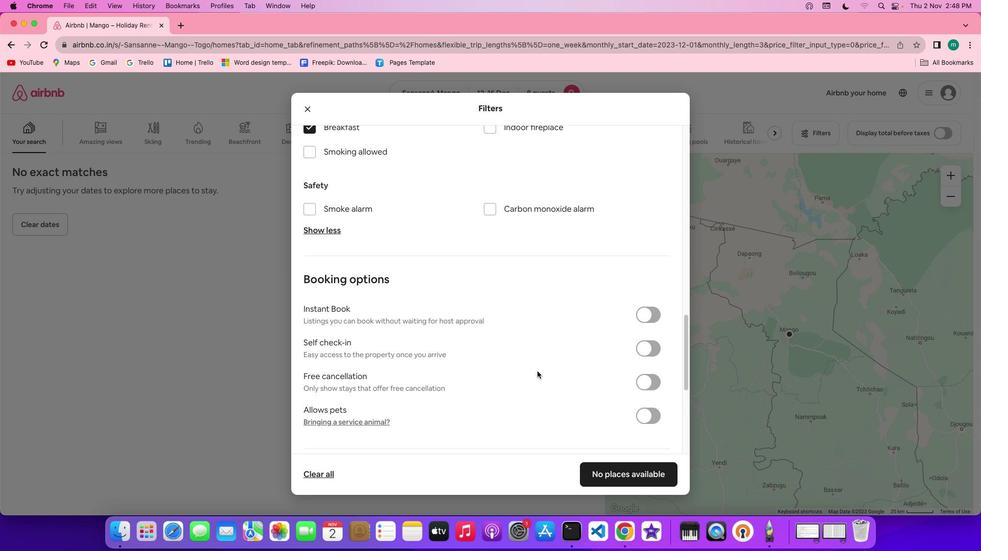 
Action: Mouse scrolled (537, 372) with delta (0, 0)
Screenshot: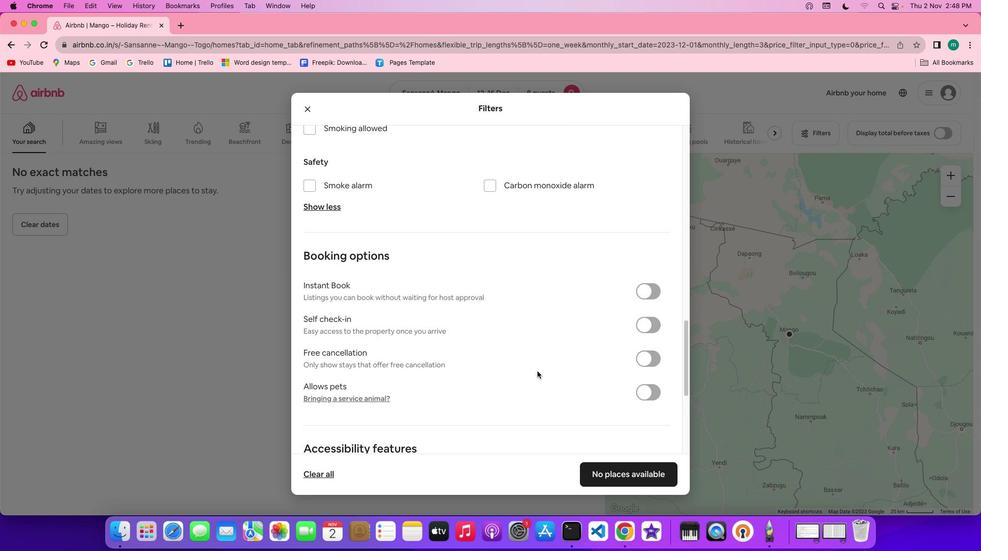 
Action: Mouse scrolled (537, 372) with delta (0, 0)
Screenshot: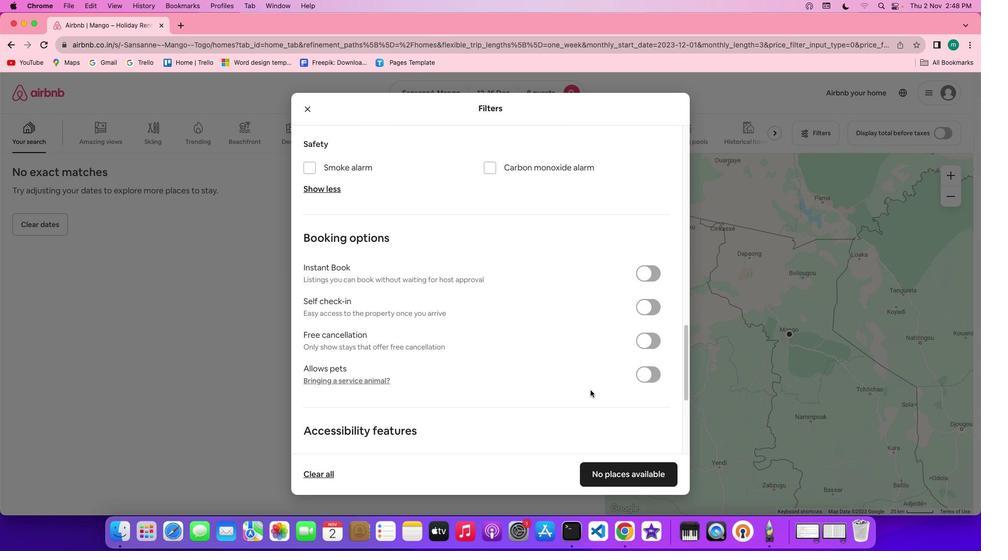 
Action: Mouse moved to (602, 399)
Screenshot: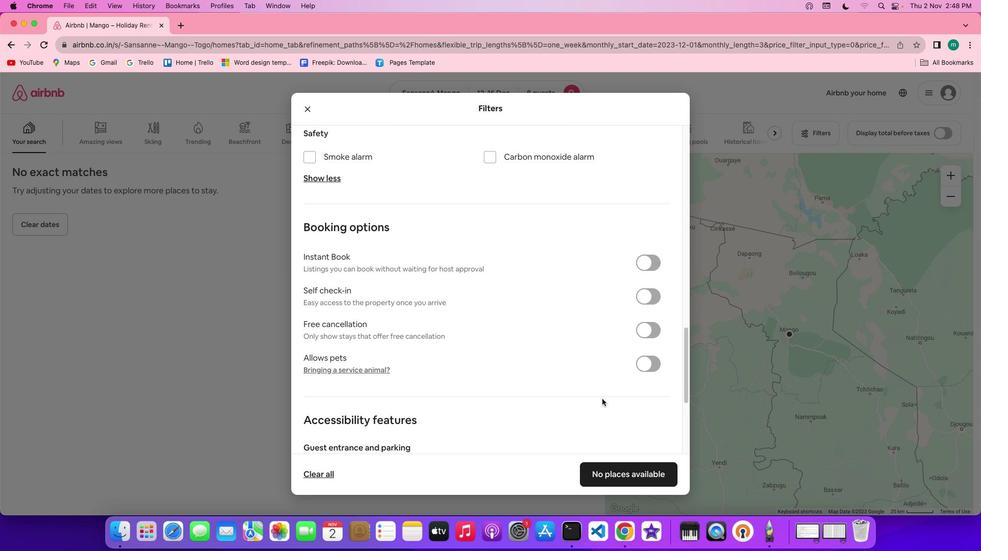 
Action: Mouse scrolled (602, 399) with delta (0, 0)
Screenshot: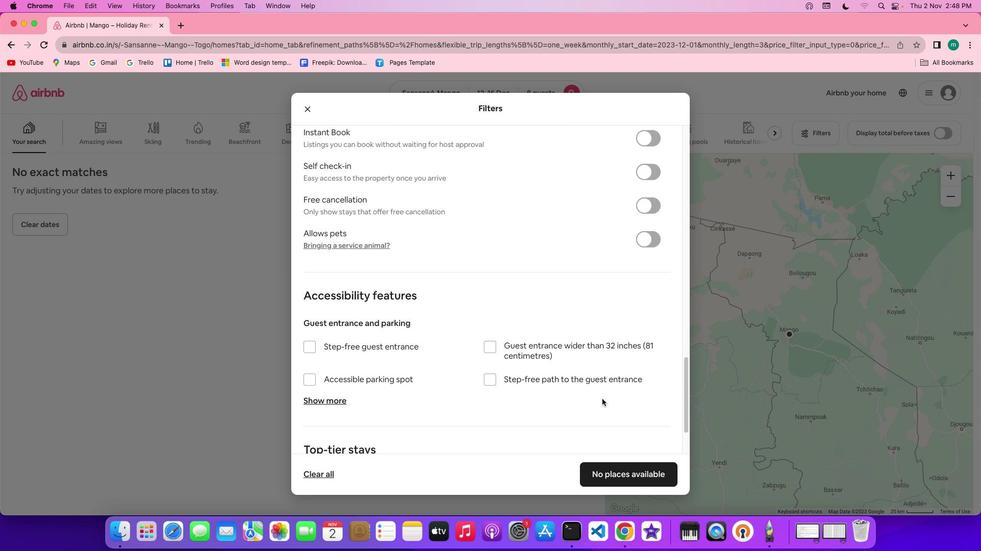 
Action: Mouse scrolled (602, 399) with delta (0, 0)
Screenshot: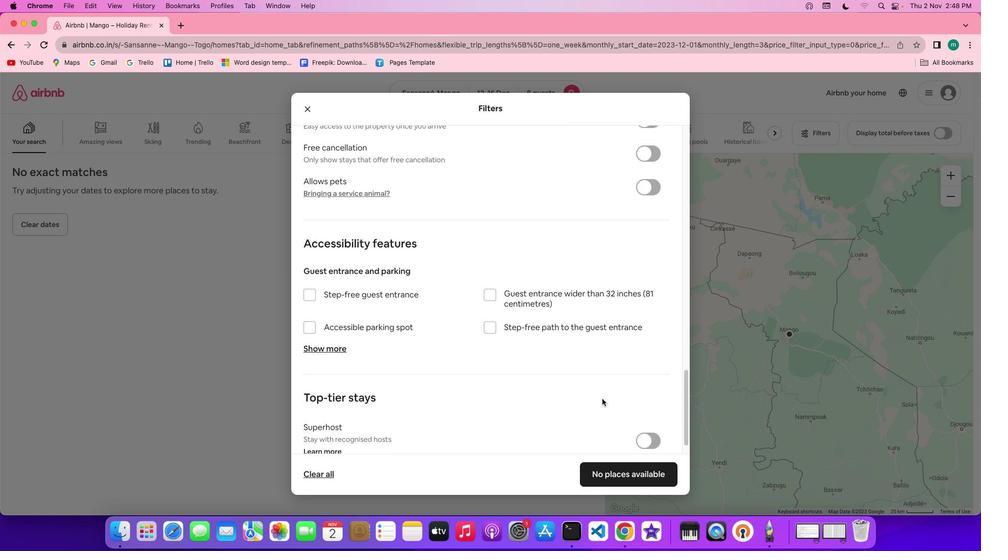 
Action: Mouse scrolled (602, 399) with delta (0, -1)
Screenshot: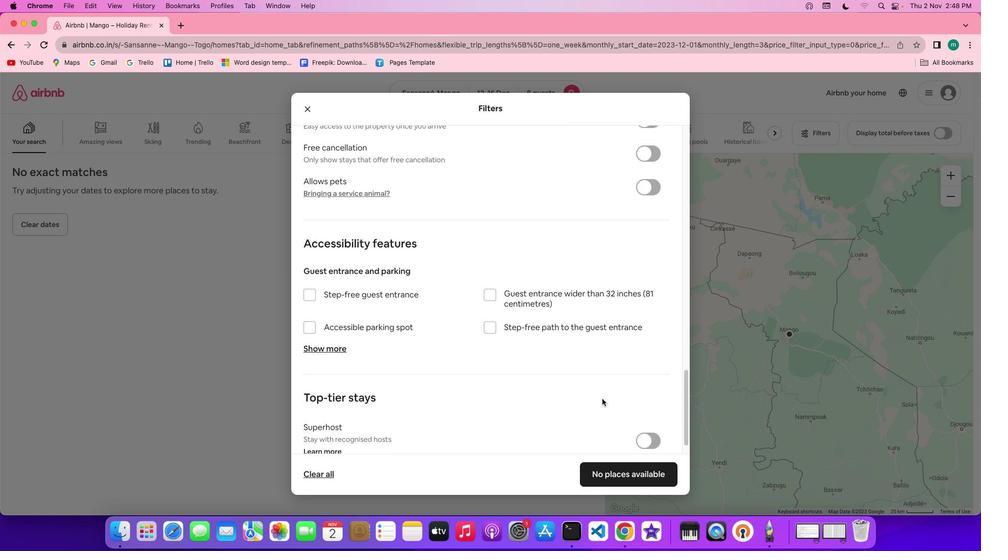 
Action: Mouse scrolled (602, 399) with delta (0, -2)
Screenshot: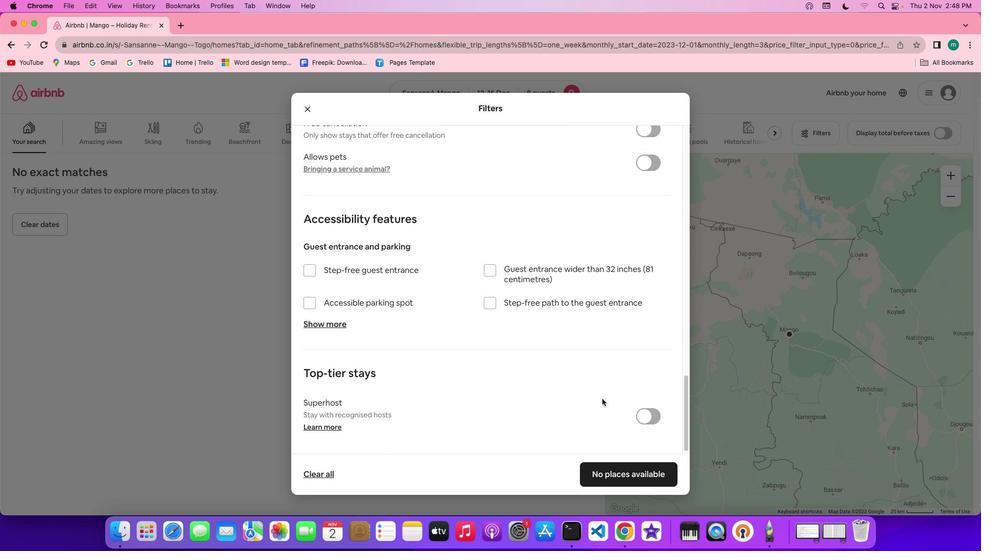 
Action: Mouse scrolled (602, 399) with delta (0, -2)
Screenshot: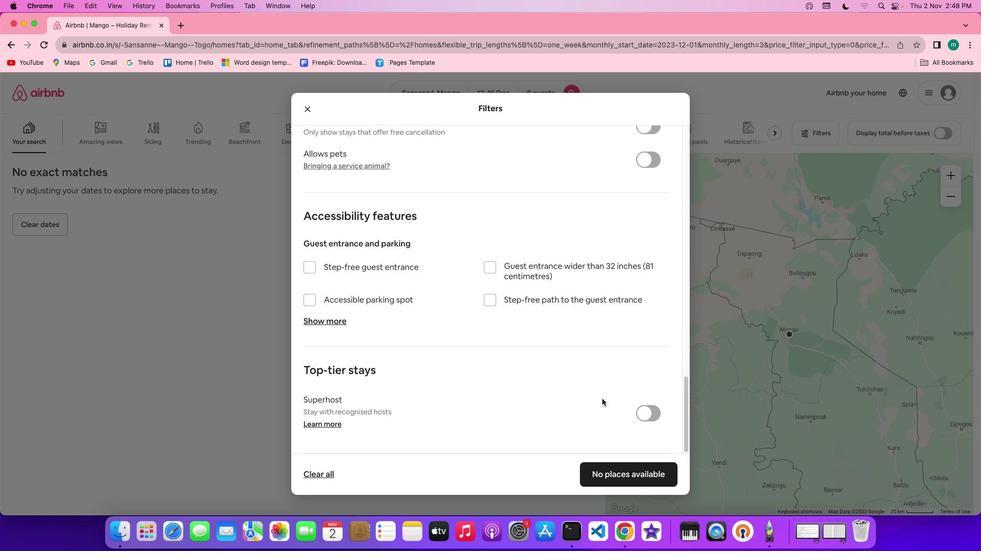 
Action: Mouse scrolled (602, 399) with delta (0, 0)
Screenshot: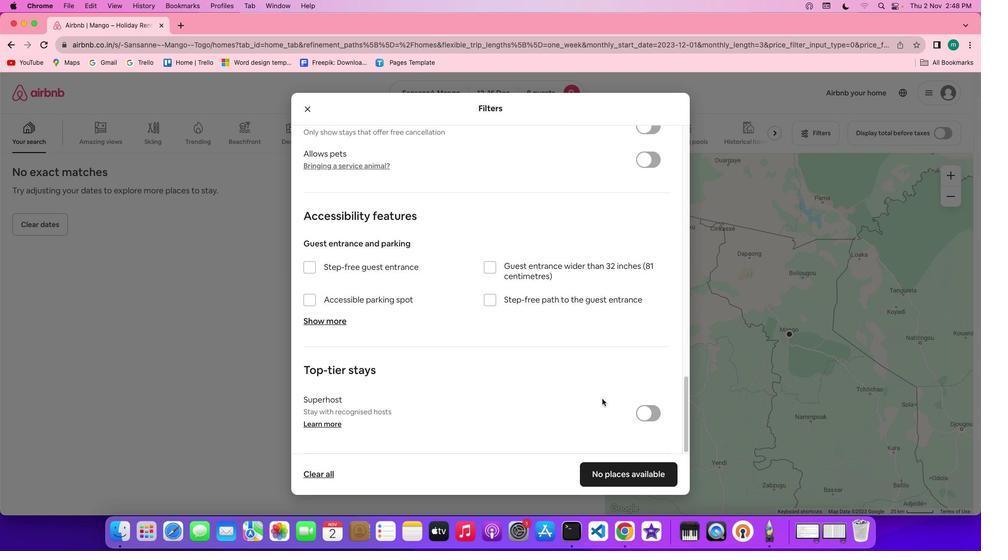 
Action: Mouse scrolled (602, 399) with delta (0, 0)
Screenshot: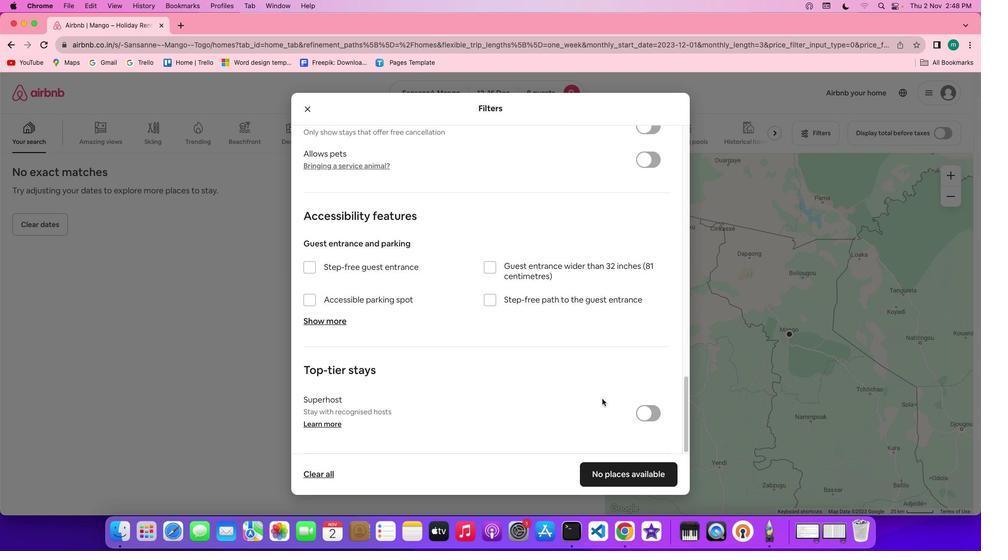 
Action: Mouse scrolled (602, 399) with delta (0, -1)
Screenshot: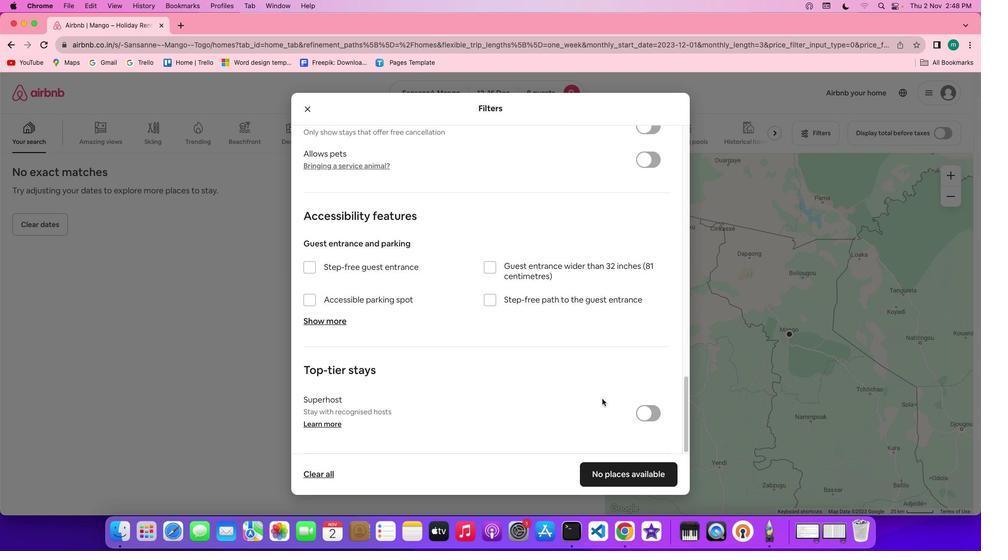 
Action: Mouse scrolled (602, 399) with delta (0, -2)
Screenshot: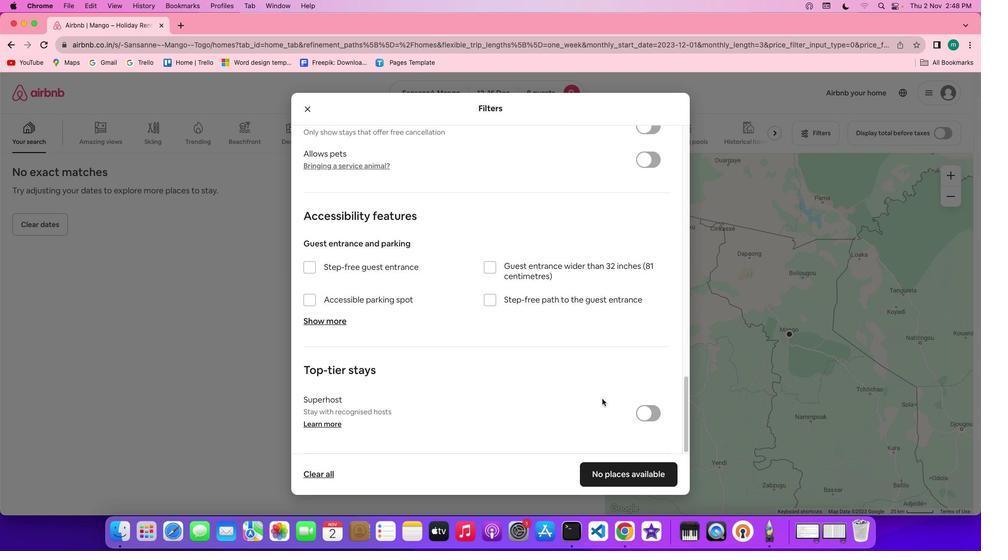
Action: Mouse scrolled (602, 399) with delta (0, -2)
Screenshot: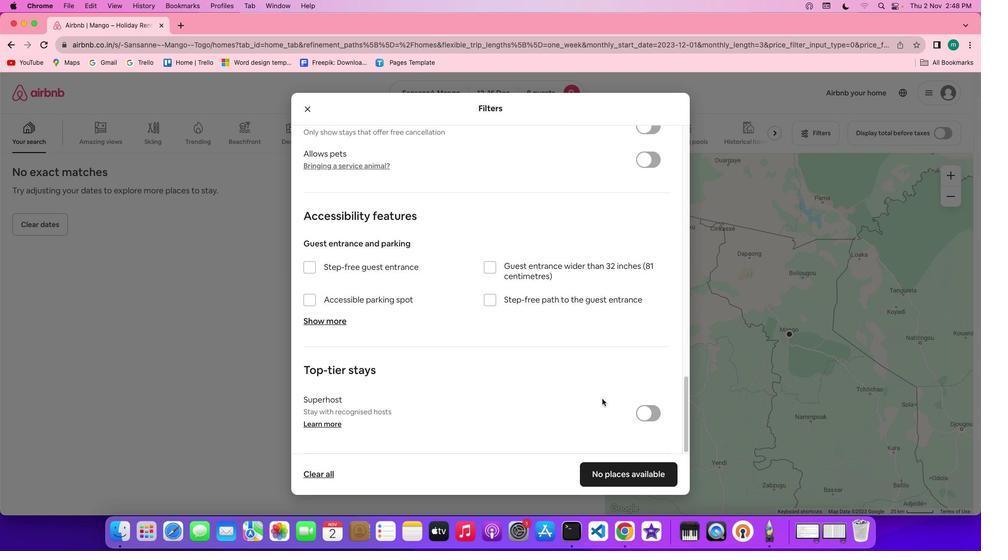 
Action: Mouse scrolled (602, 399) with delta (0, 0)
Screenshot: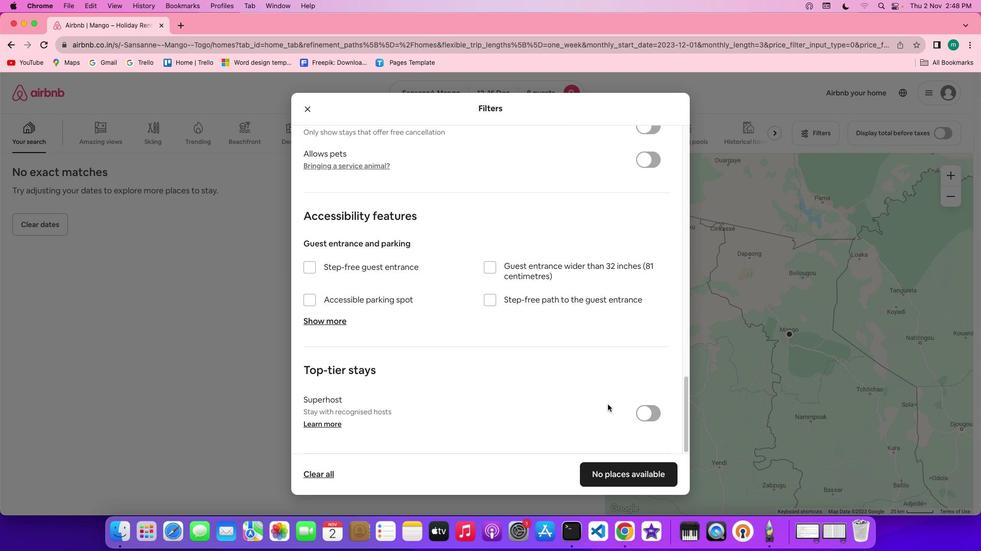 
Action: Mouse scrolled (602, 399) with delta (0, 0)
Screenshot: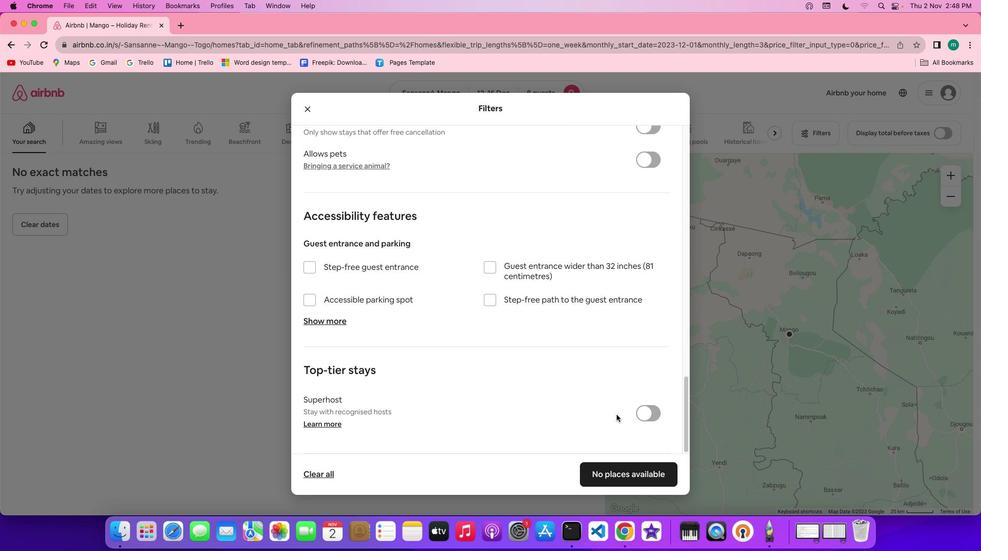
Action: Mouse scrolled (602, 399) with delta (0, -1)
Screenshot: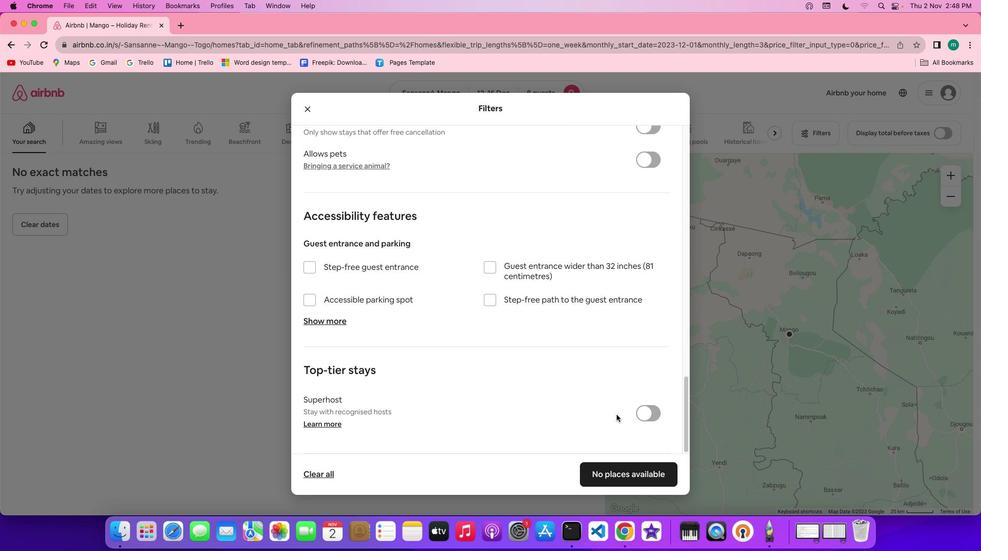 
Action: Mouse scrolled (602, 399) with delta (0, -2)
Screenshot: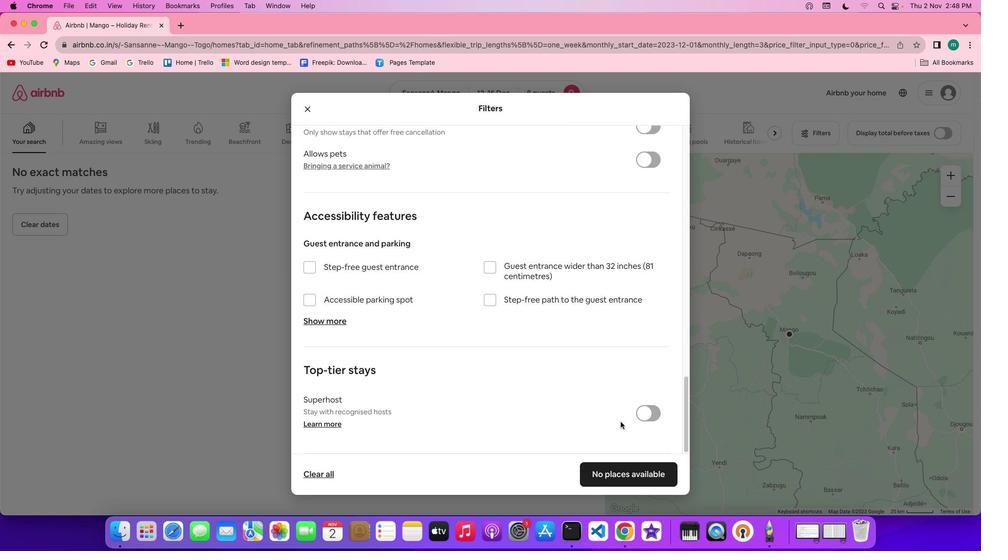 
Action: Mouse moved to (603, 400)
Screenshot: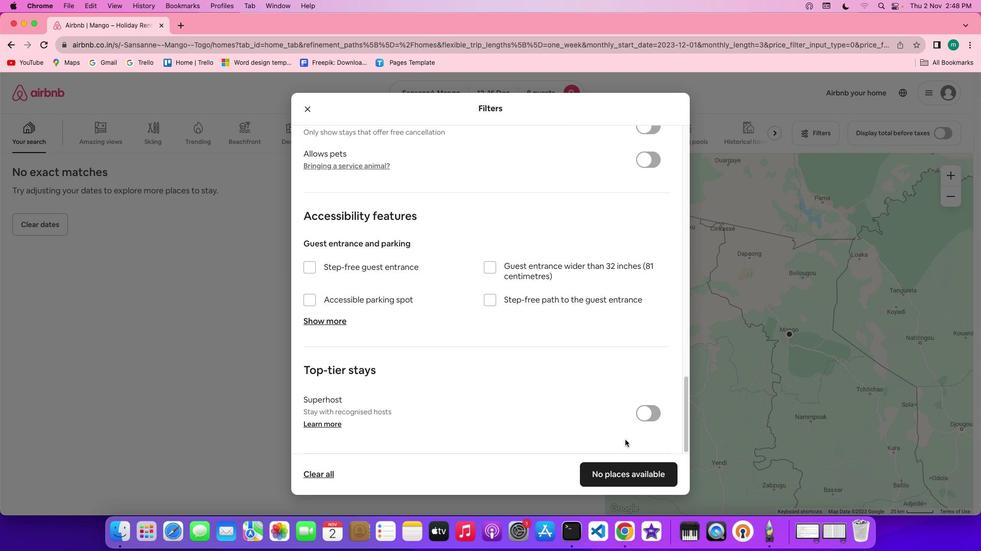 
Action: Mouse scrolled (603, 400) with delta (0, -2)
Screenshot: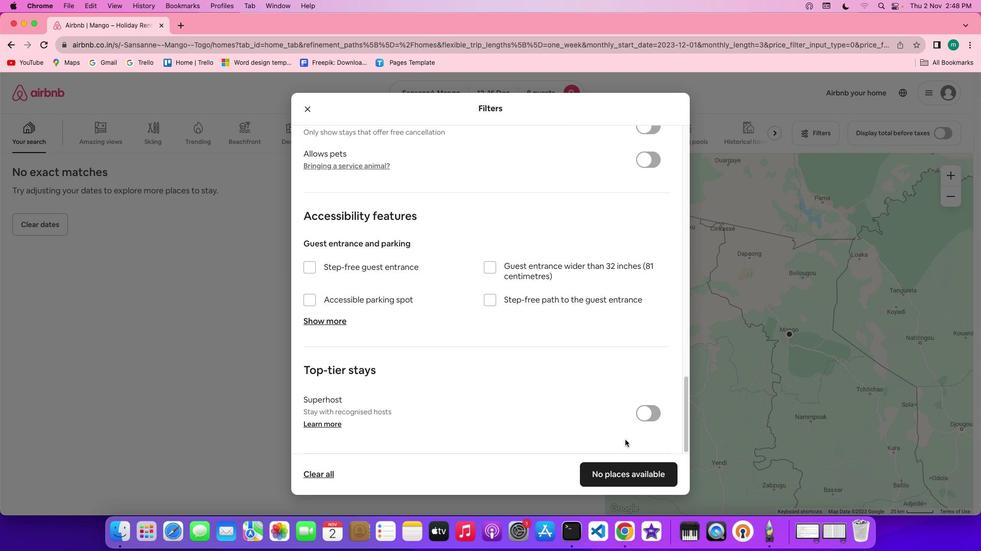 
Action: Mouse moved to (638, 472)
Screenshot: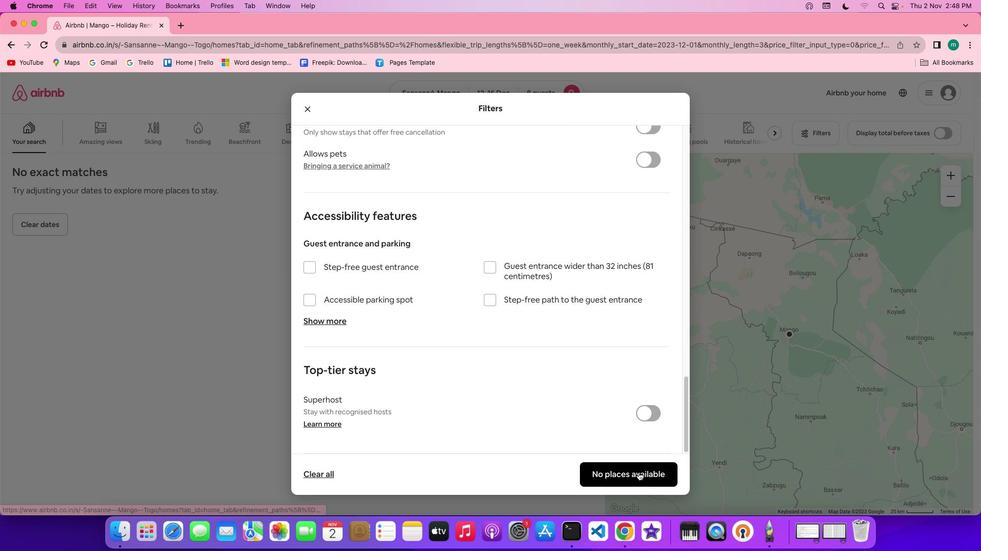 
Action: Mouse pressed left at (638, 472)
Screenshot: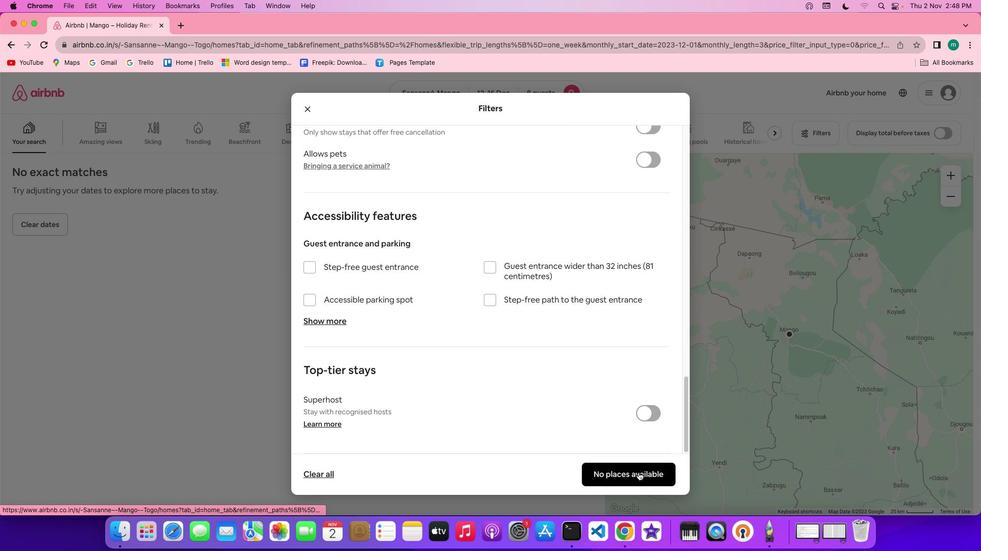 
Action: Mouse moved to (298, 309)
Screenshot: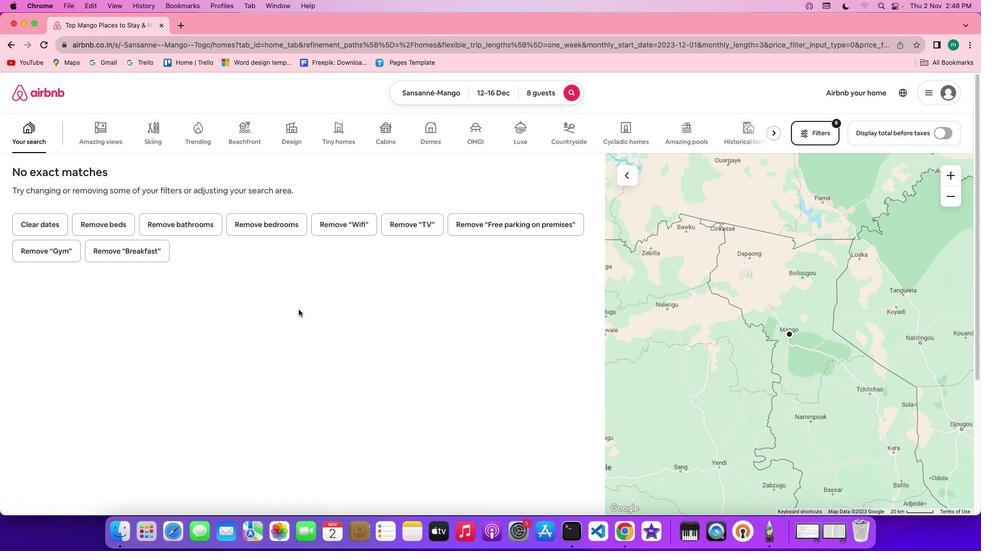 
